 Task: Find connections with filter location Bad Harzburg with filter topic #hiringwith filter profile language German with filter current company OCASA with filter school Modern School with filter industry Savings Institutions with filter service category Nonprofit Consulting with filter keywords title Barista
Action: Mouse moved to (620, 81)
Screenshot: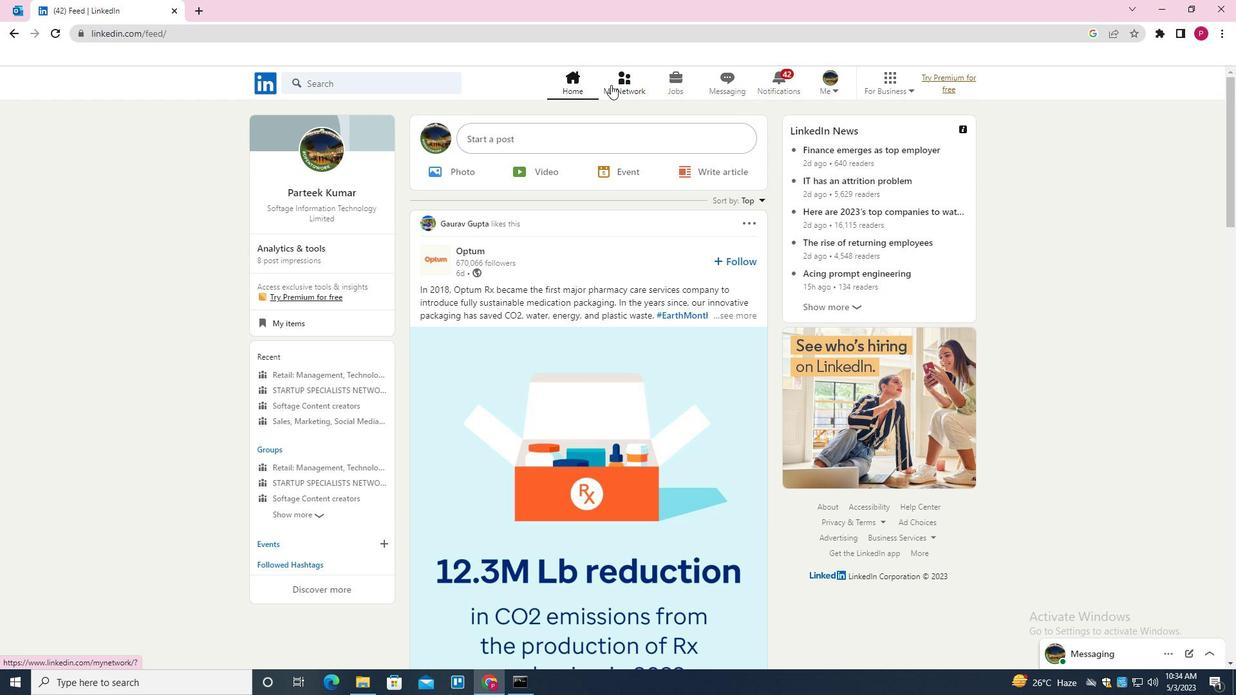 
Action: Mouse pressed left at (620, 81)
Screenshot: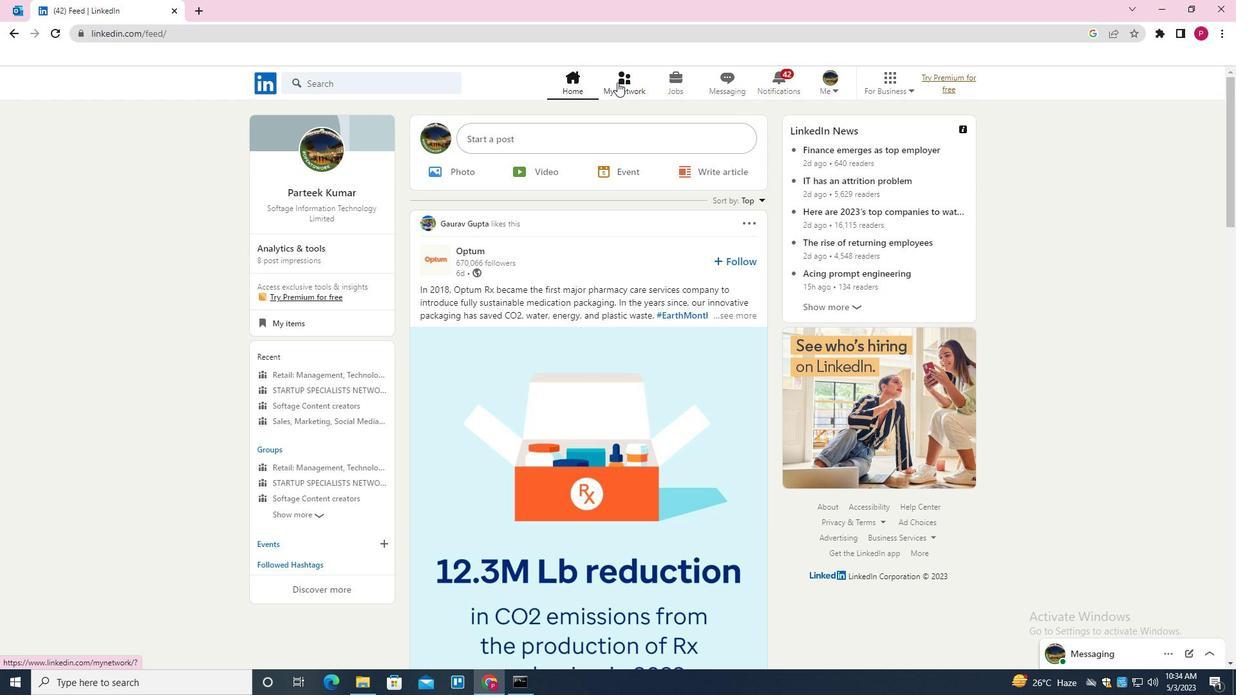 
Action: Mouse moved to (388, 149)
Screenshot: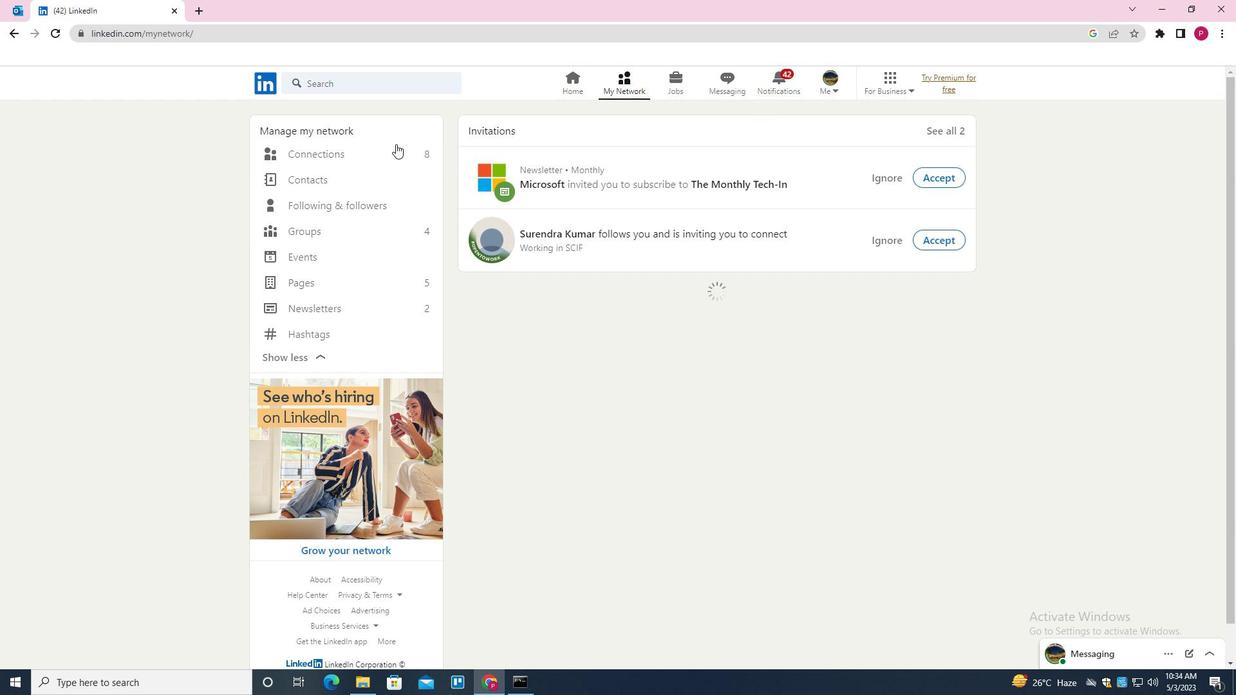 
Action: Mouse pressed left at (388, 149)
Screenshot: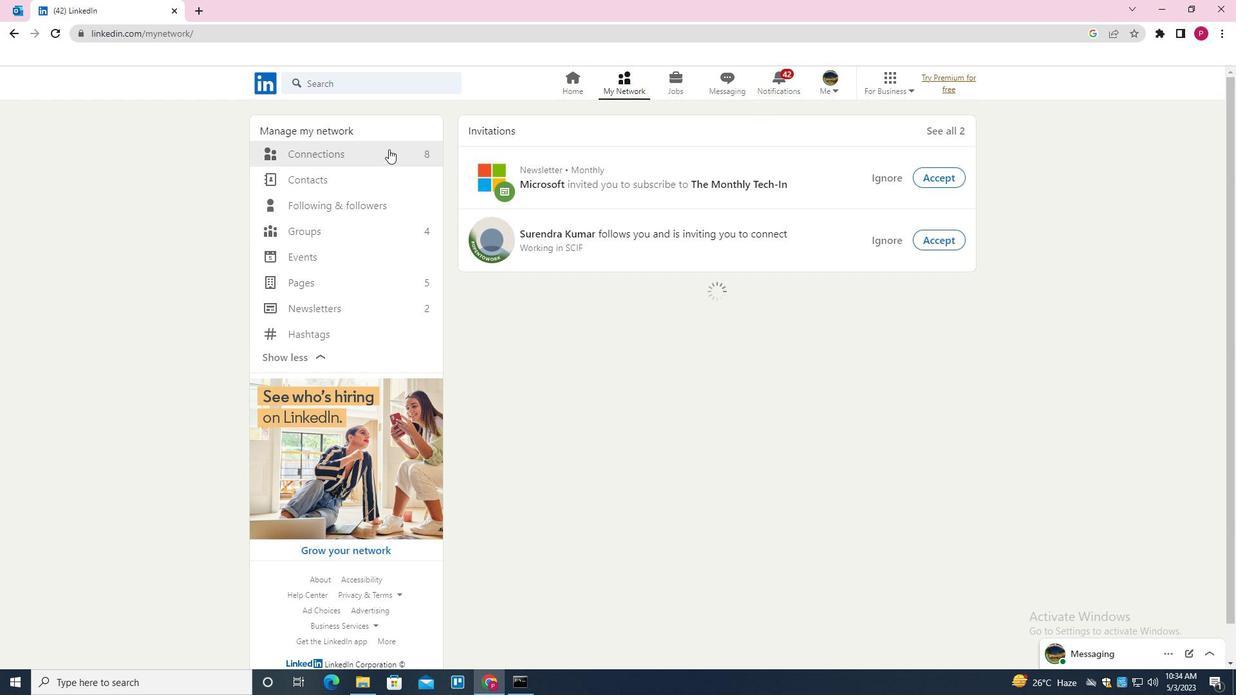 
Action: Mouse moved to (701, 150)
Screenshot: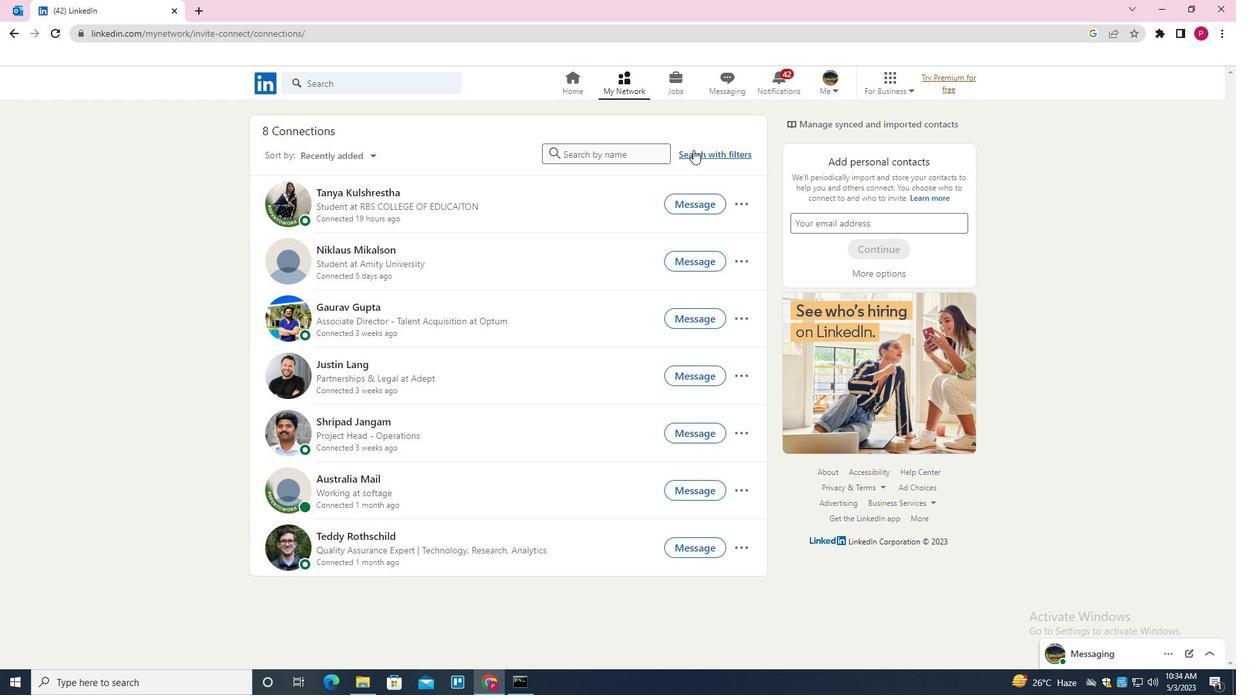 
Action: Mouse pressed left at (701, 150)
Screenshot: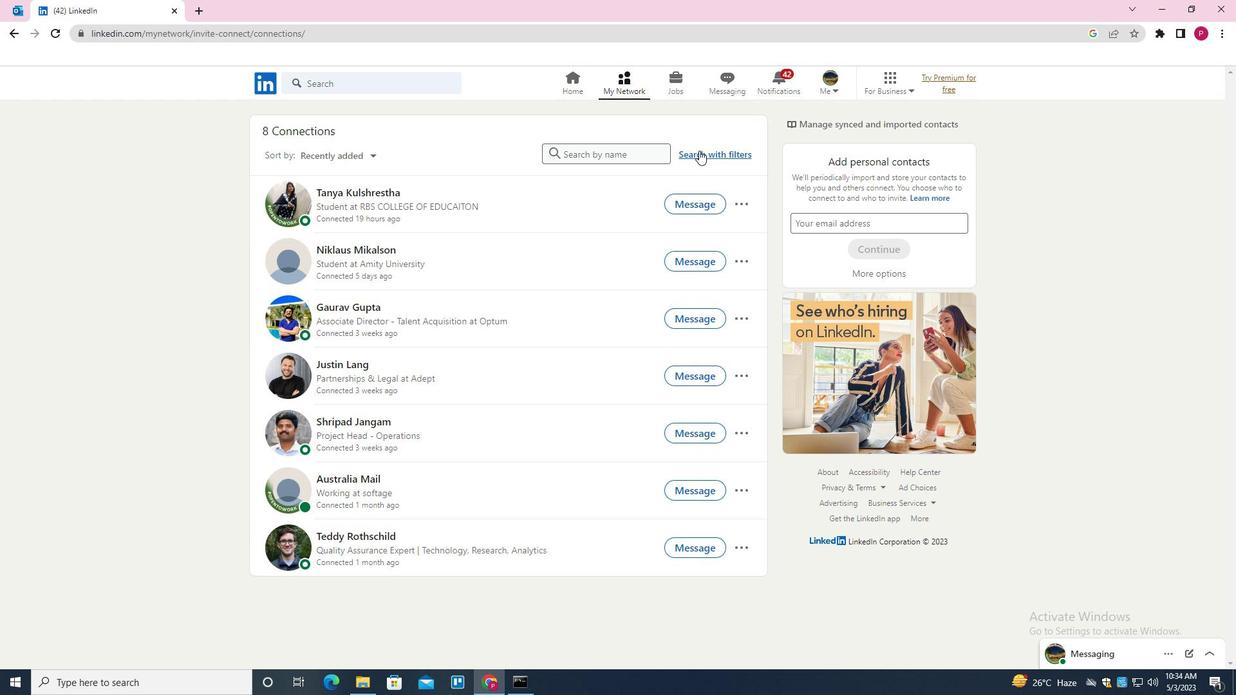 
Action: Mouse moved to (664, 122)
Screenshot: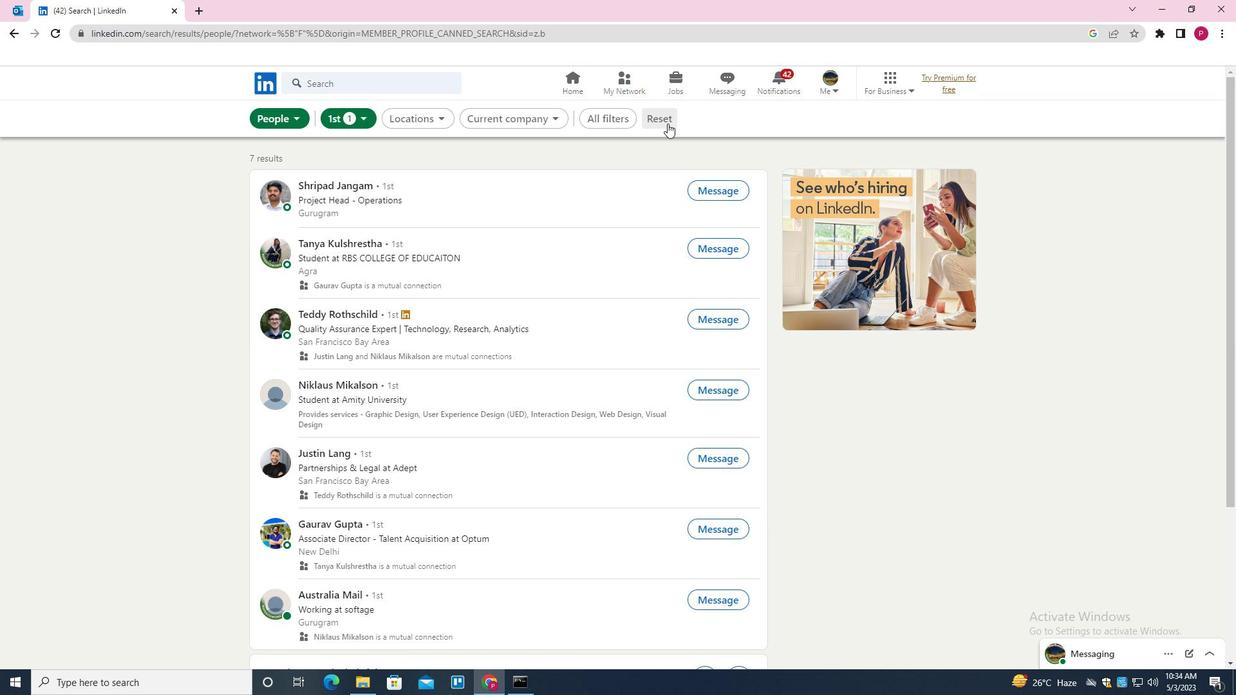 
Action: Mouse pressed left at (664, 122)
Screenshot: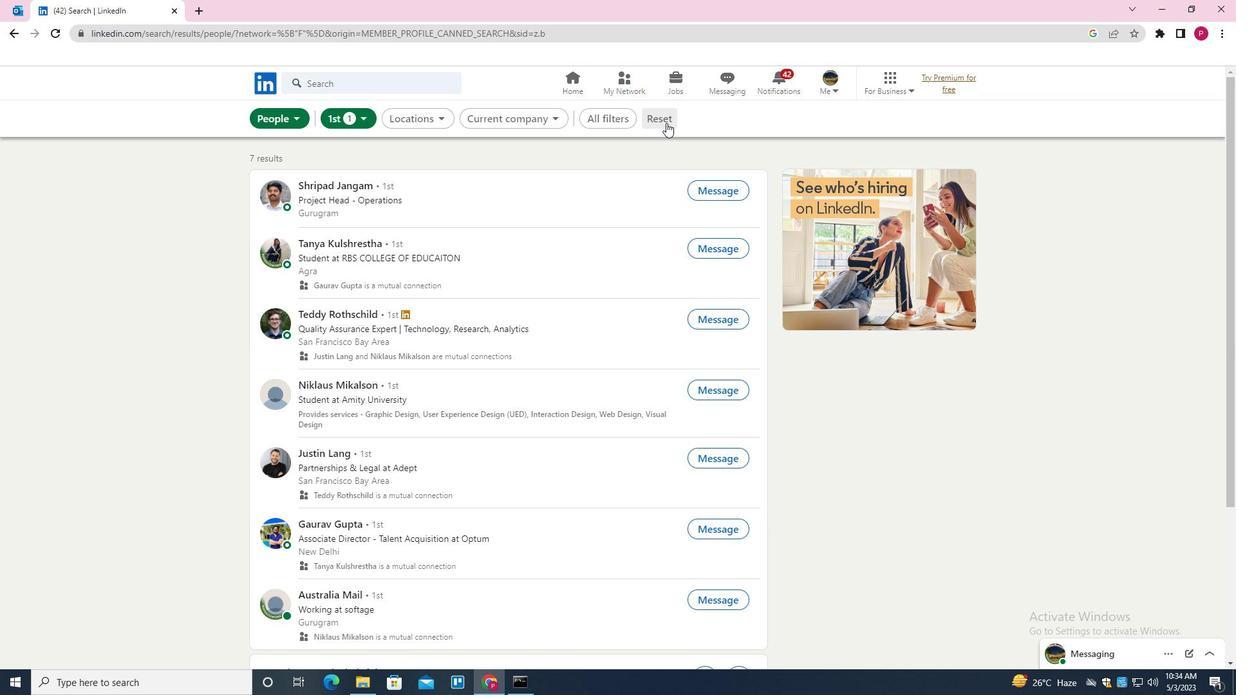 
Action: Mouse moved to (651, 121)
Screenshot: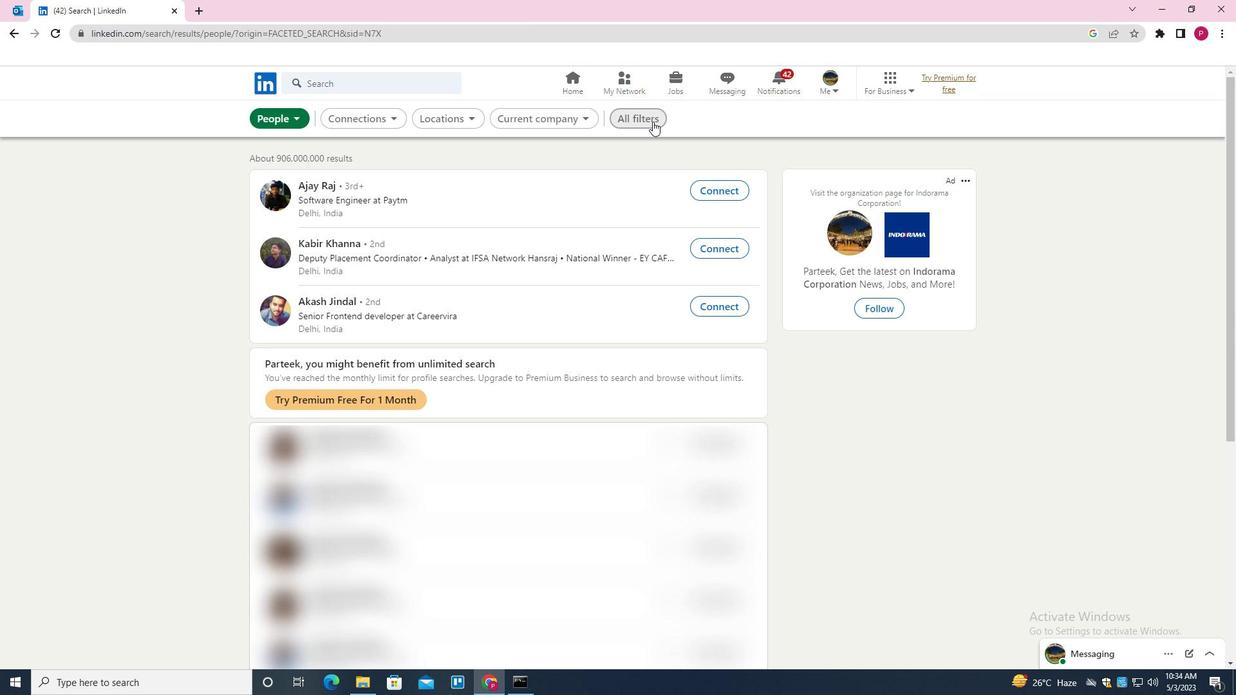 
Action: Mouse pressed left at (651, 121)
Screenshot: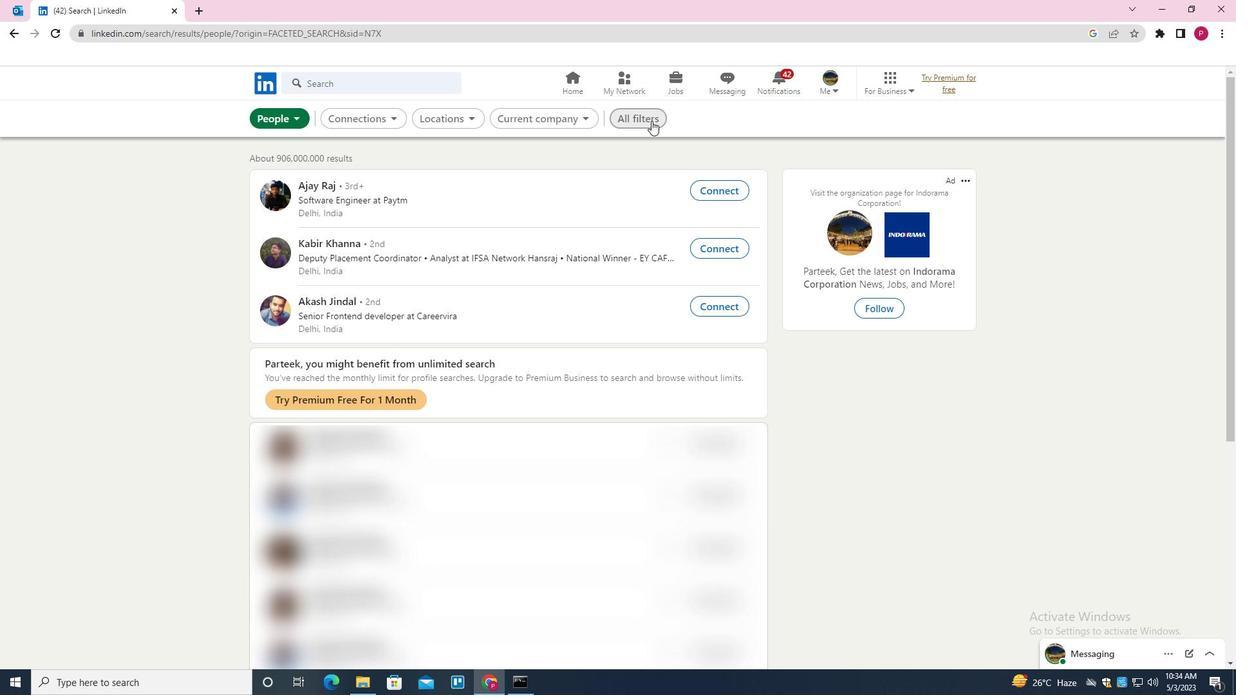 
Action: Mouse moved to (1009, 365)
Screenshot: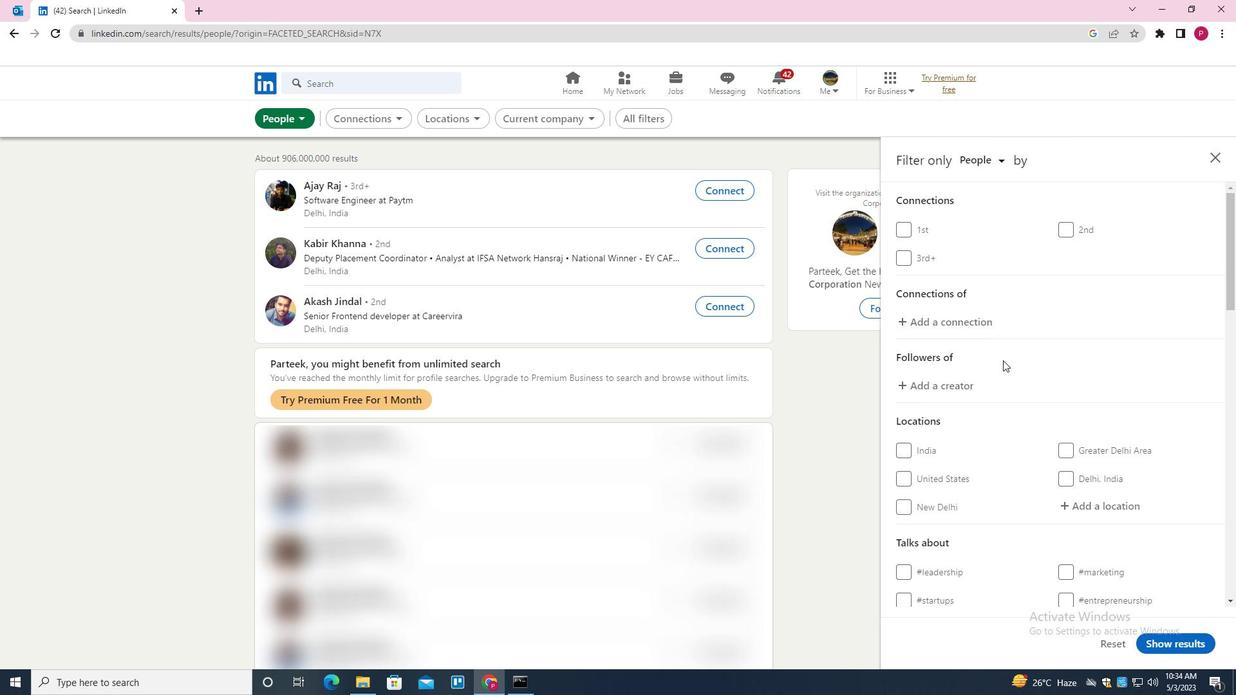 
Action: Mouse scrolled (1009, 364) with delta (0, 0)
Screenshot: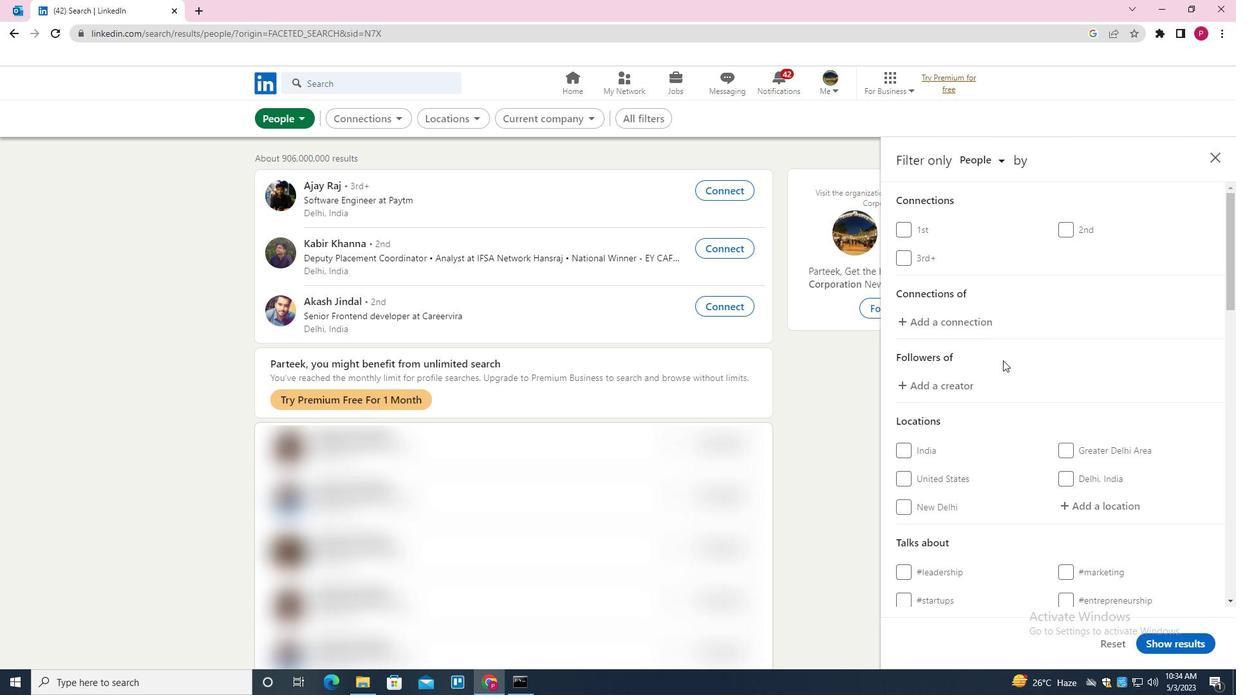 
Action: Mouse moved to (1012, 367)
Screenshot: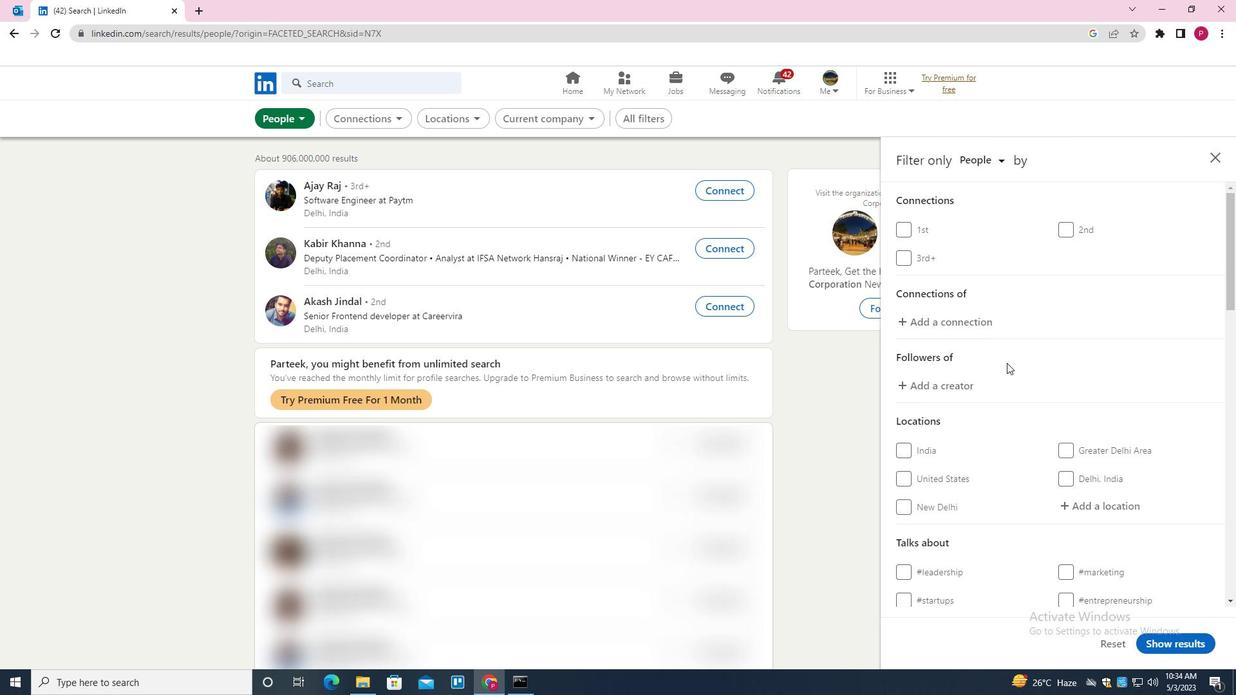 
Action: Mouse scrolled (1012, 367) with delta (0, 0)
Screenshot: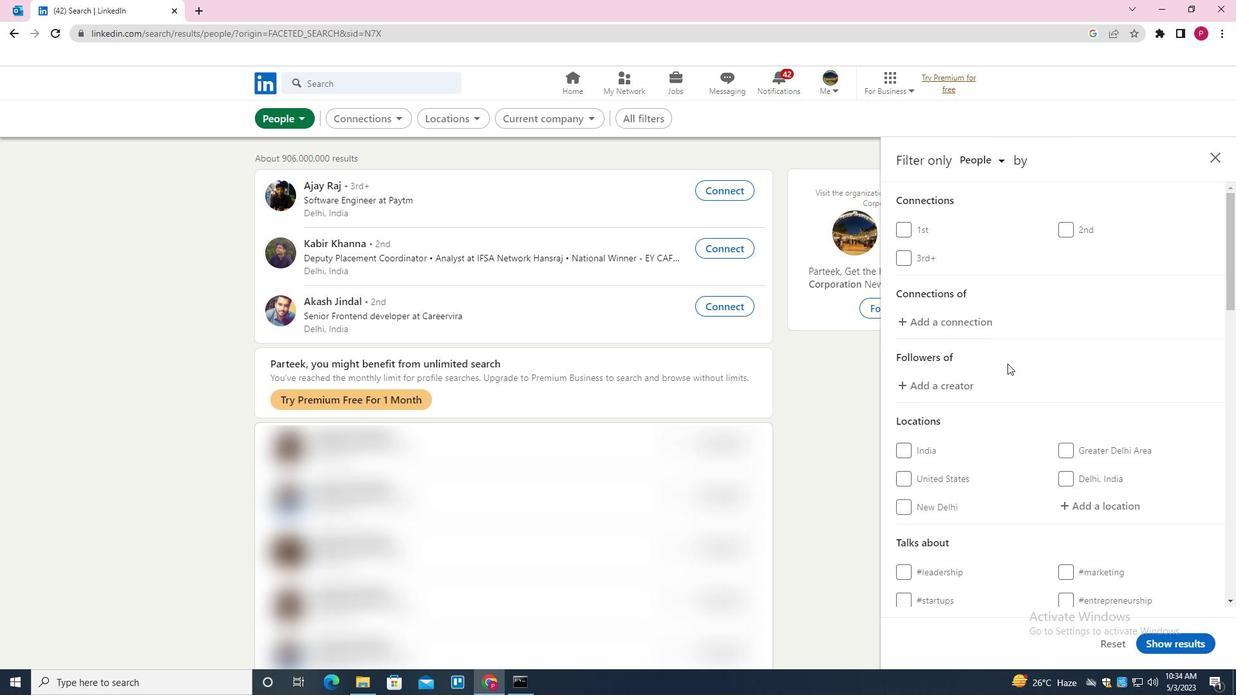 
Action: Mouse moved to (1091, 378)
Screenshot: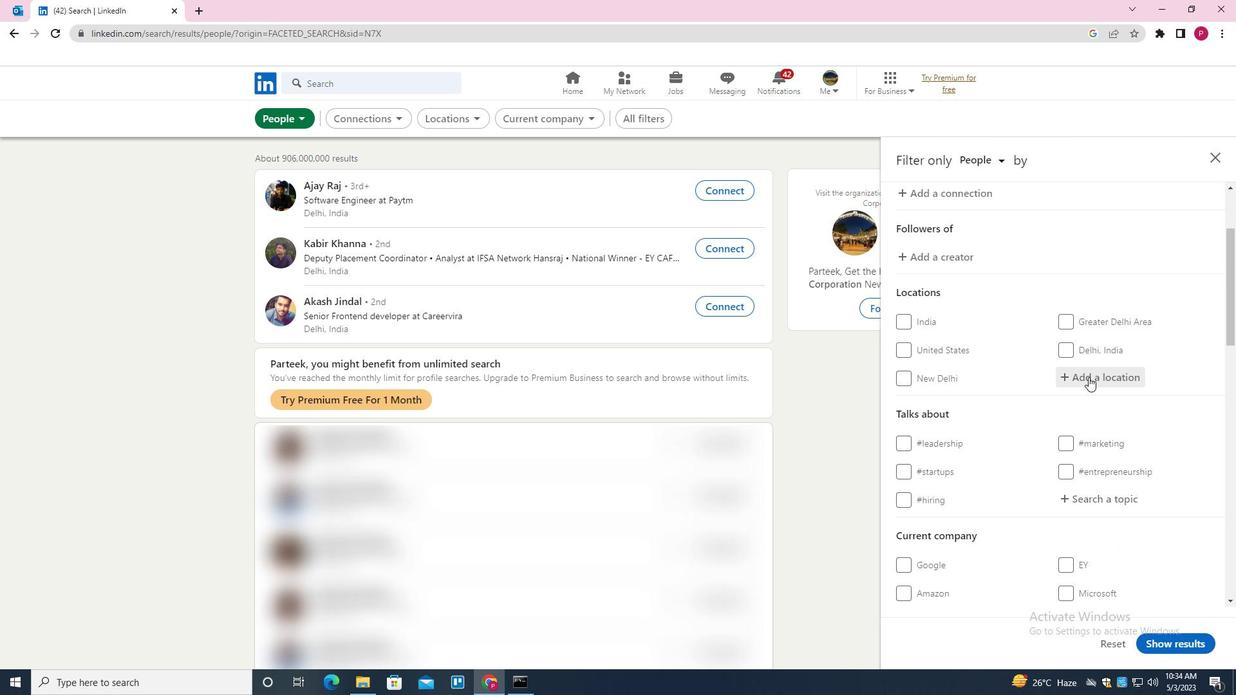
Action: Mouse pressed left at (1091, 378)
Screenshot: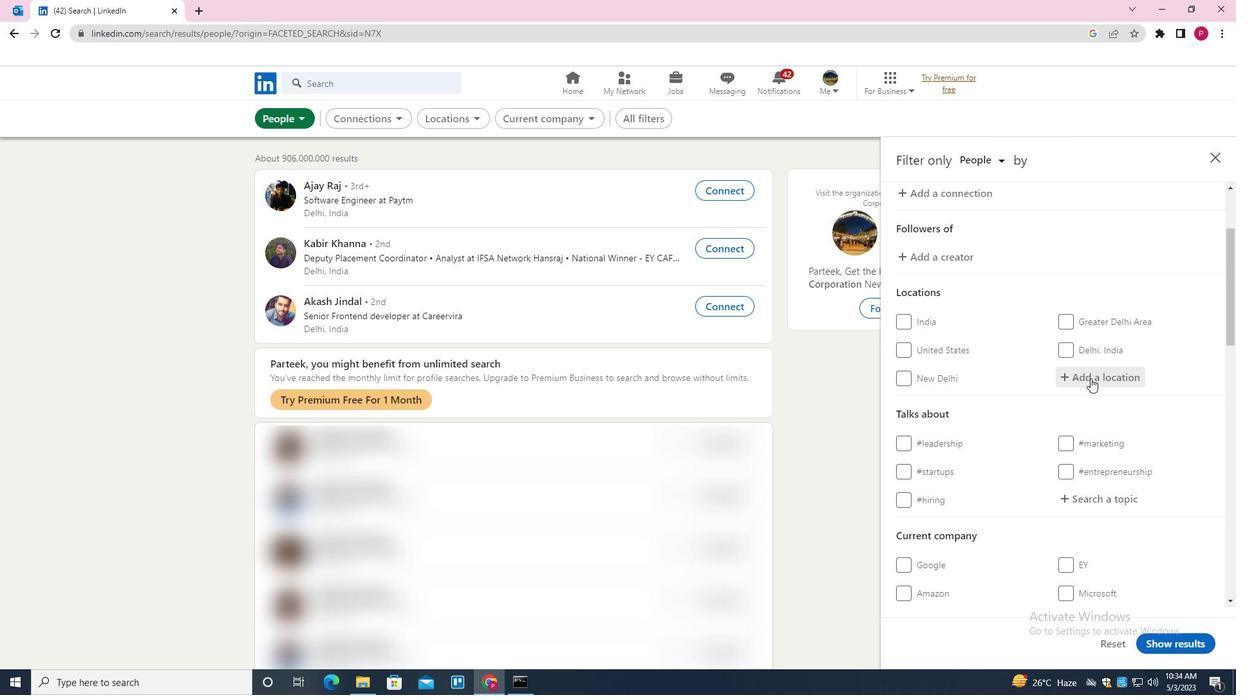 
Action: Key pressed <Key.shift>BAD<Key.space><Key.shift><Key.shift>HARZBURG<Key.down><Key.enter>
Screenshot: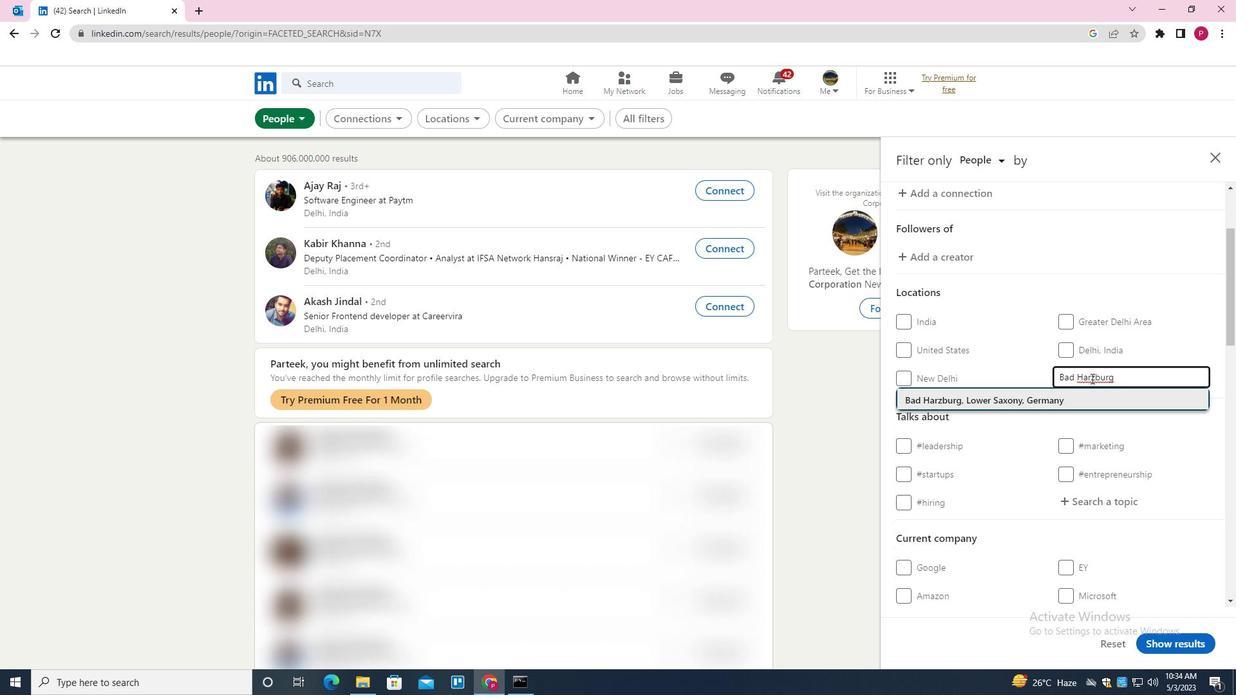 
Action: Mouse moved to (1019, 347)
Screenshot: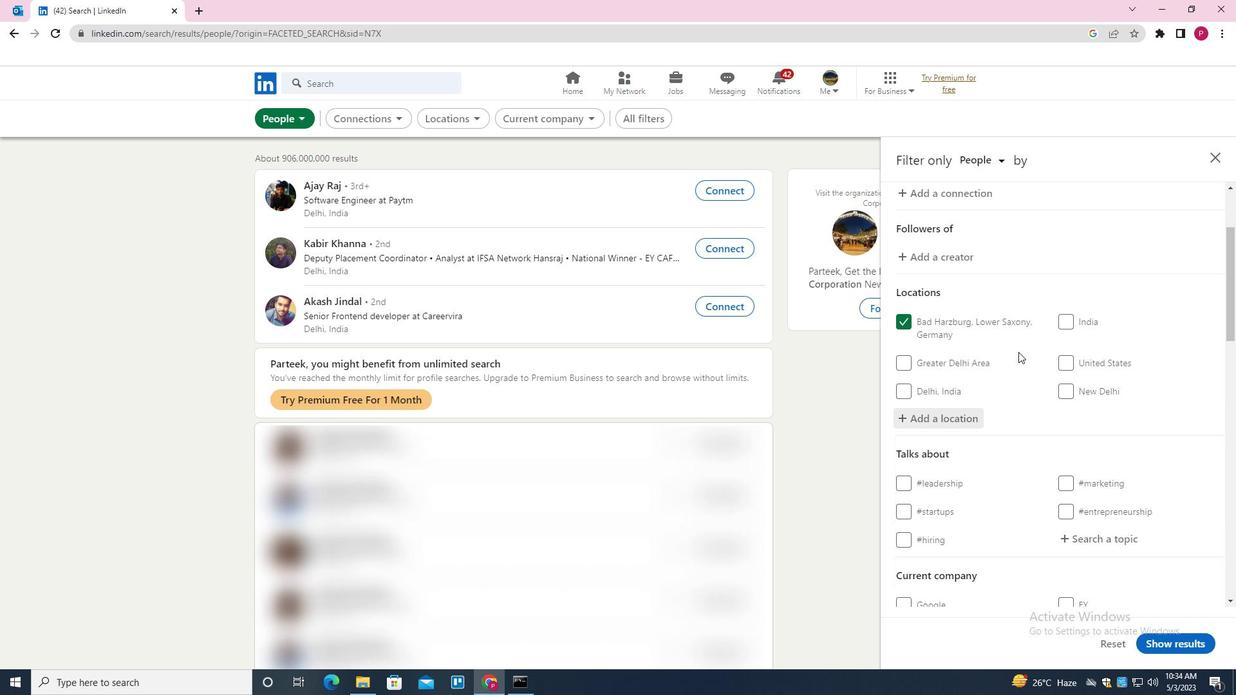 
Action: Mouse scrolled (1019, 346) with delta (0, 0)
Screenshot: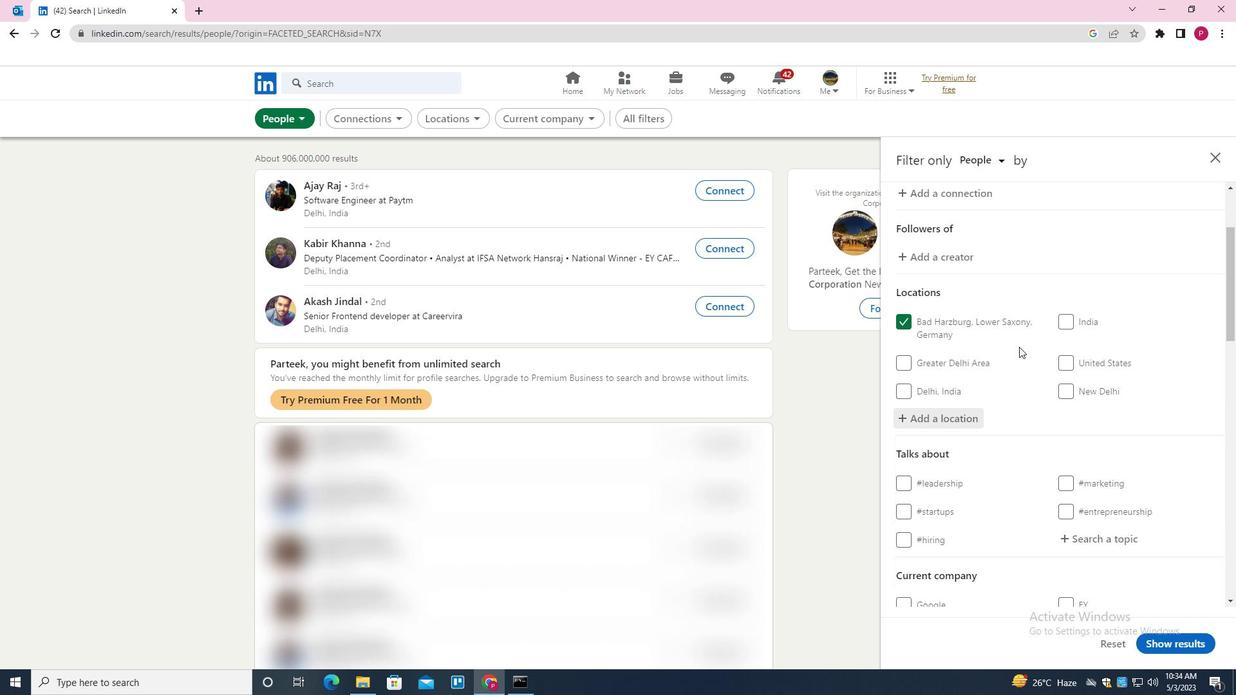 
Action: Mouse moved to (1020, 347)
Screenshot: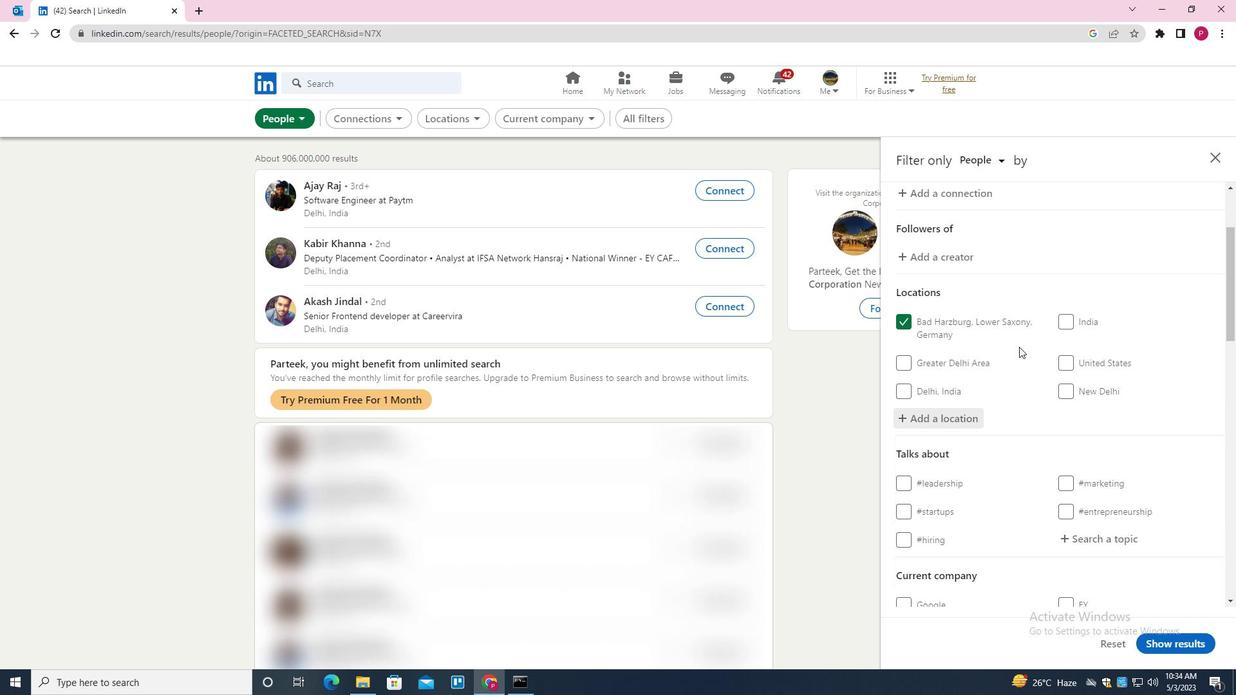 
Action: Mouse scrolled (1020, 347) with delta (0, 0)
Screenshot: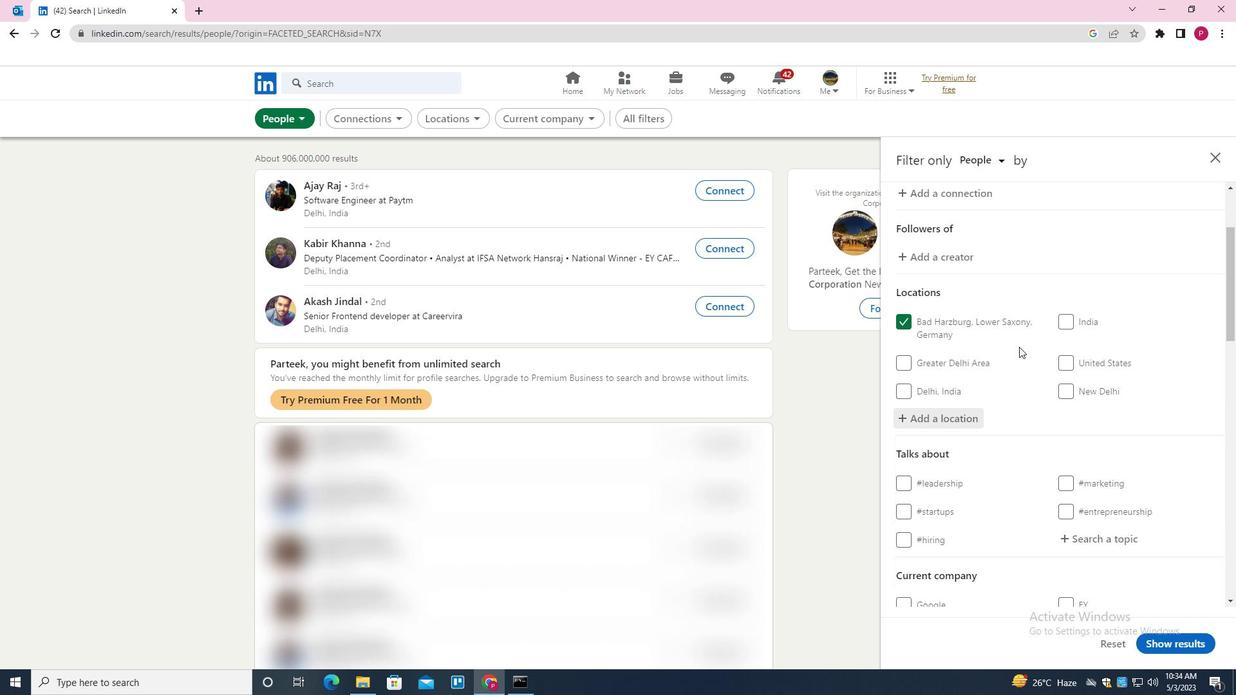 
Action: Mouse moved to (1023, 347)
Screenshot: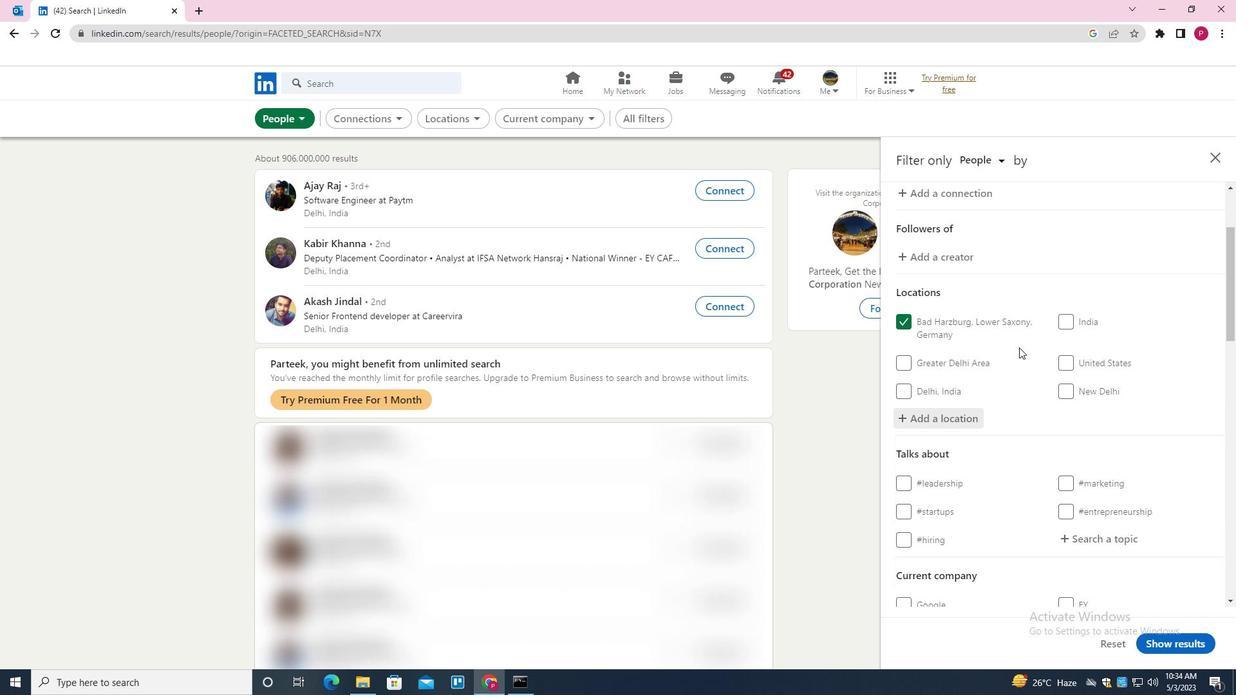 
Action: Mouse scrolled (1023, 347) with delta (0, 0)
Screenshot: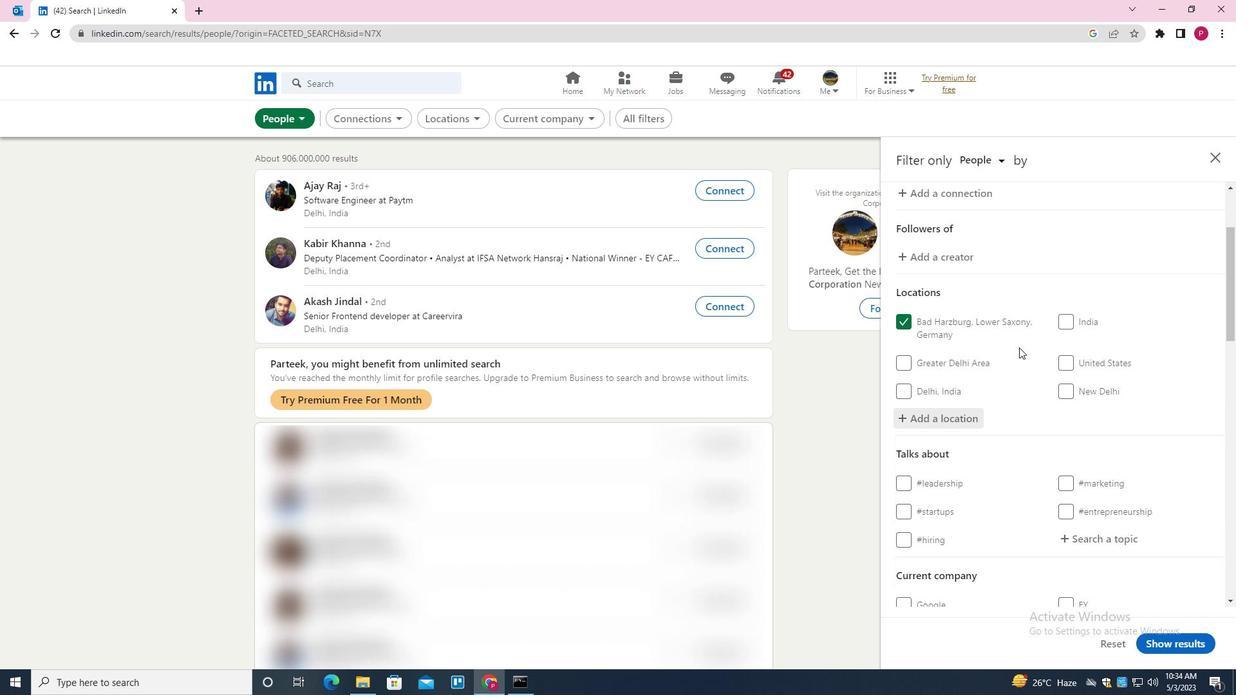 
Action: Mouse moved to (1084, 347)
Screenshot: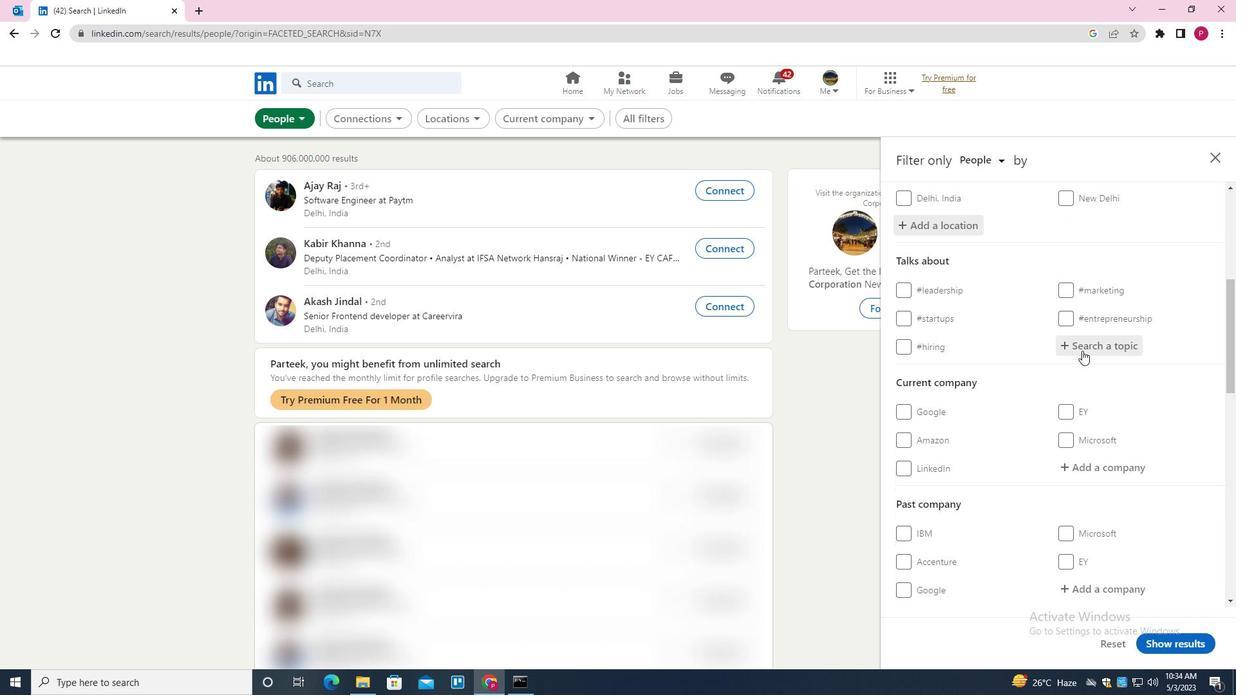 
Action: Mouse pressed left at (1084, 347)
Screenshot: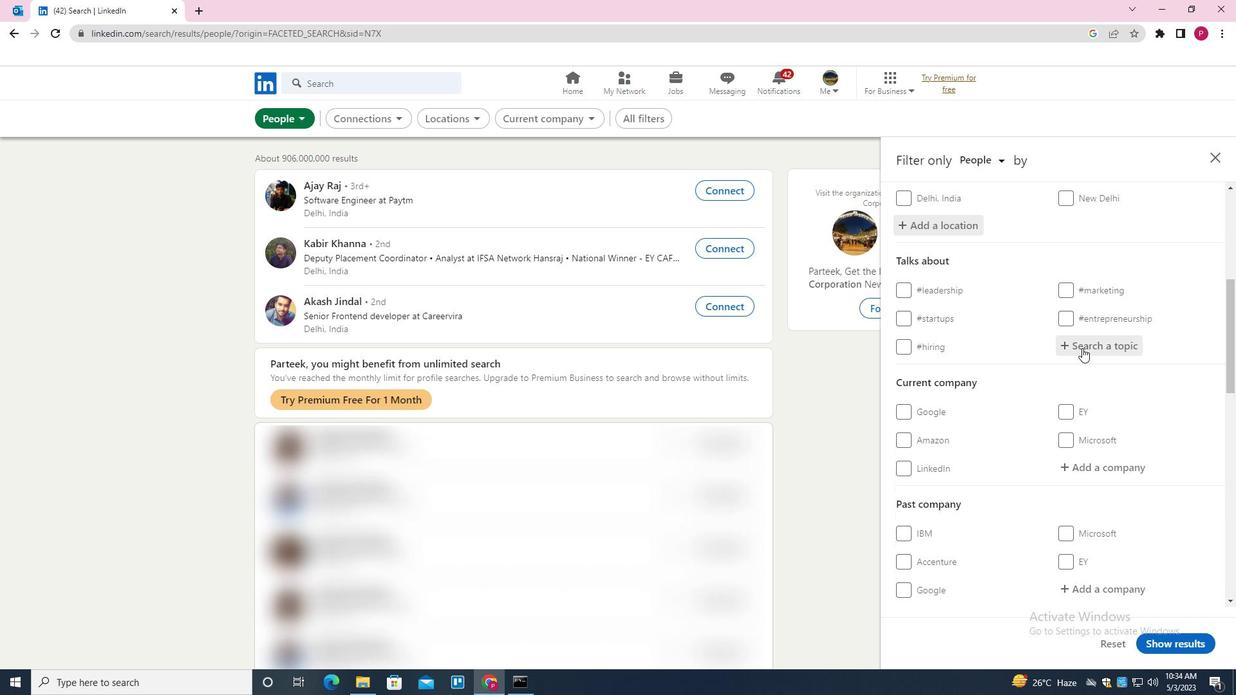
Action: Key pressed HIRING<Key.down><Key.enter>
Screenshot: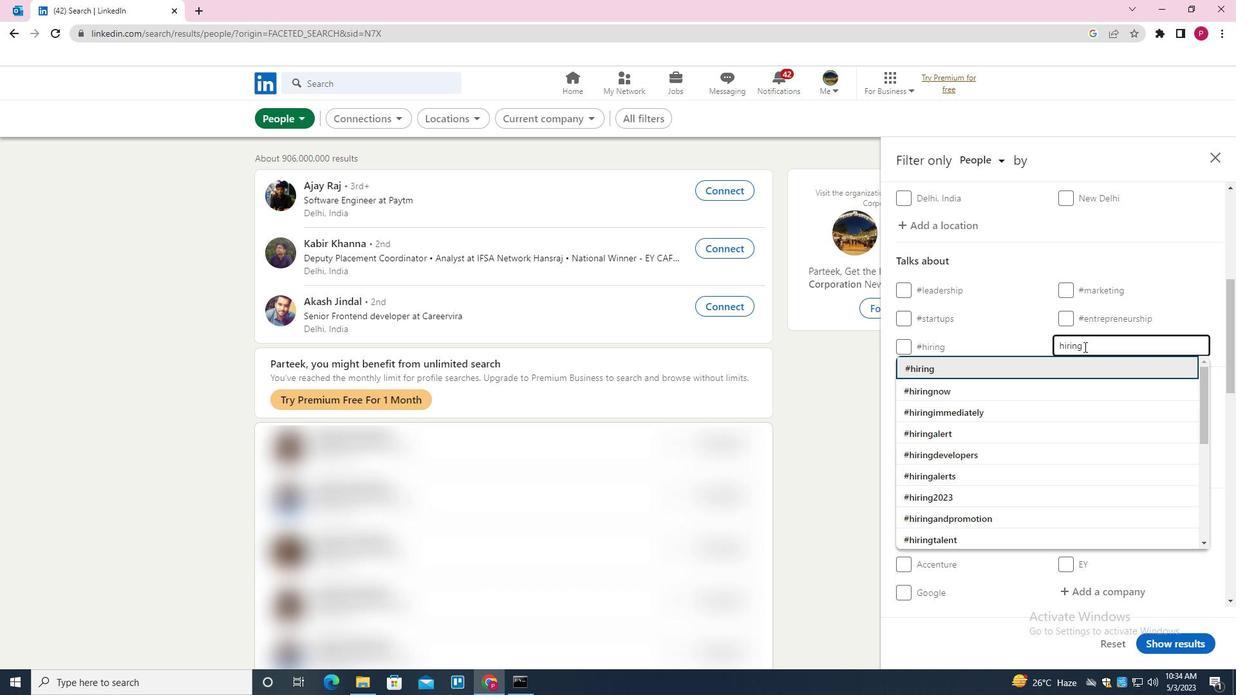 
Action: Mouse moved to (1039, 390)
Screenshot: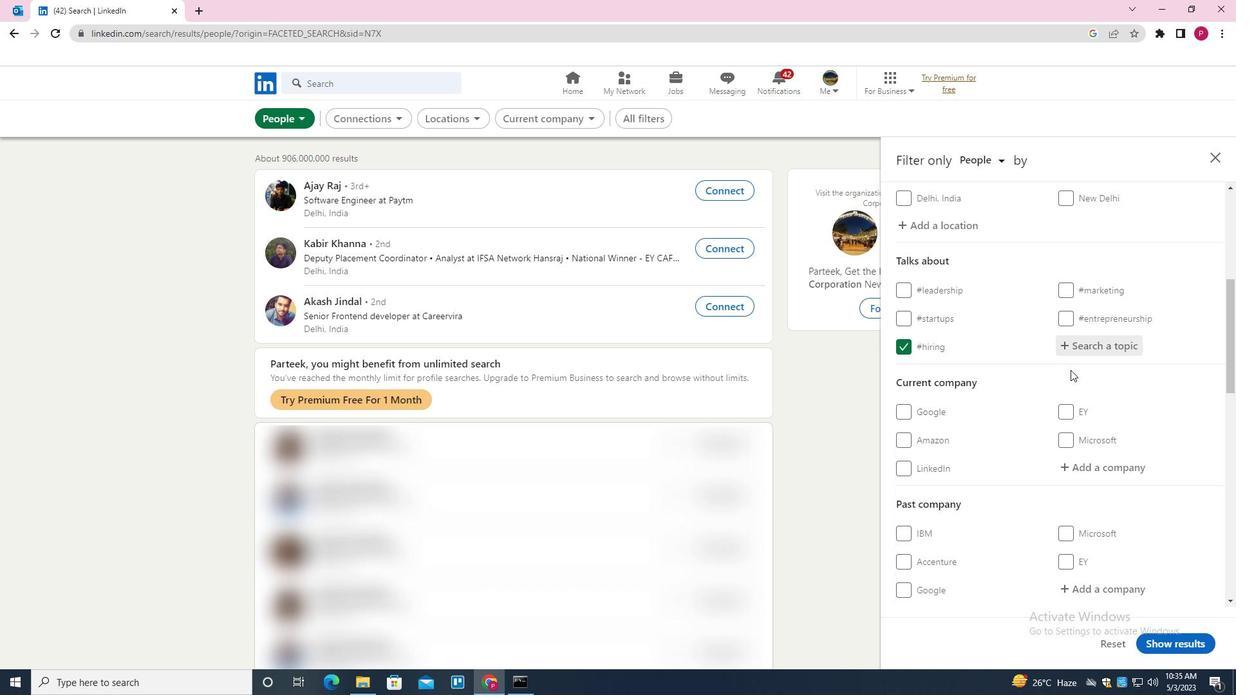 
Action: Mouse scrolled (1039, 390) with delta (0, 0)
Screenshot: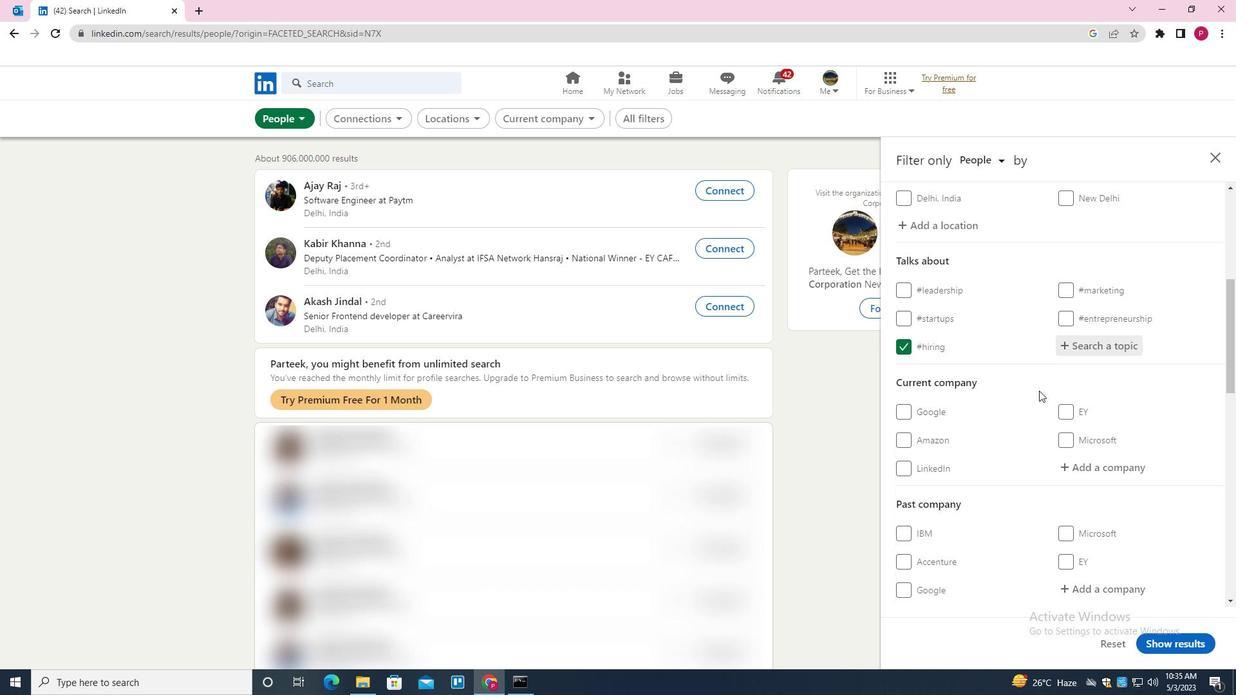 
Action: Mouse moved to (1037, 389)
Screenshot: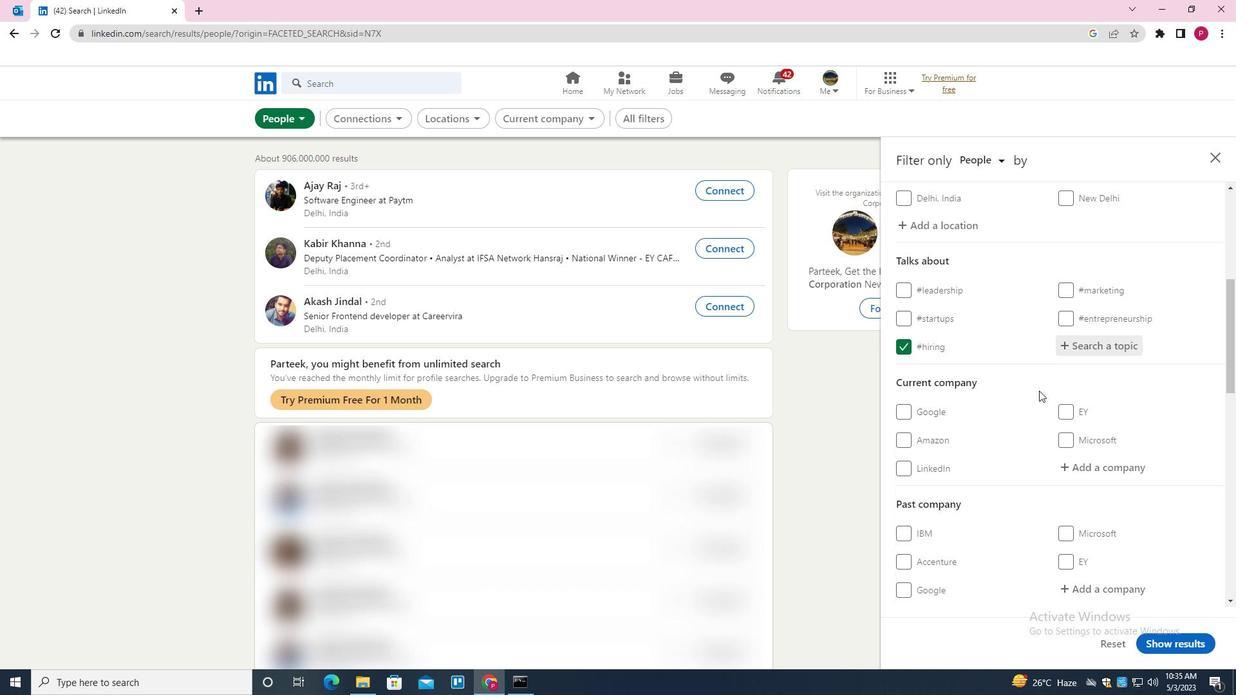 
Action: Mouse scrolled (1037, 388) with delta (0, 0)
Screenshot: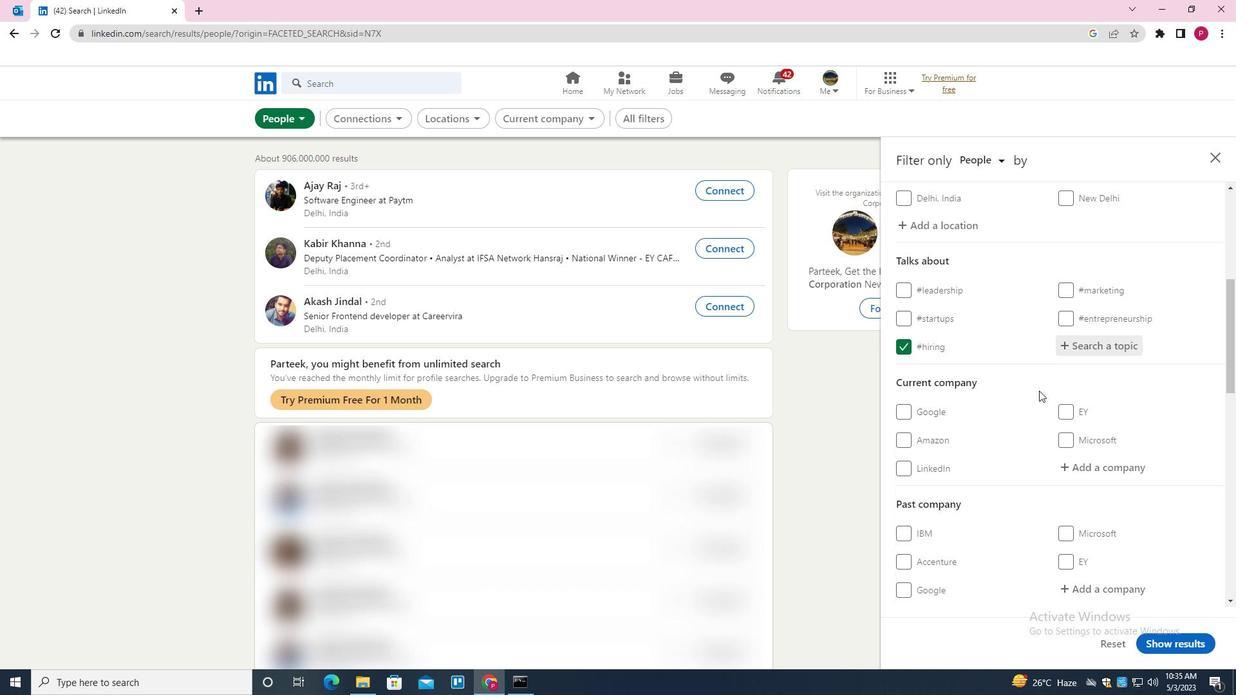 
Action: Mouse moved to (1035, 386)
Screenshot: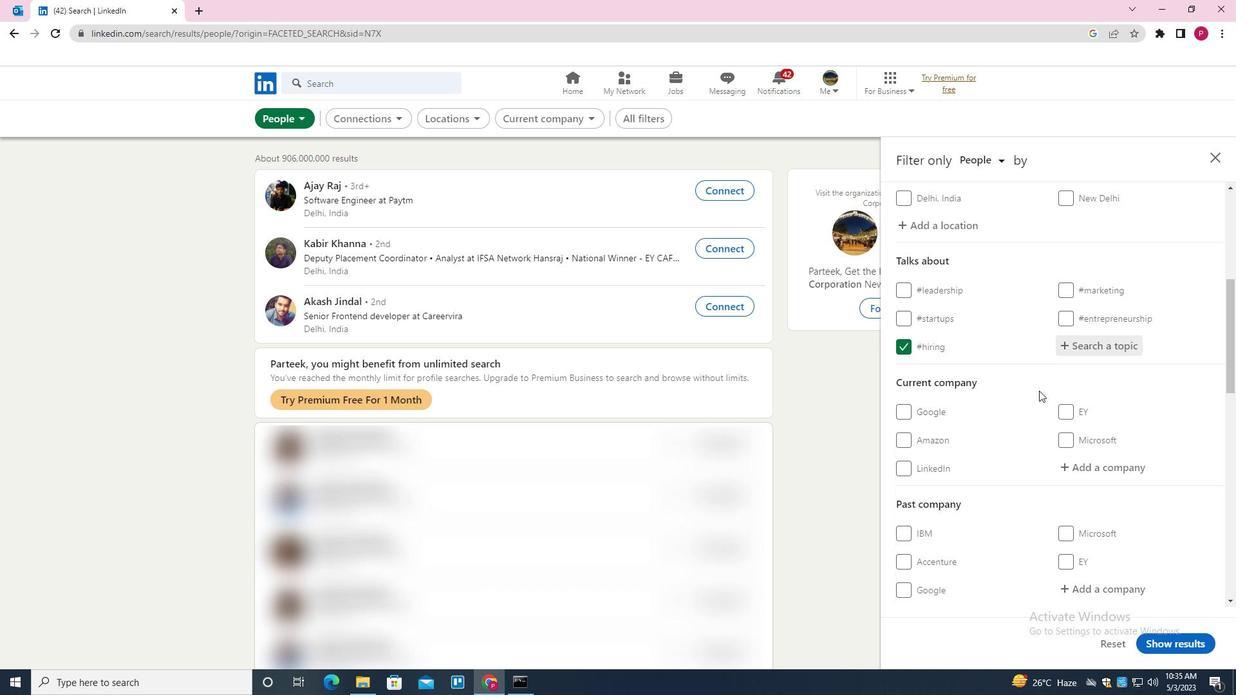 
Action: Mouse scrolled (1035, 385) with delta (0, 0)
Screenshot: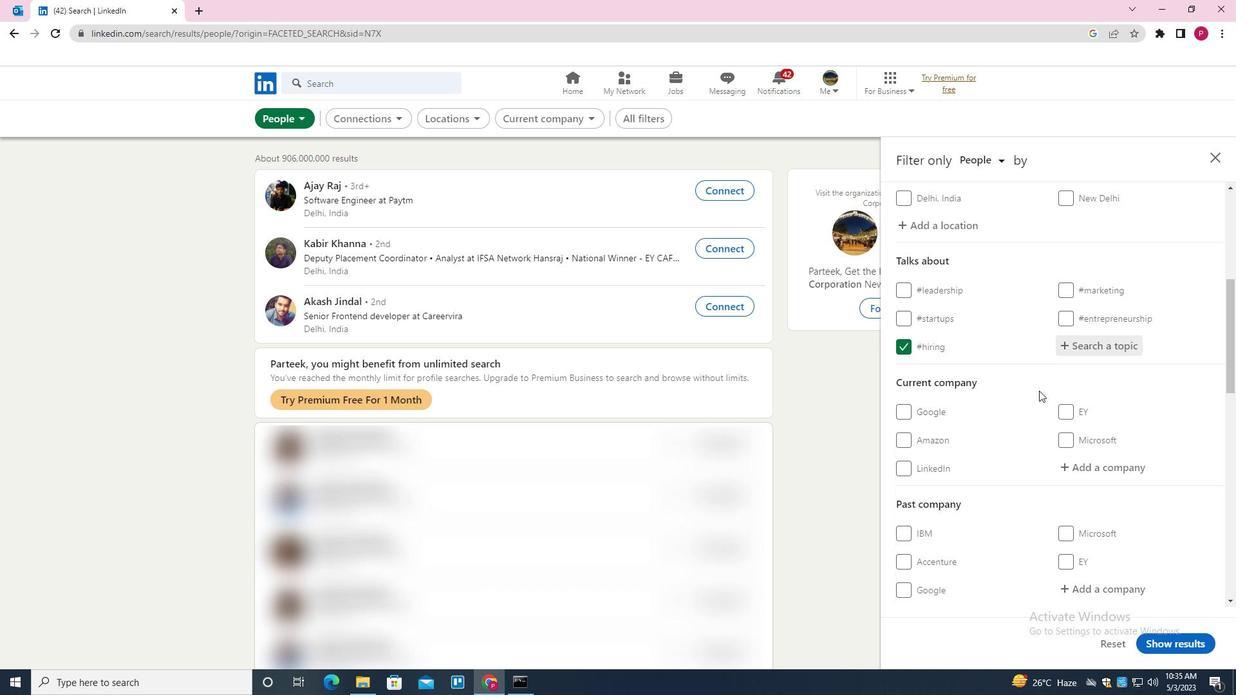 
Action: Mouse moved to (1035, 385)
Screenshot: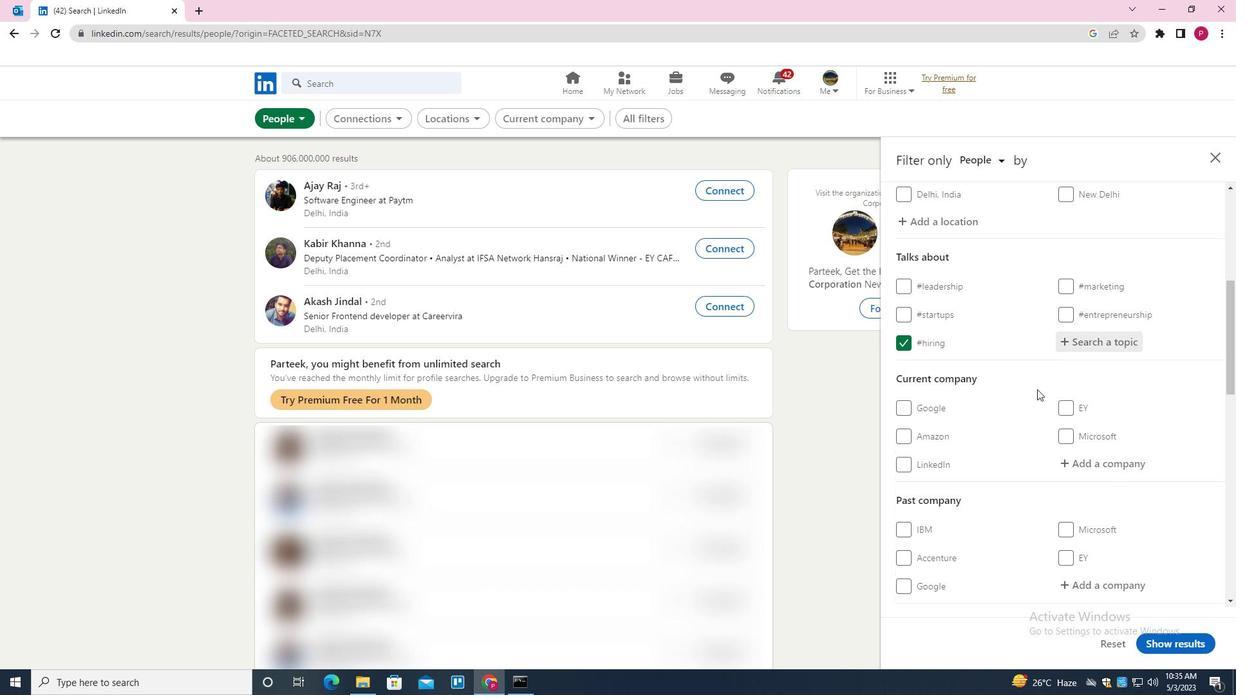 
Action: Mouse scrolled (1035, 385) with delta (0, 0)
Screenshot: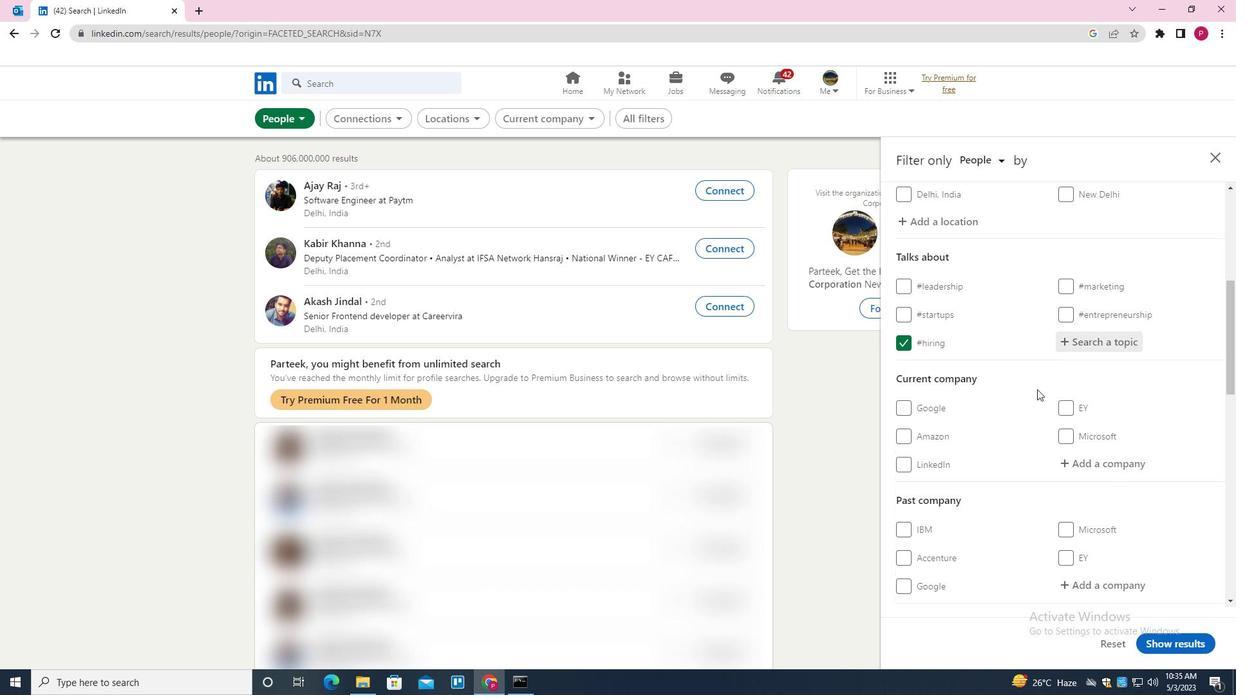 
Action: Mouse scrolled (1035, 385) with delta (0, 0)
Screenshot: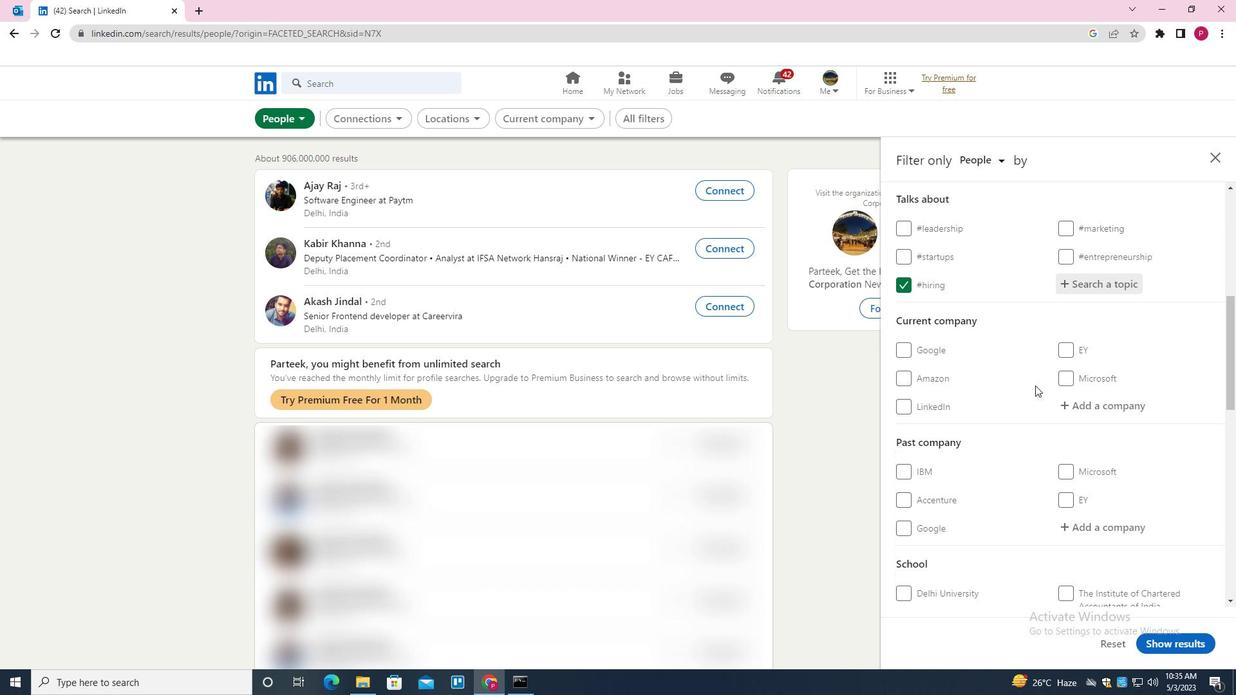 
Action: Mouse moved to (1011, 359)
Screenshot: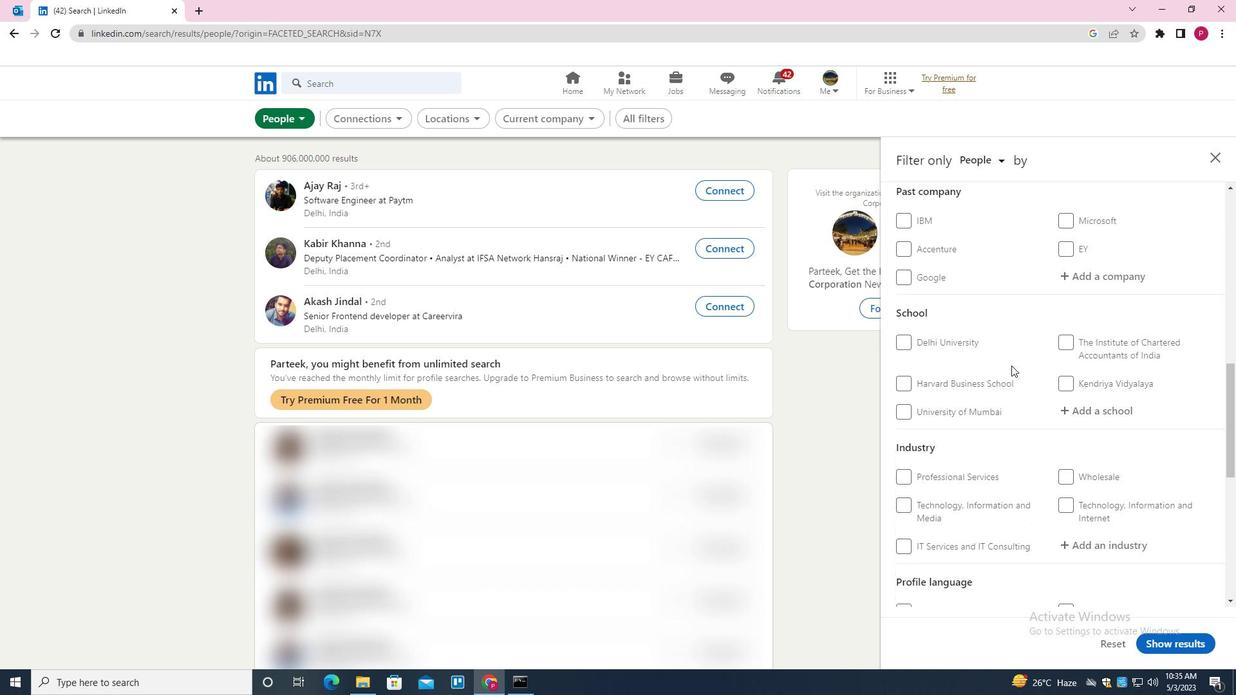 
Action: Mouse scrolled (1011, 359) with delta (0, 0)
Screenshot: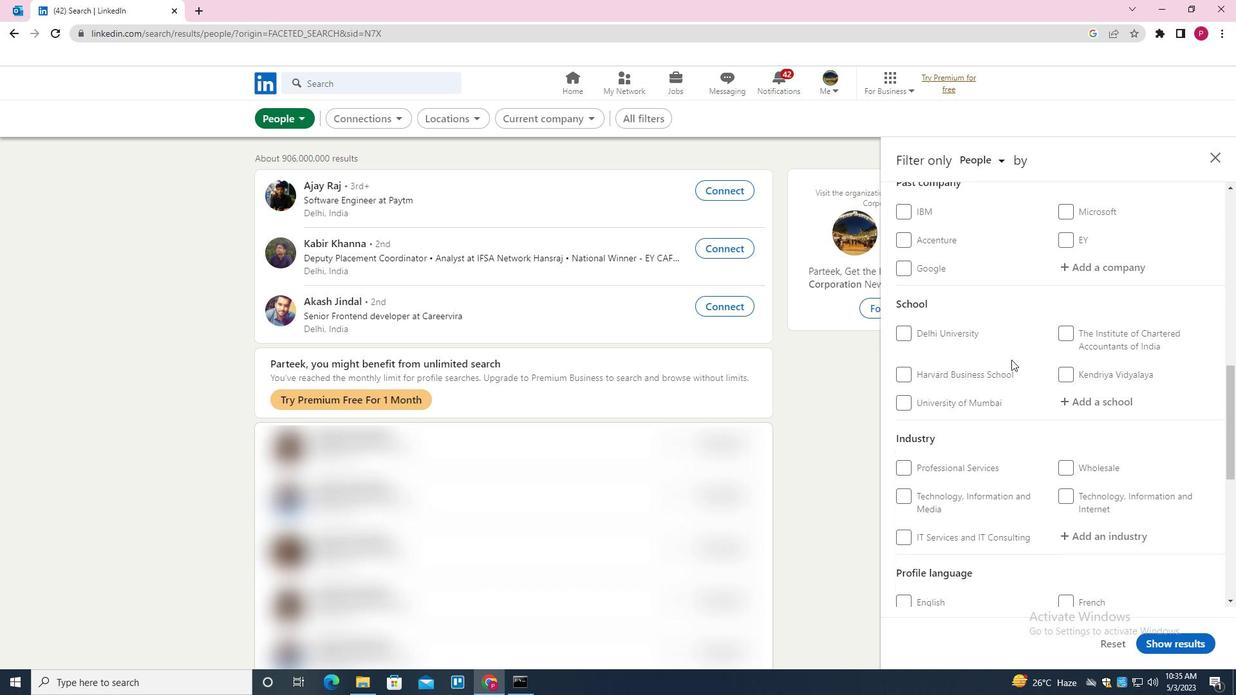 
Action: Mouse scrolled (1011, 359) with delta (0, 0)
Screenshot: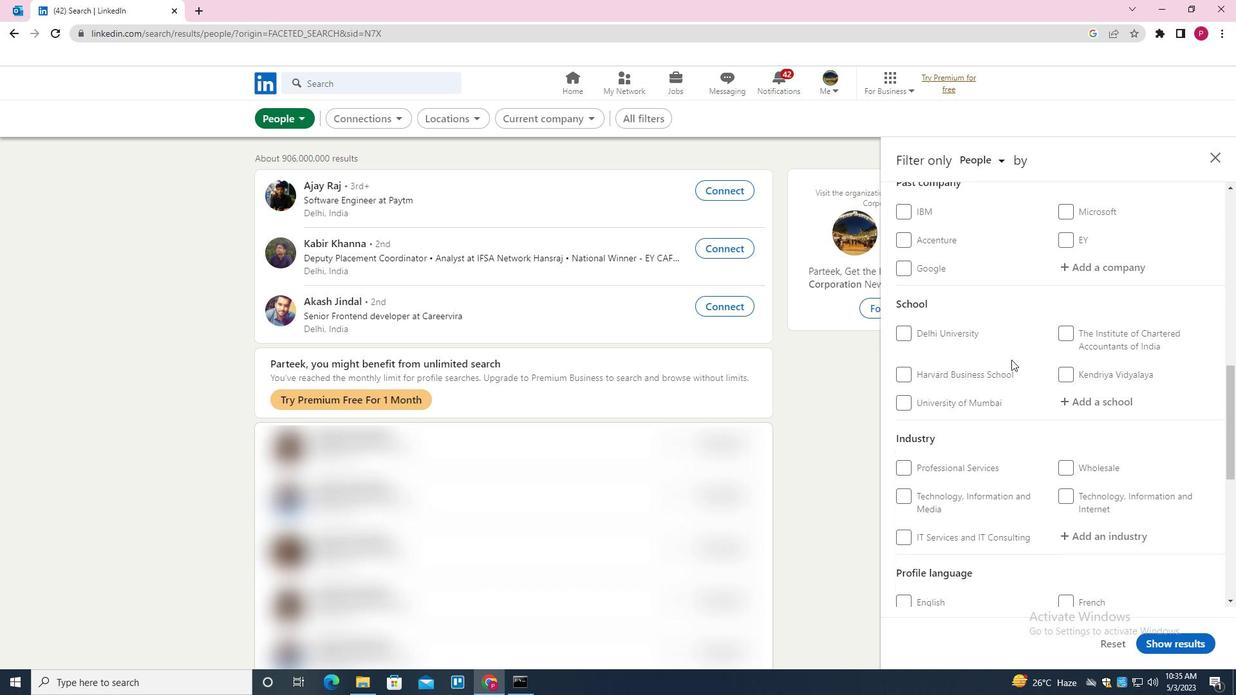 
Action: Mouse scrolled (1011, 359) with delta (0, 0)
Screenshot: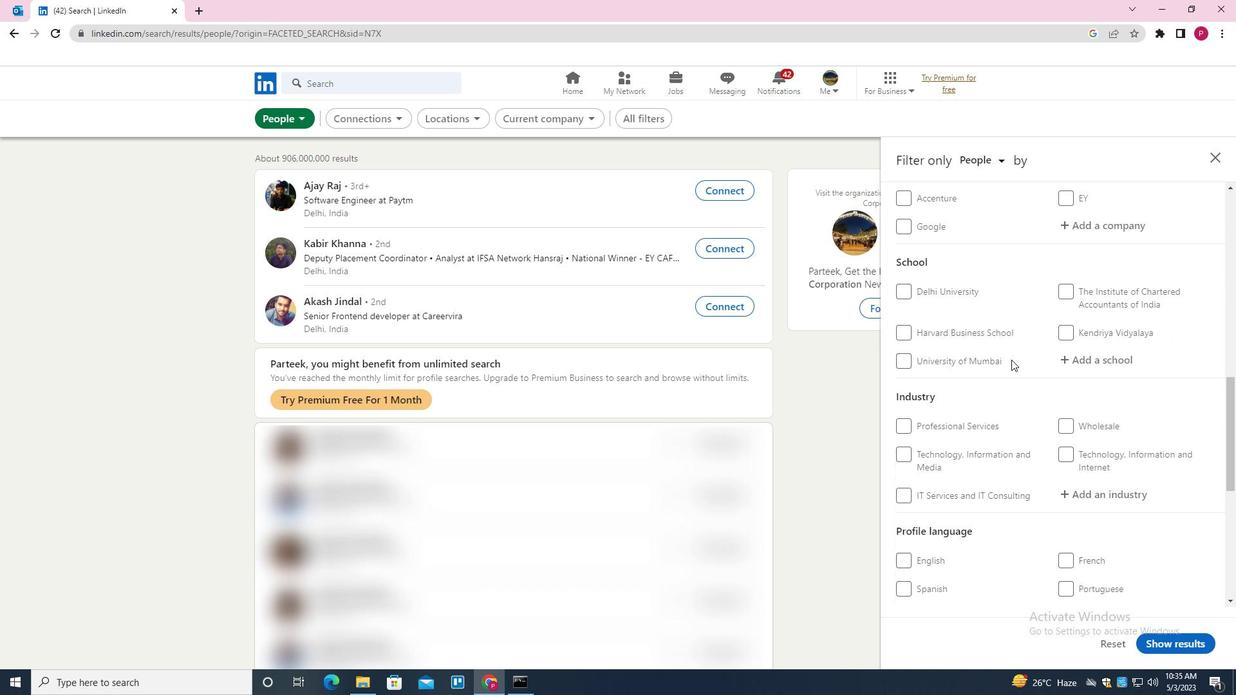 
Action: Mouse scrolled (1011, 359) with delta (0, 0)
Screenshot: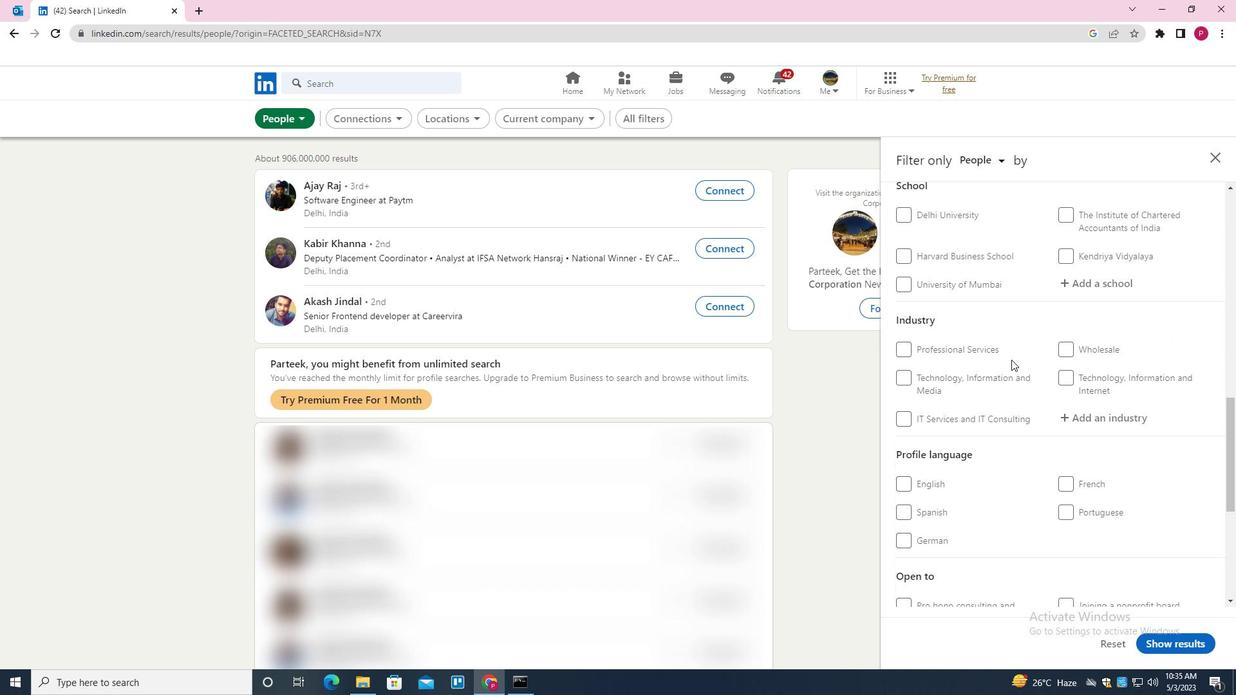 
Action: Mouse moved to (933, 399)
Screenshot: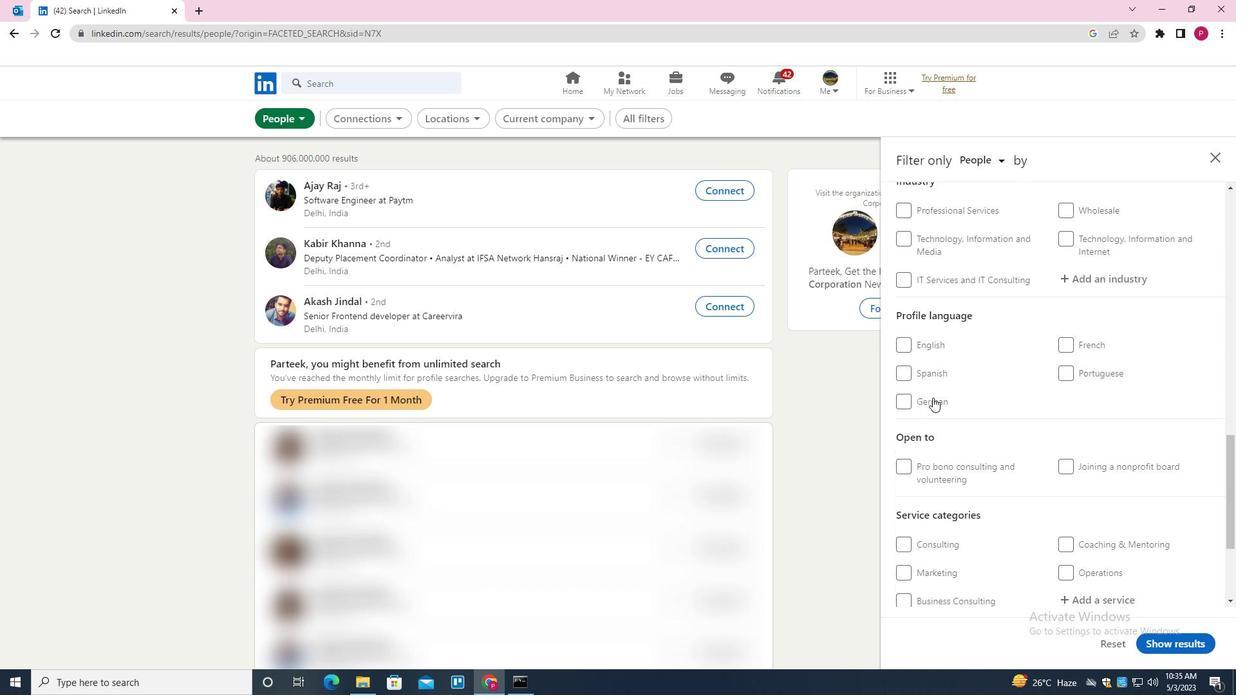 
Action: Mouse pressed left at (933, 399)
Screenshot: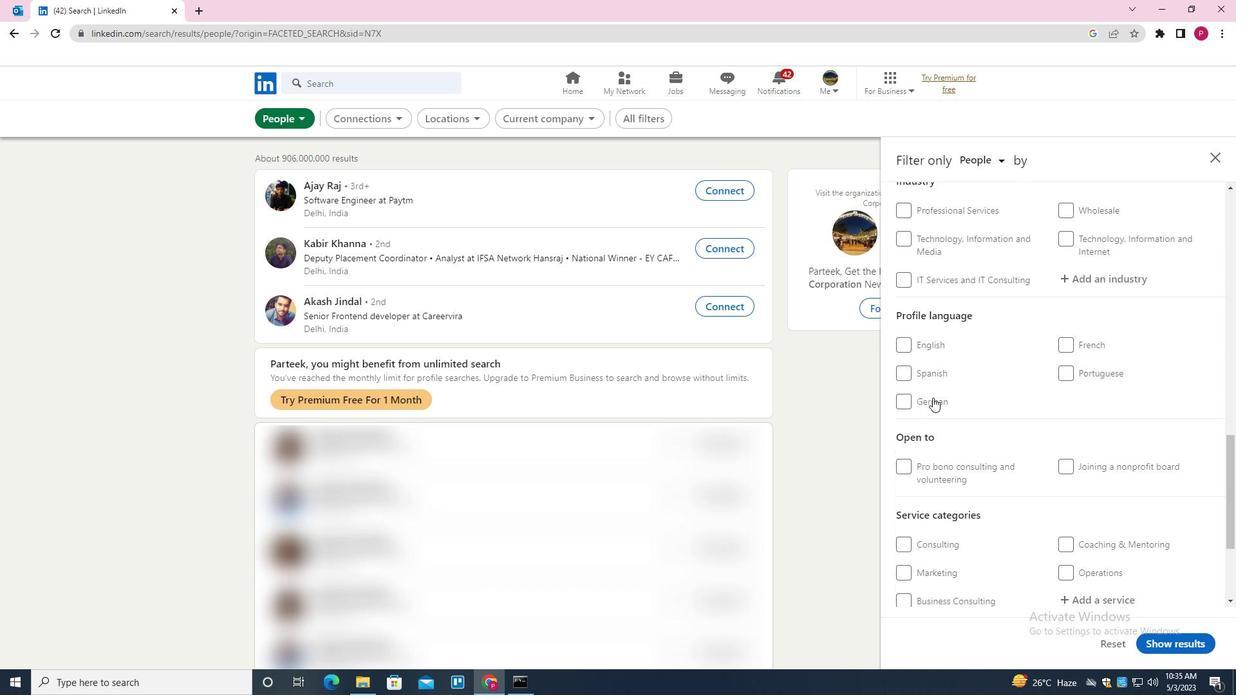 
Action: Mouse moved to (964, 393)
Screenshot: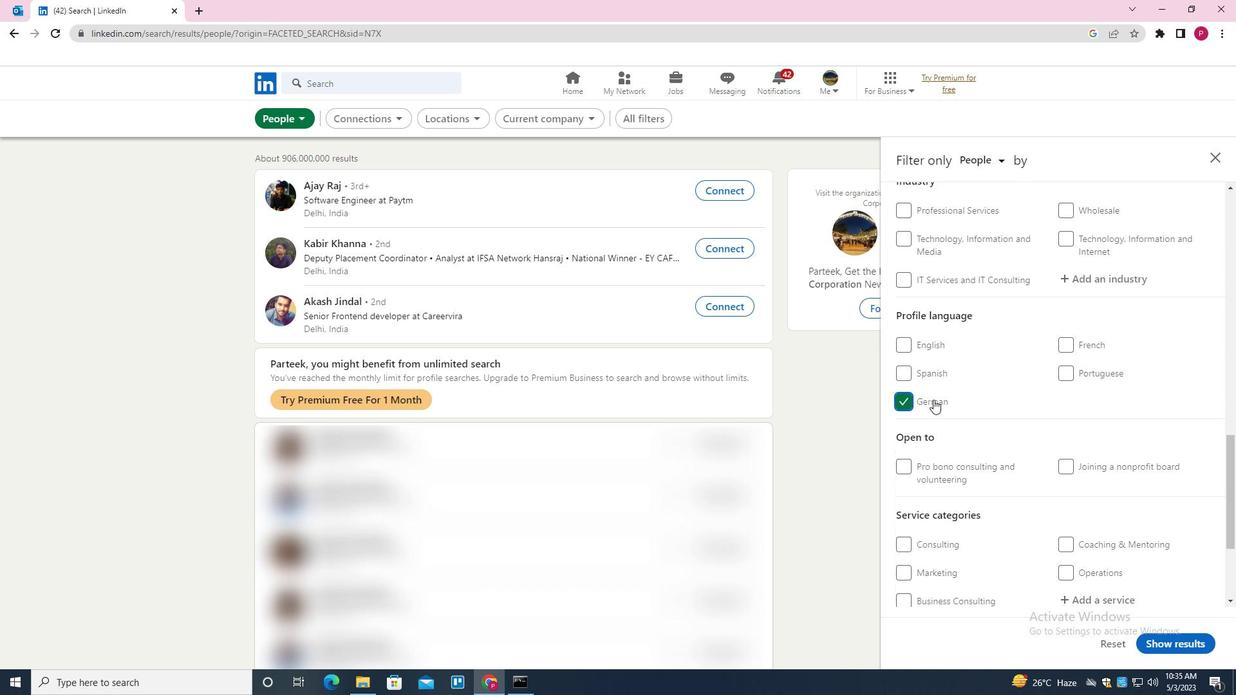 
Action: Mouse scrolled (964, 394) with delta (0, 0)
Screenshot: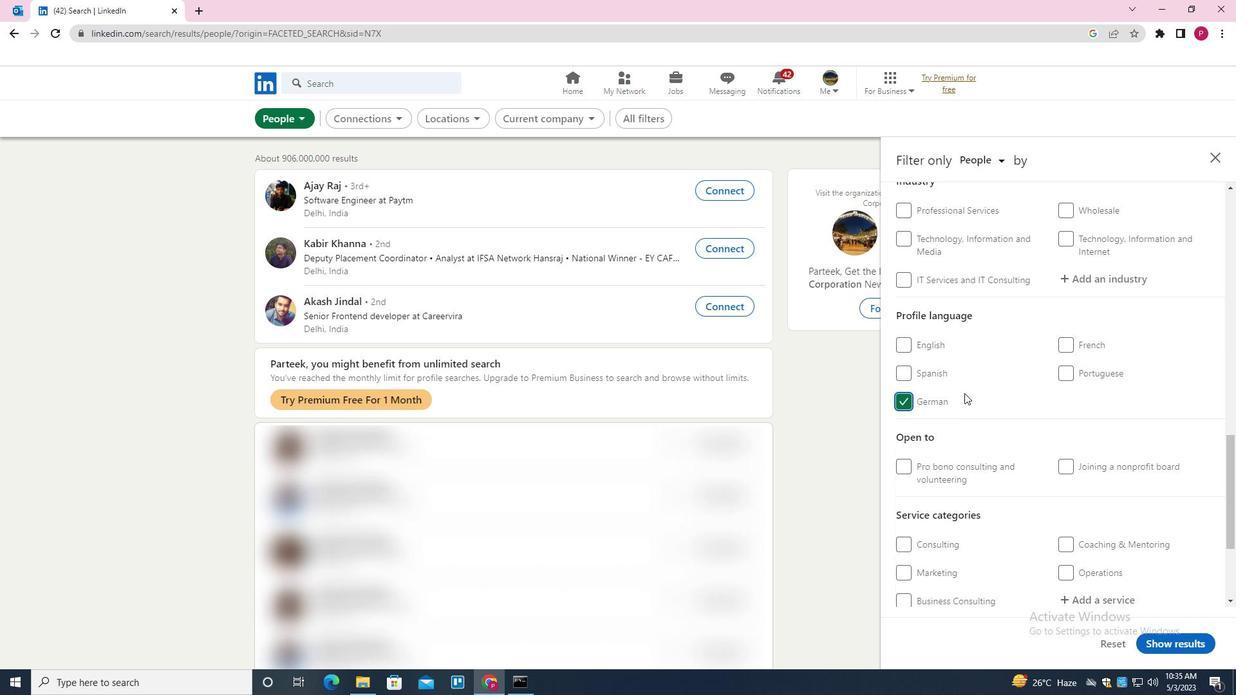 
Action: Mouse scrolled (964, 394) with delta (0, 0)
Screenshot: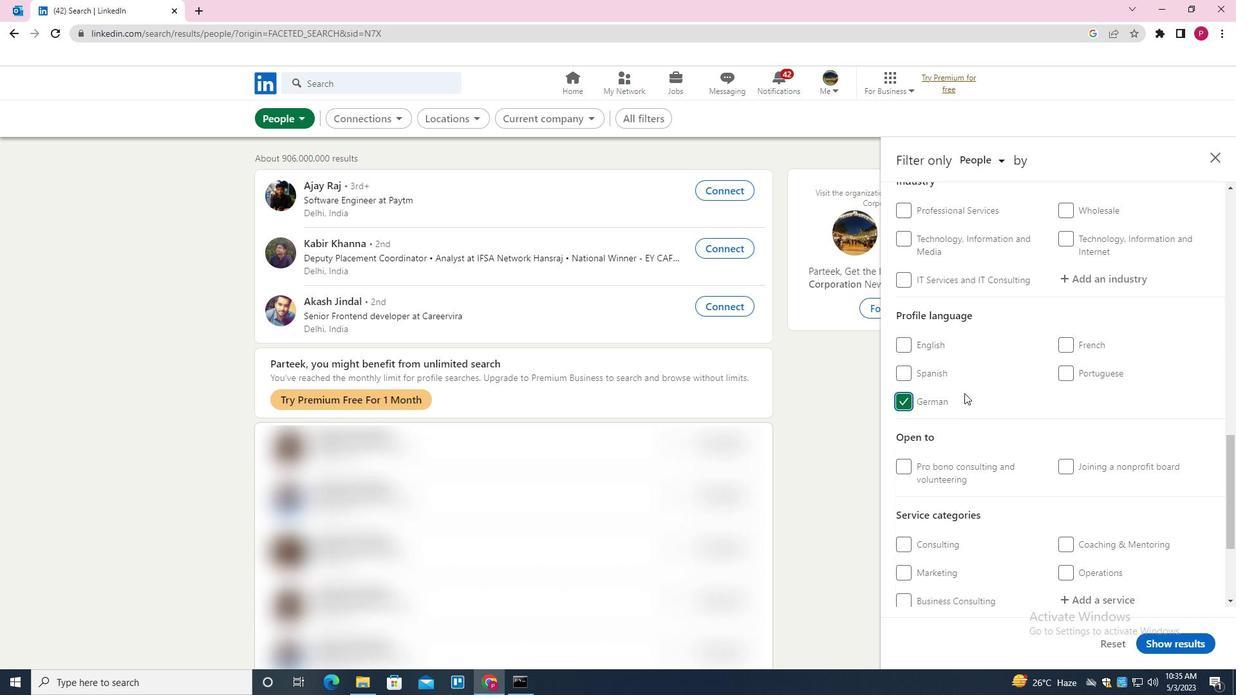 
Action: Mouse scrolled (964, 394) with delta (0, 0)
Screenshot: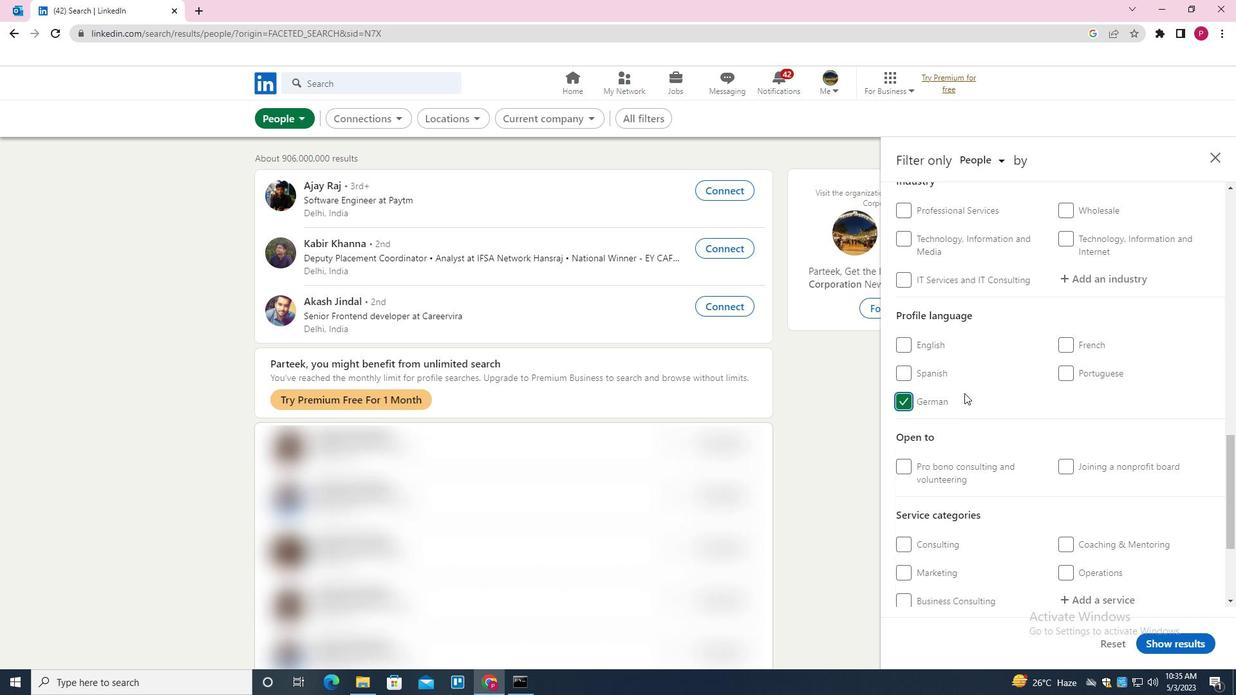 
Action: Mouse scrolled (964, 394) with delta (0, 0)
Screenshot: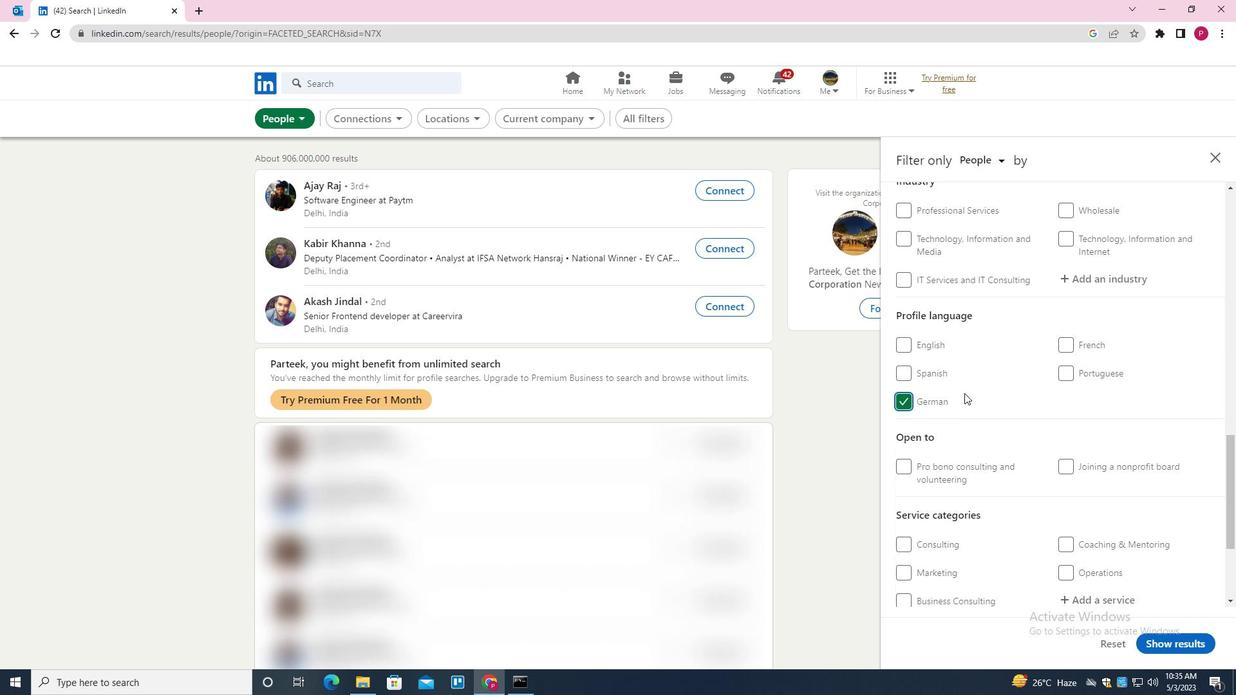 
Action: Mouse scrolled (964, 394) with delta (0, 0)
Screenshot: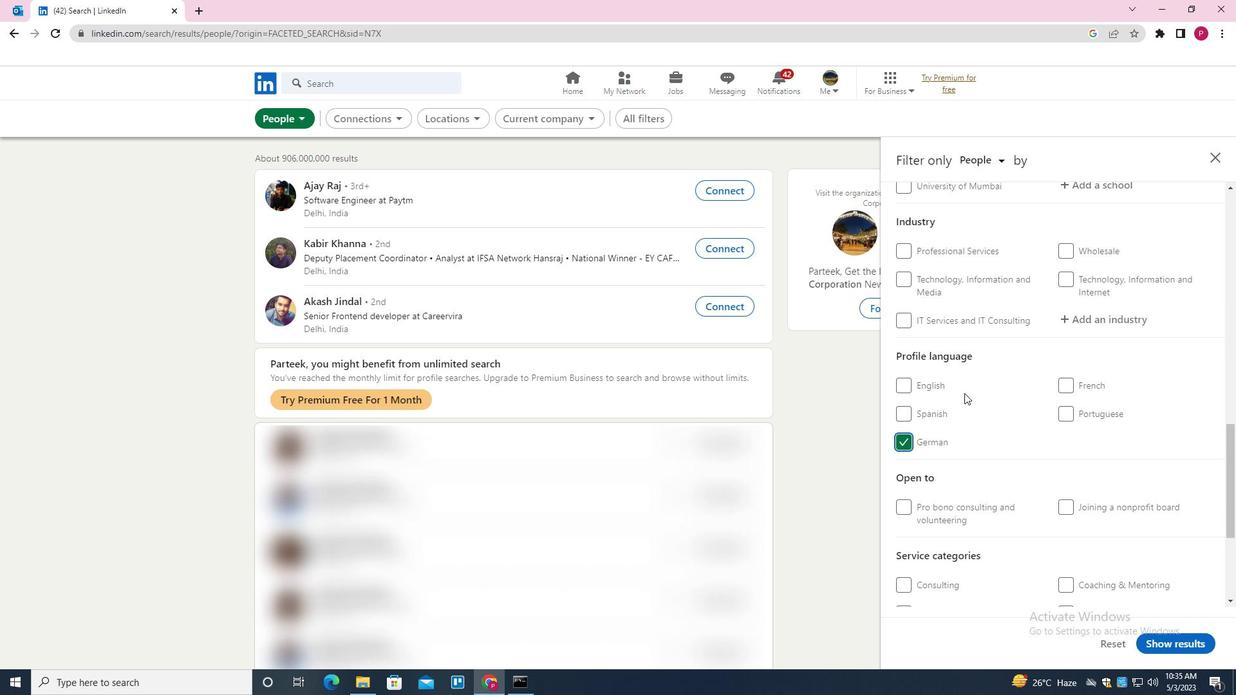 
Action: Mouse scrolled (964, 394) with delta (0, 0)
Screenshot: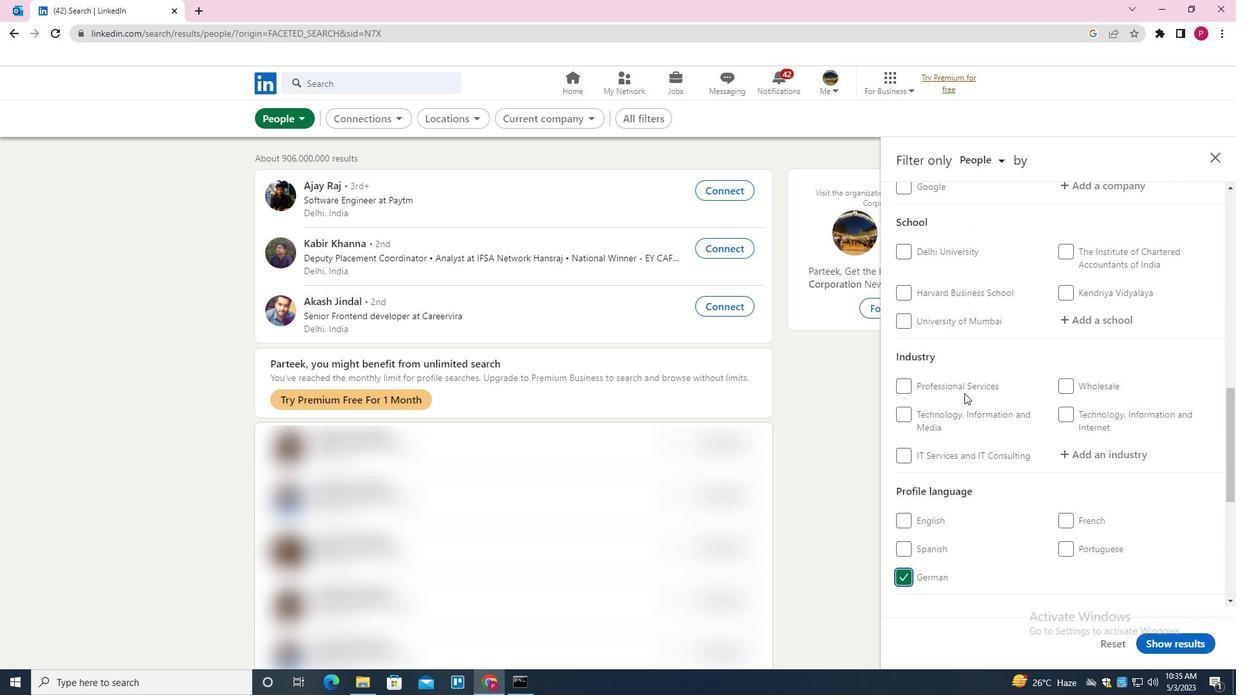 
Action: Mouse scrolled (964, 394) with delta (0, 0)
Screenshot: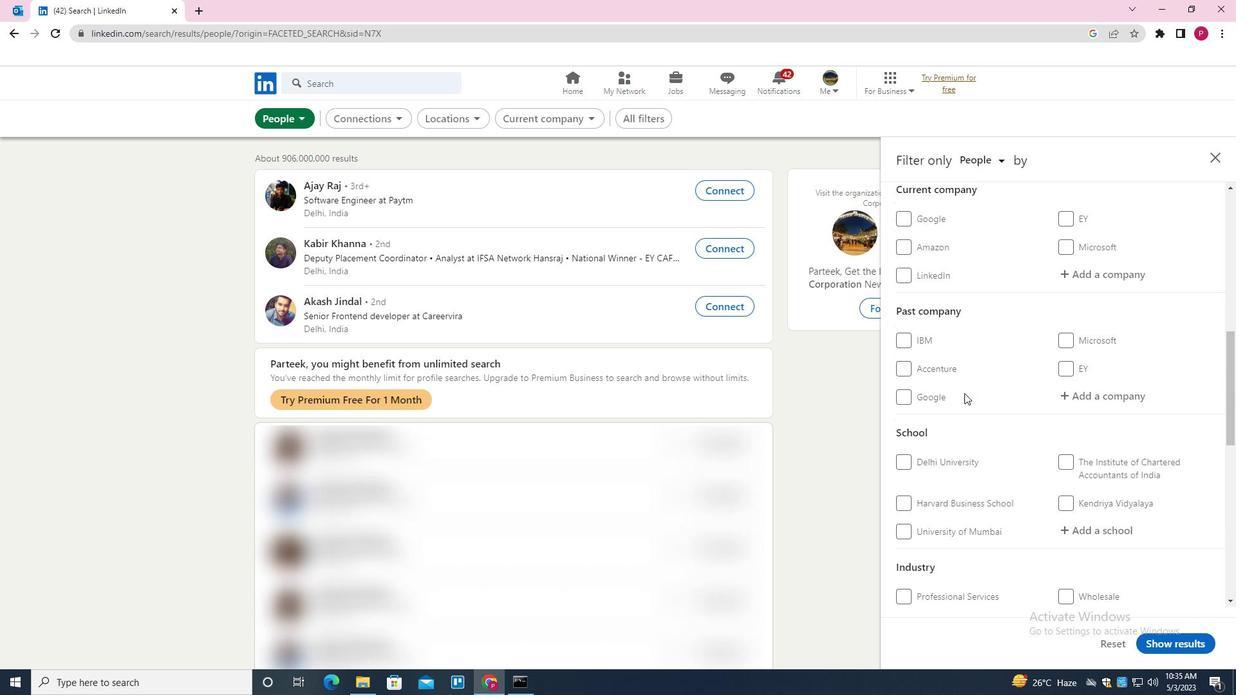 
Action: Mouse moved to (1102, 340)
Screenshot: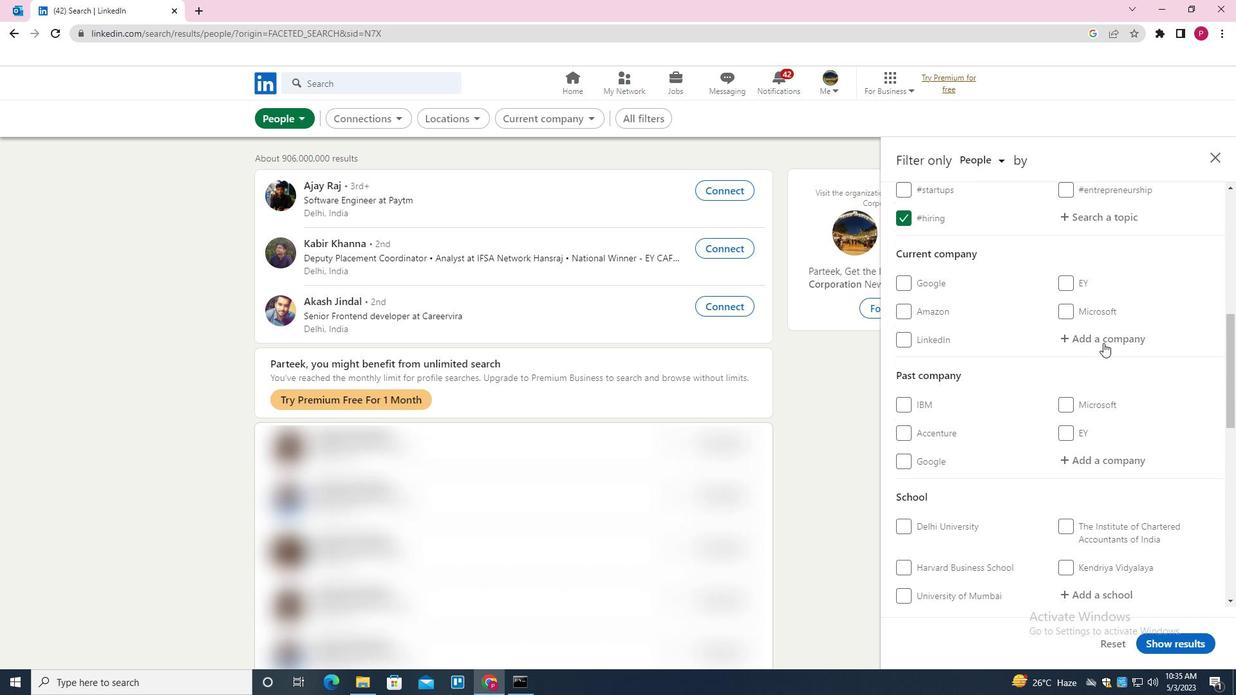 
Action: Mouse pressed left at (1102, 340)
Screenshot: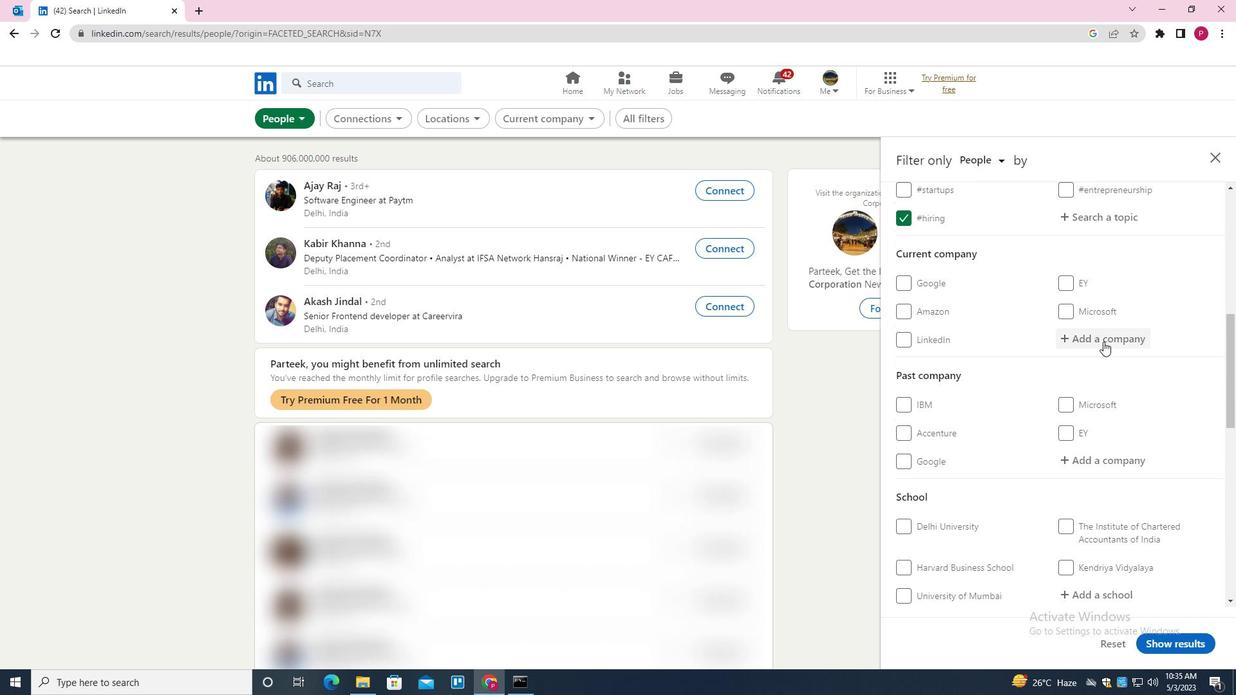 
Action: Key pressed <Key.shift><Key.shift><Key.shift><Key.shift>OCASA<Key.down><Key.enter>
Screenshot: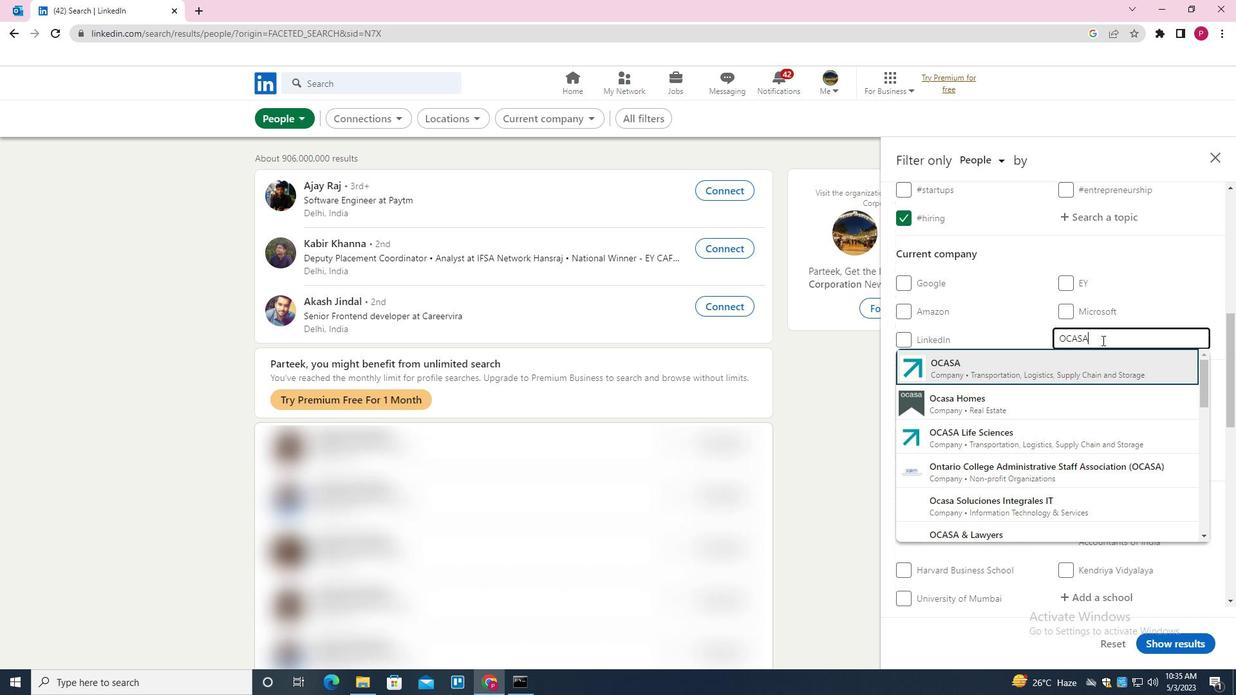 
Action: Mouse moved to (1068, 346)
Screenshot: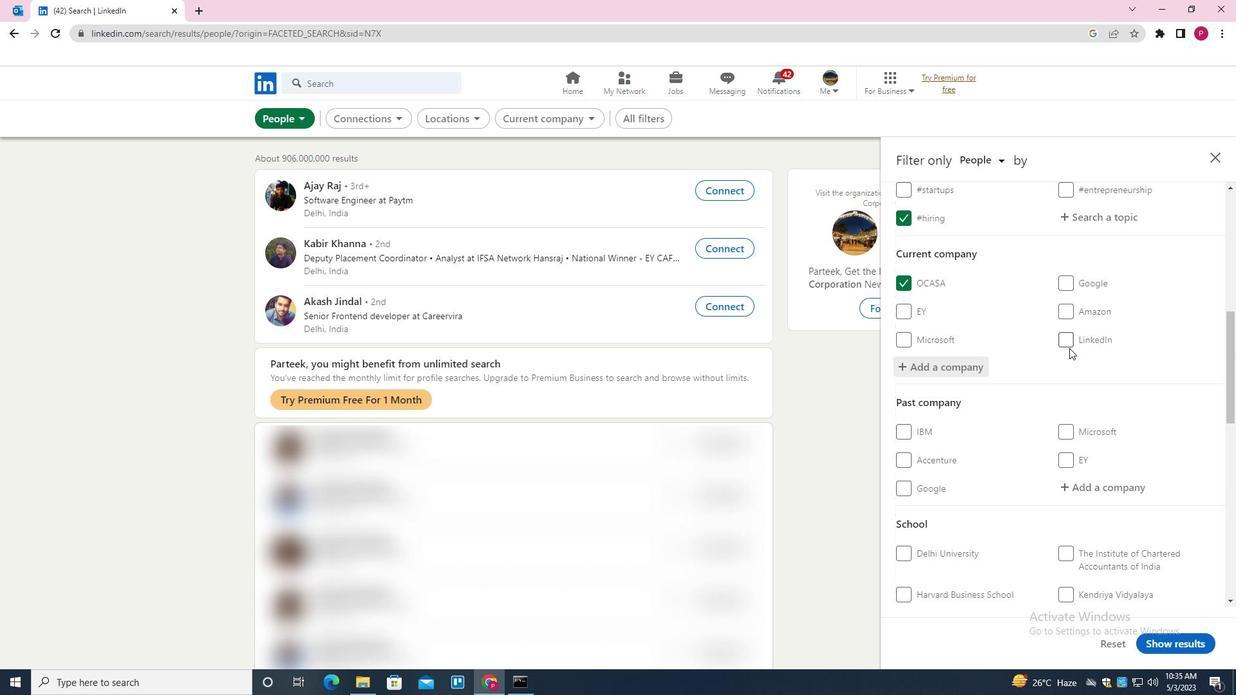 
Action: Mouse scrolled (1068, 345) with delta (0, 0)
Screenshot: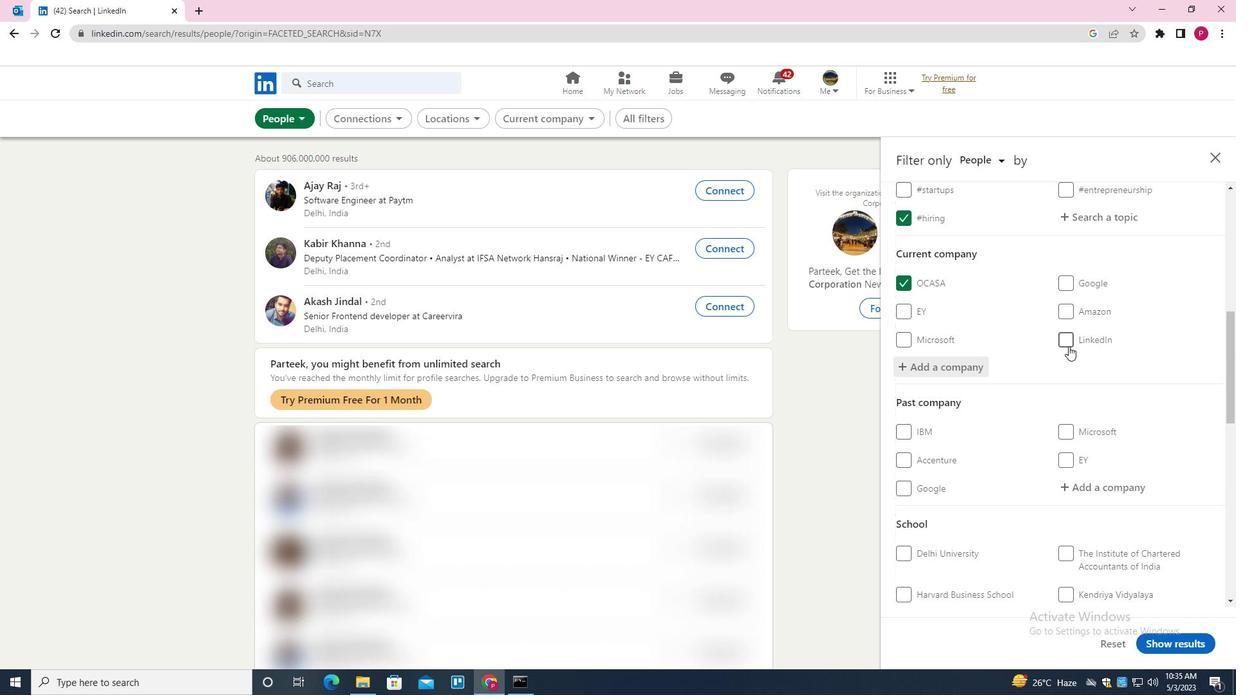 
Action: Mouse scrolled (1068, 345) with delta (0, 0)
Screenshot: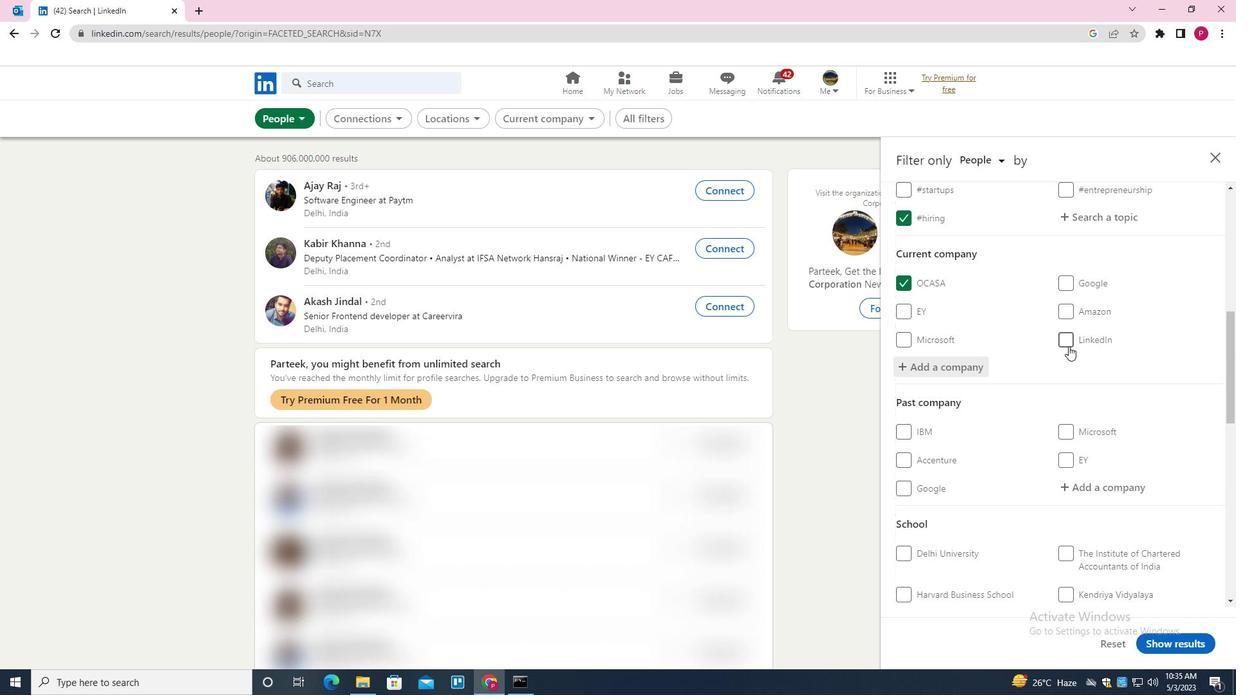
Action: Mouse scrolled (1068, 345) with delta (0, 0)
Screenshot: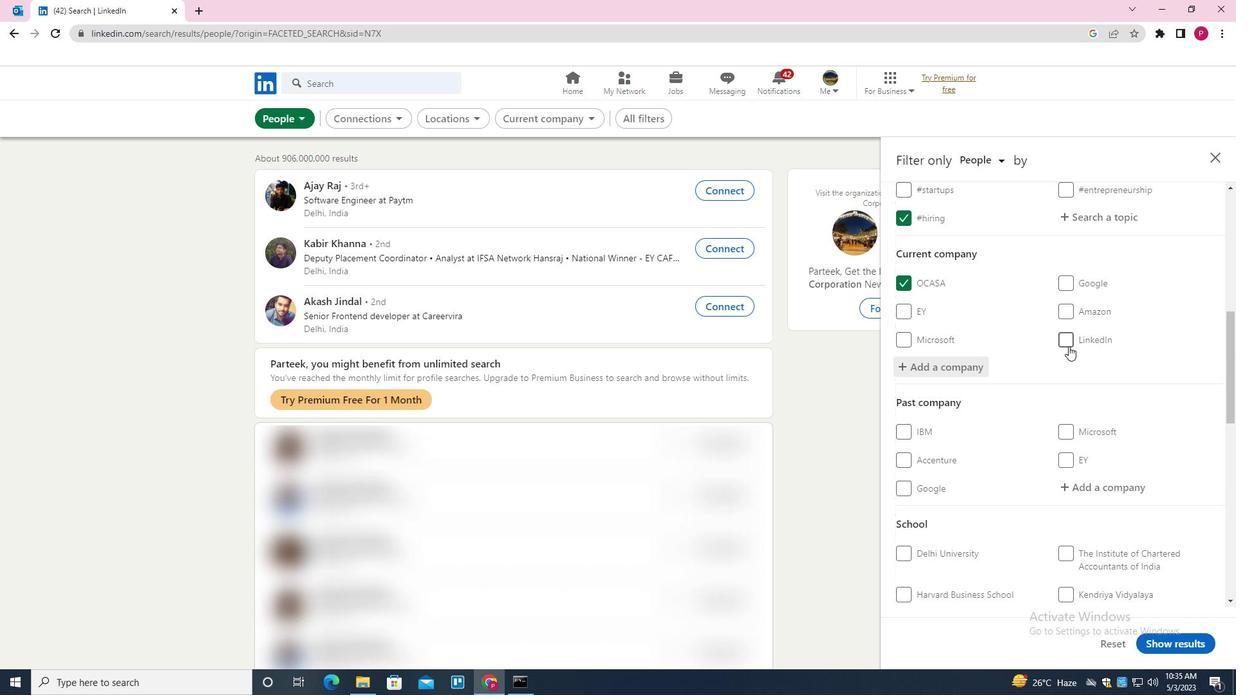 
Action: Mouse scrolled (1068, 345) with delta (0, 0)
Screenshot: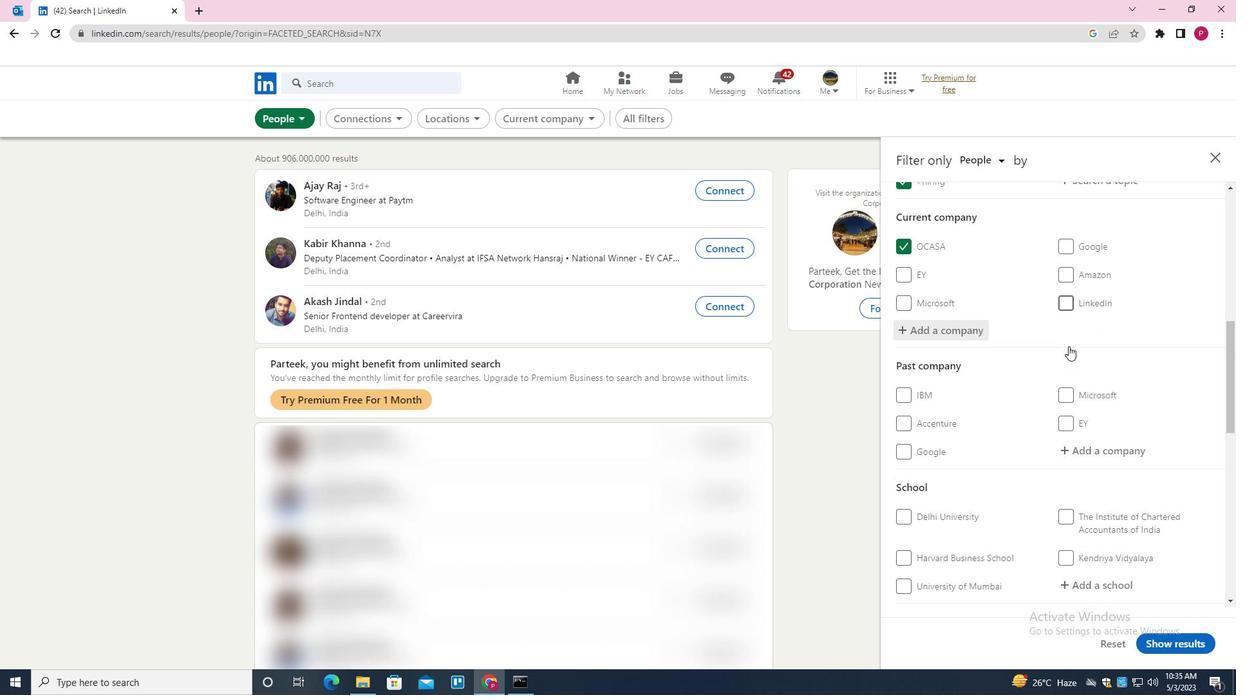 
Action: Mouse moved to (1080, 361)
Screenshot: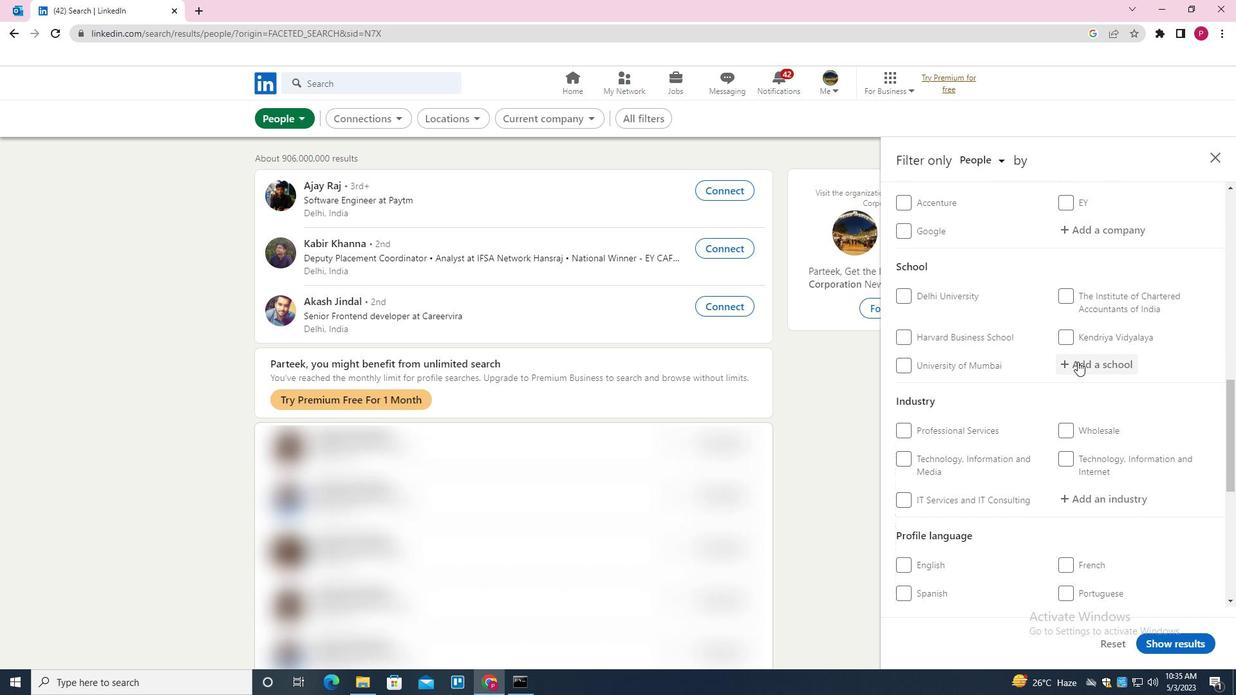
Action: Mouse pressed left at (1080, 361)
Screenshot: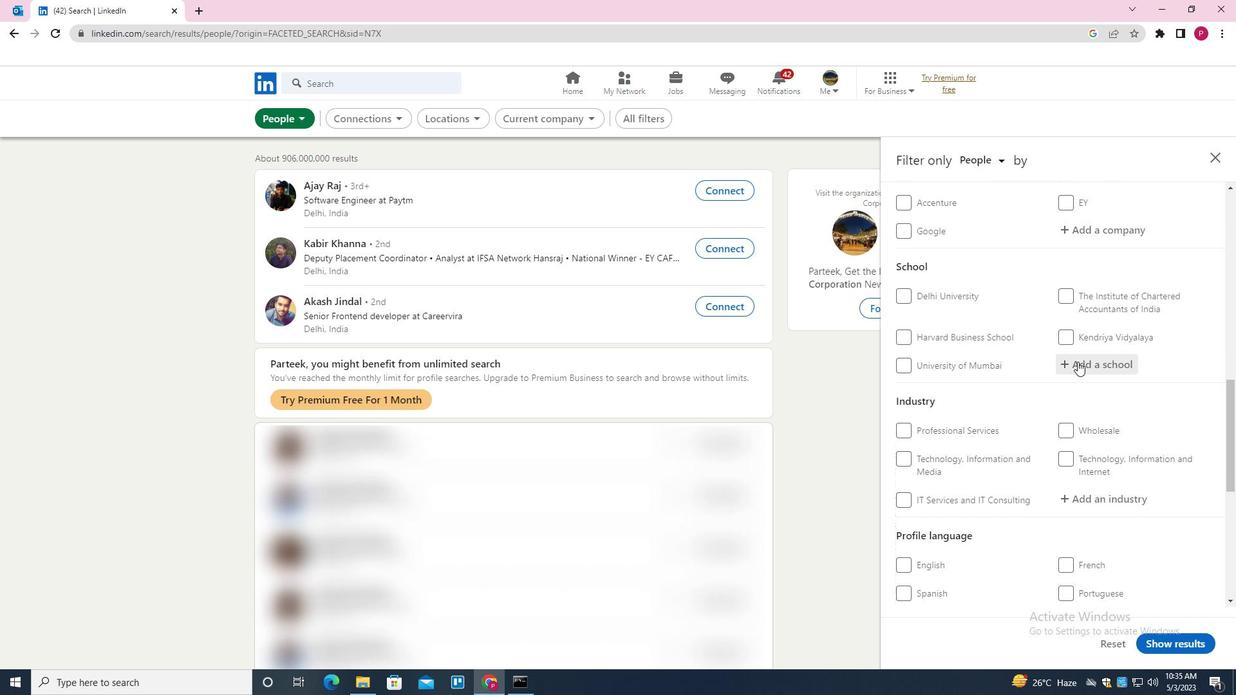
Action: Key pressed <Key.shift><Key.shift><Key.shift><Key.shift><Key.shift><Key.shift><Key.shift><Key.shift><Key.shift><Key.shift><Key.shift><Key.shift><Key.shift><Key.shift><Key.shift><Key.shift><Key.shift><Key.shift><Key.shift><Key.shift><Key.shift><Key.shift><Key.shift><Key.shift><Key.shift>MODERN<Key.space><Key.shift><Key.shift><Key.shift>SCHOOL<Key.space><Key.down><Key.enter>
Screenshot: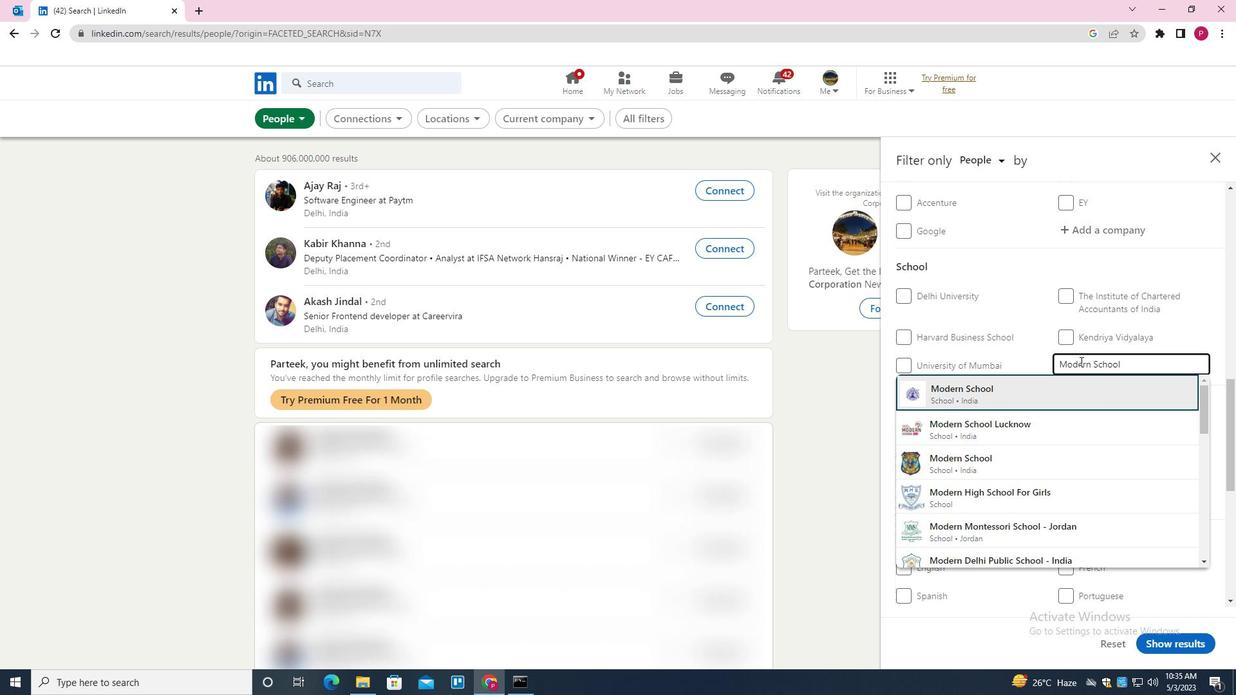 
Action: Mouse moved to (1032, 361)
Screenshot: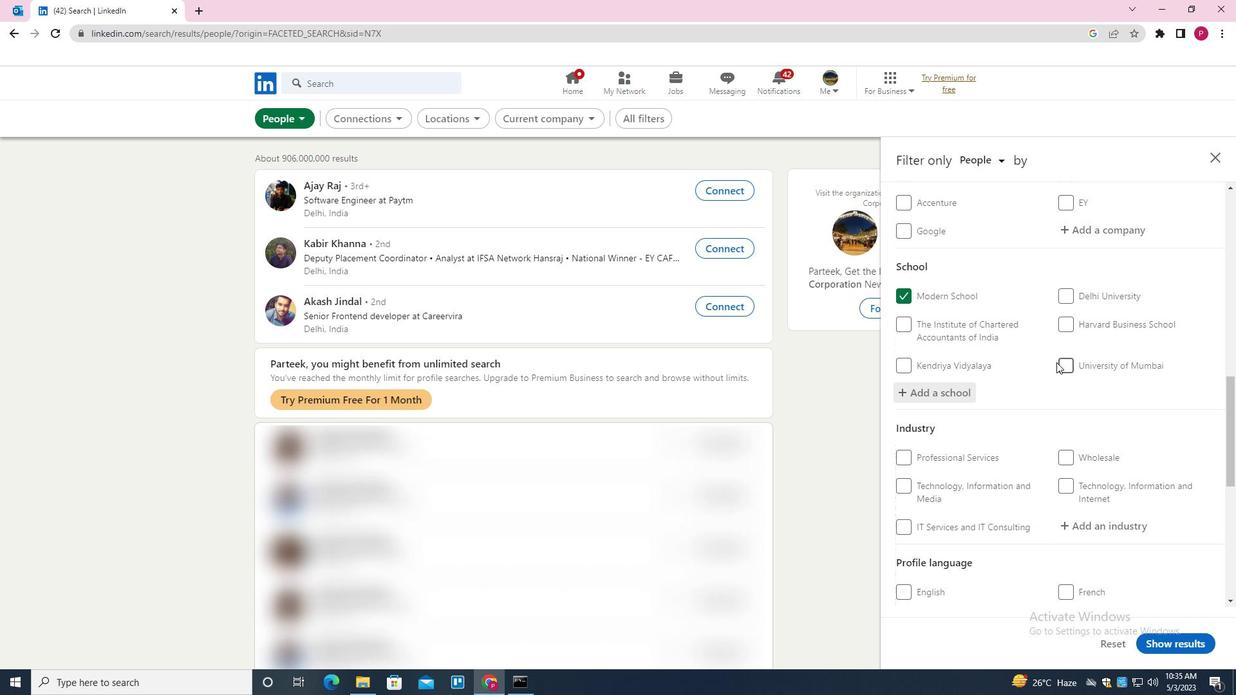 
Action: Mouse scrolled (1032, 360) with delta (0, 0)
Screenshot: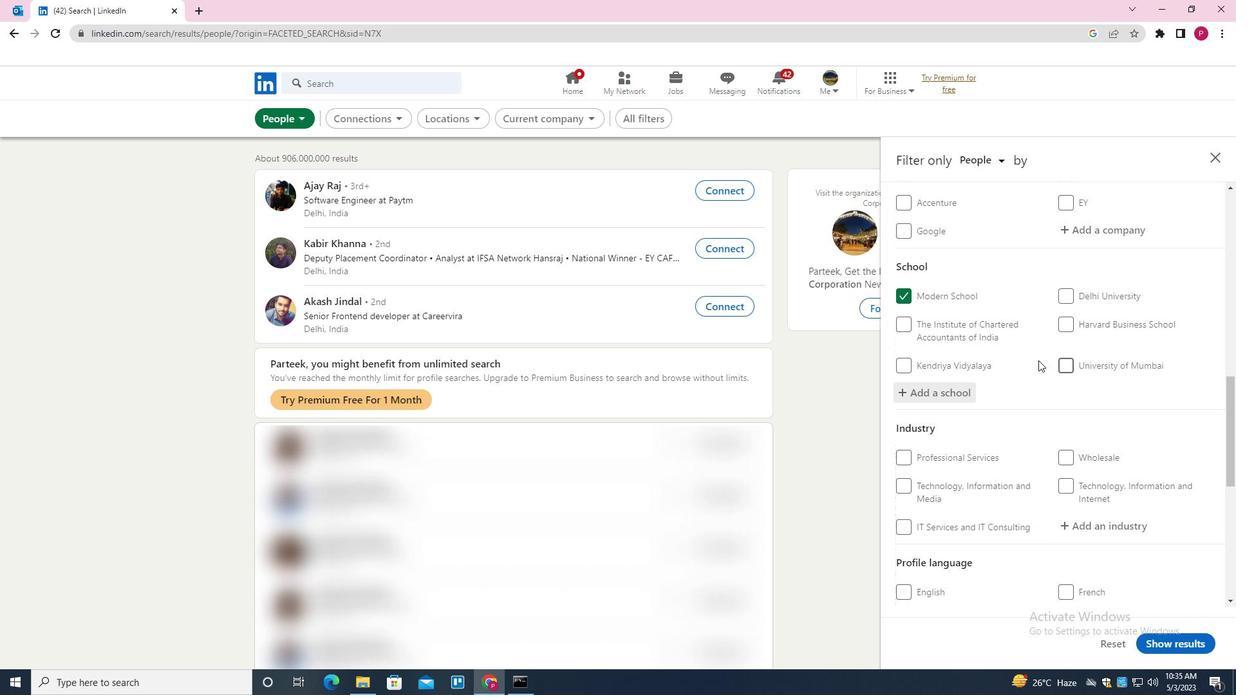 
Action: Mouse moved to (1031, 362)
Screenshot: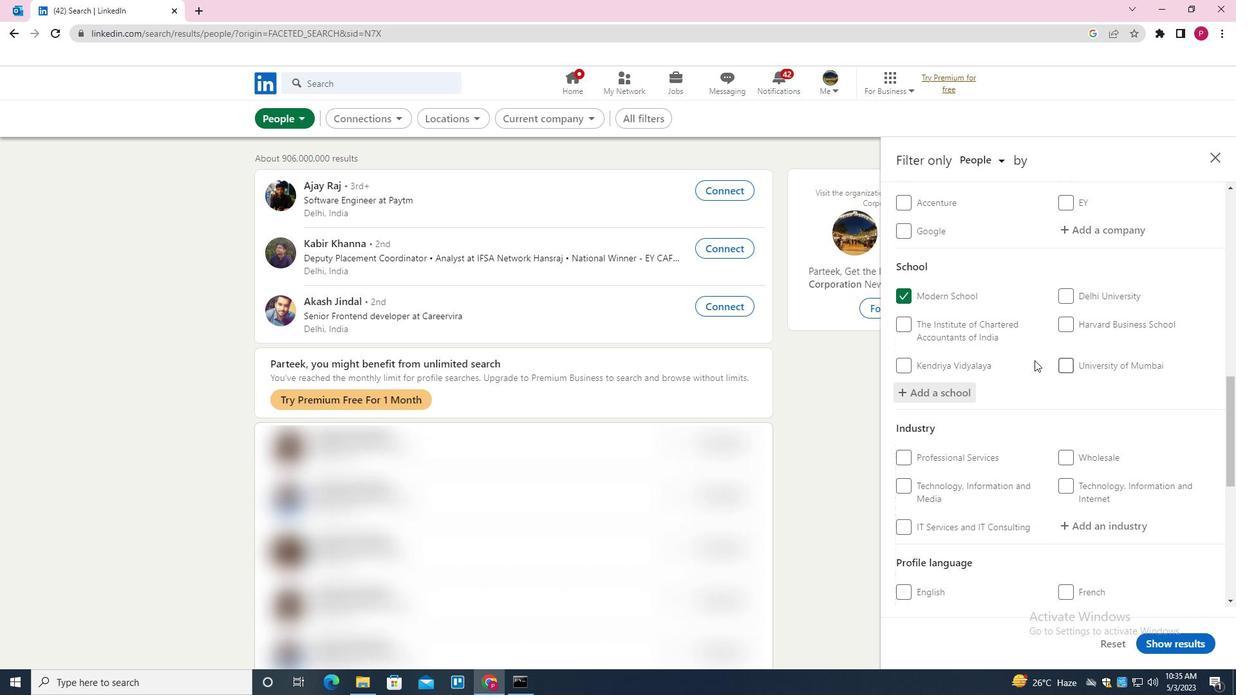 
Action: Mouse scrolled (1031, 361) with delta (0, 0)
Screenshot: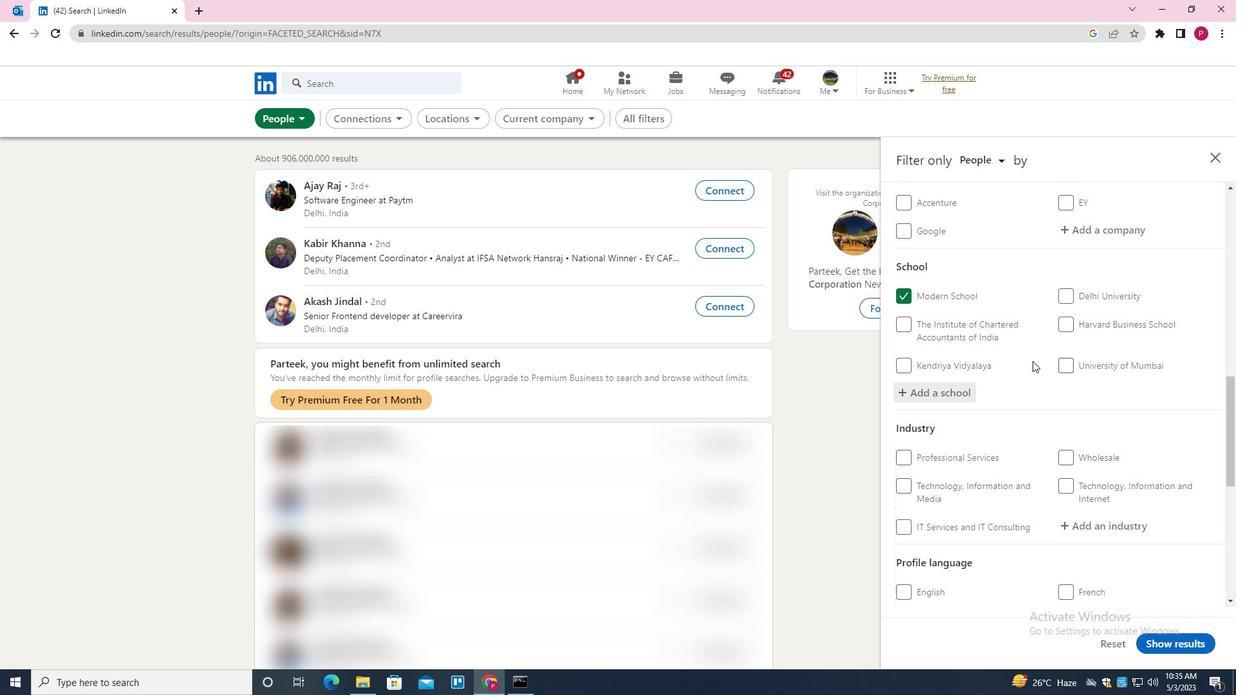 
Action: Mouse moved to (1030, 363)
Screenshot: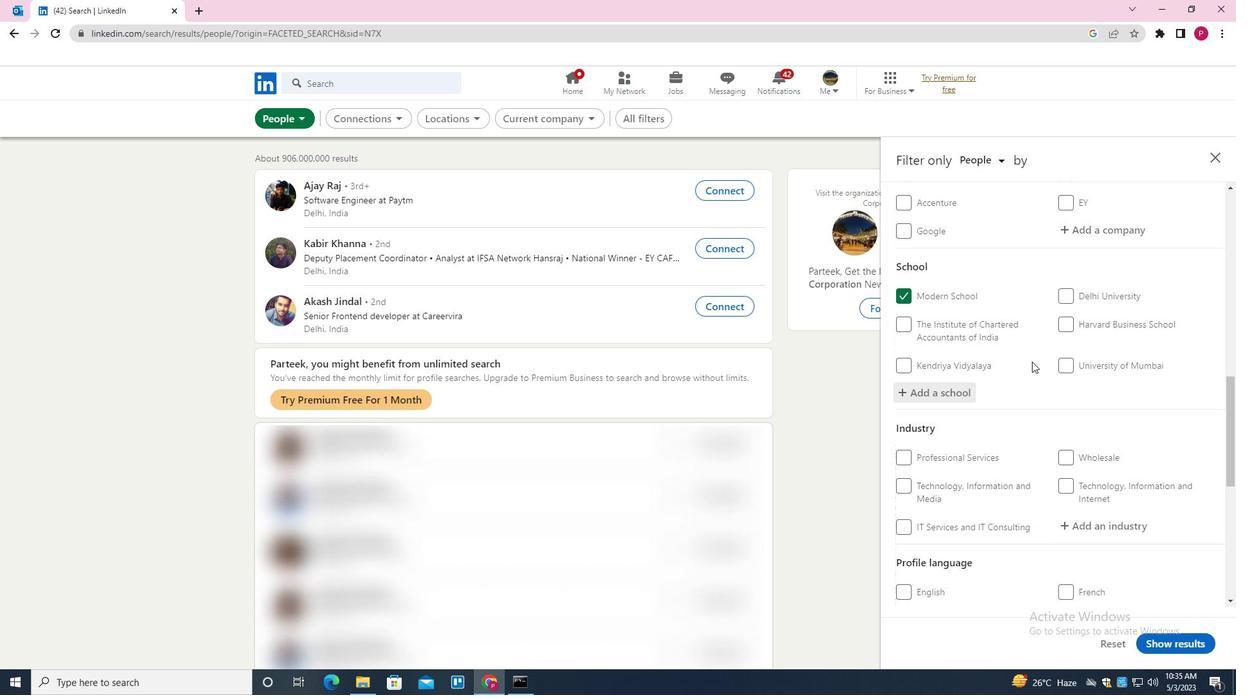 
Action: Mouse scrolled (1030, 363) with delta (0, 0)
Screenshot: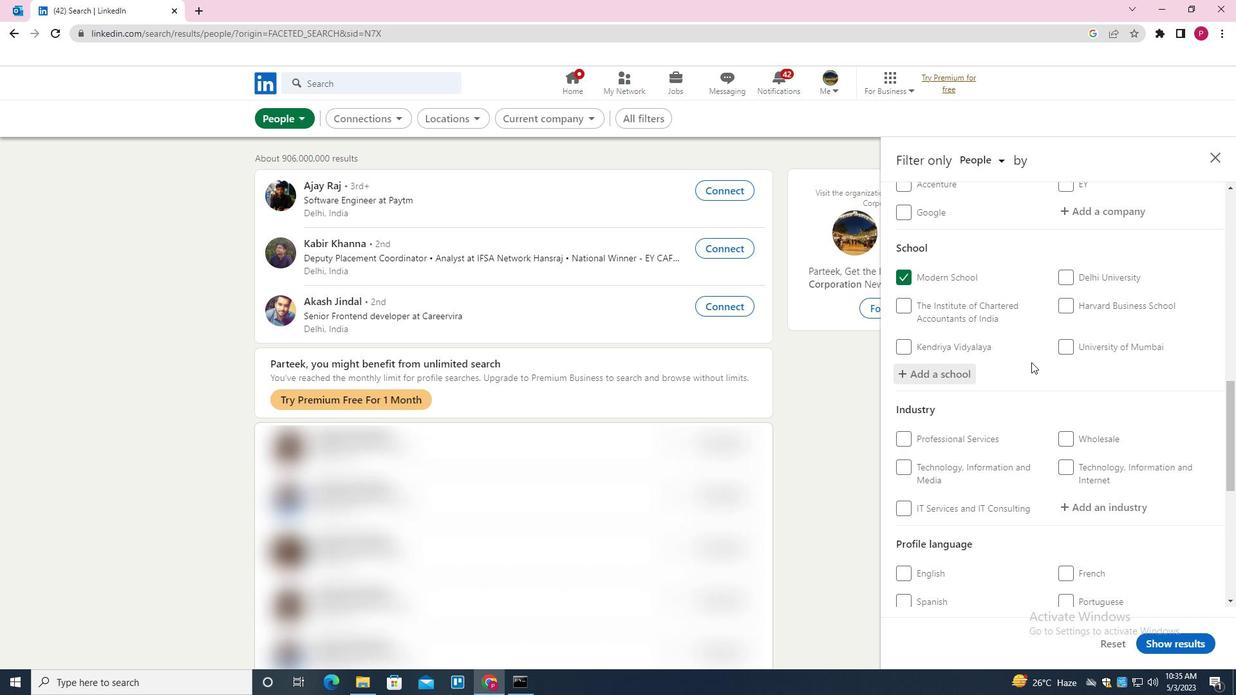 
Action: Mouse moved to (1099, 329)
Screenshot: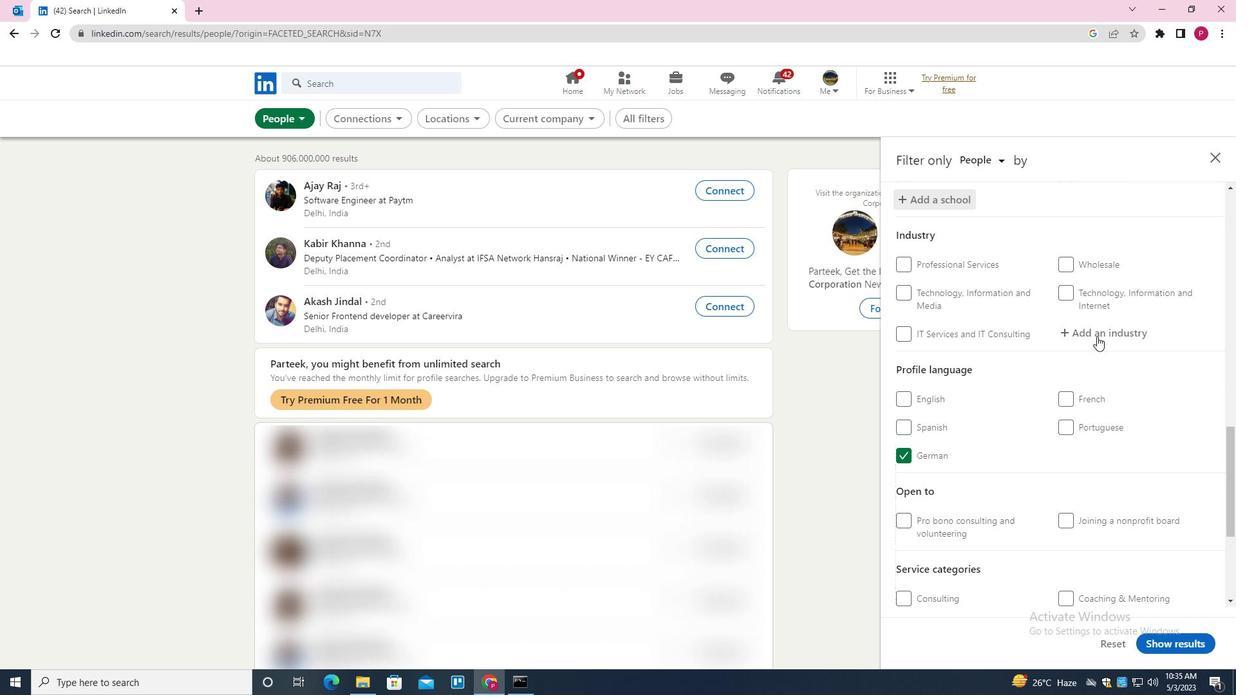 
Action: Mouse pressed left at (1099, 329)
Screenshot: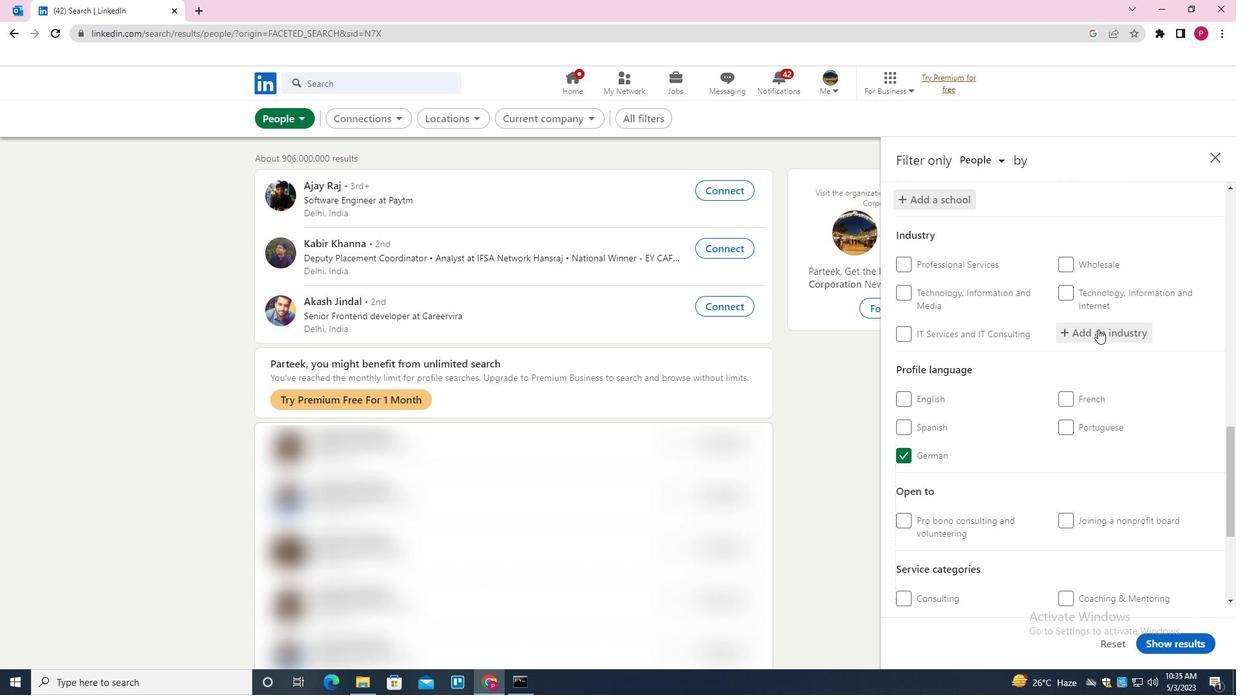 
Action: Key pressed <Key.shift><Key.shift><Key.shift><Key.shift><Key.shift><Key.shift><Key.shift><Key.shift><Key.shift><Key.shift><Key.shift><Key.shift><Key.shift><Key.shift>SAVINGS<Key.space><Key.shift><Key.shift><Key.shift><Key.shift><Key.shift>INTI<Key.backspace><Key.backspace>STITUTIONS<Key.down><Key.enter>
Screenshot: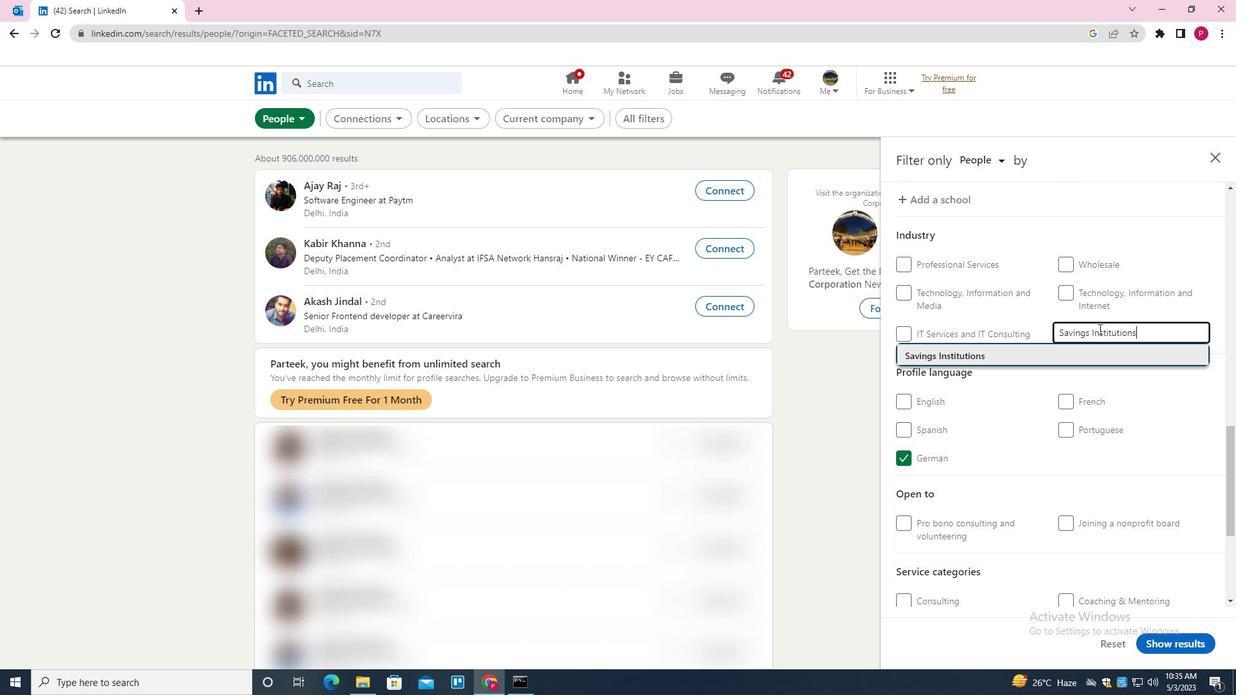 
Action: Mouse scrolled (1099, 328) with delta (0, 0)
Screenshot: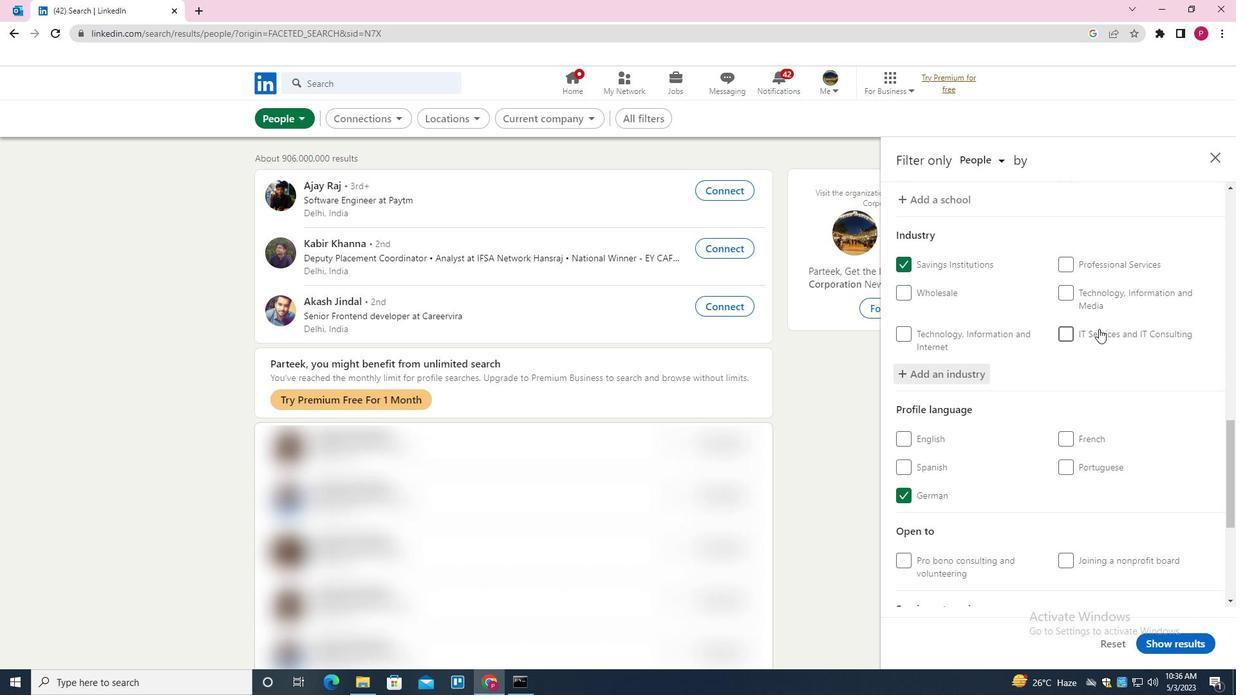 
Action: Mouse scrolled (1099, 328) with delta (0, 0)
Screenshot: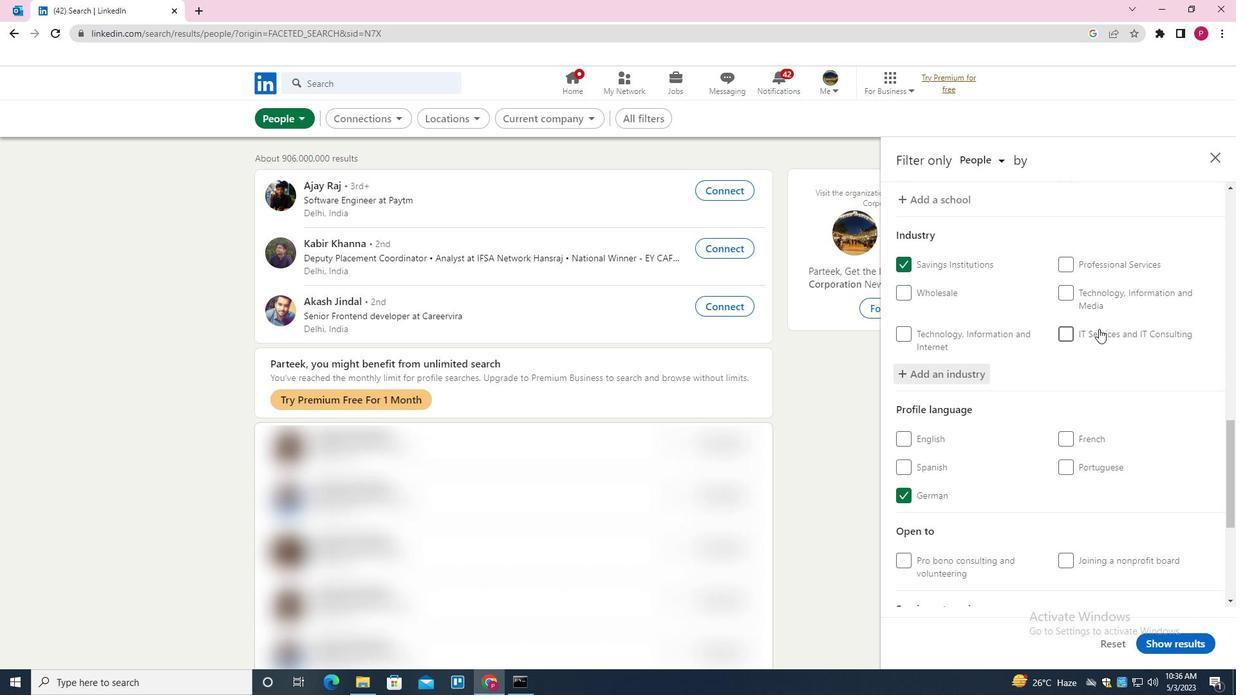 
Action: Mouse scrolled (1099, 328) with delta (0, 0)
Screenshot: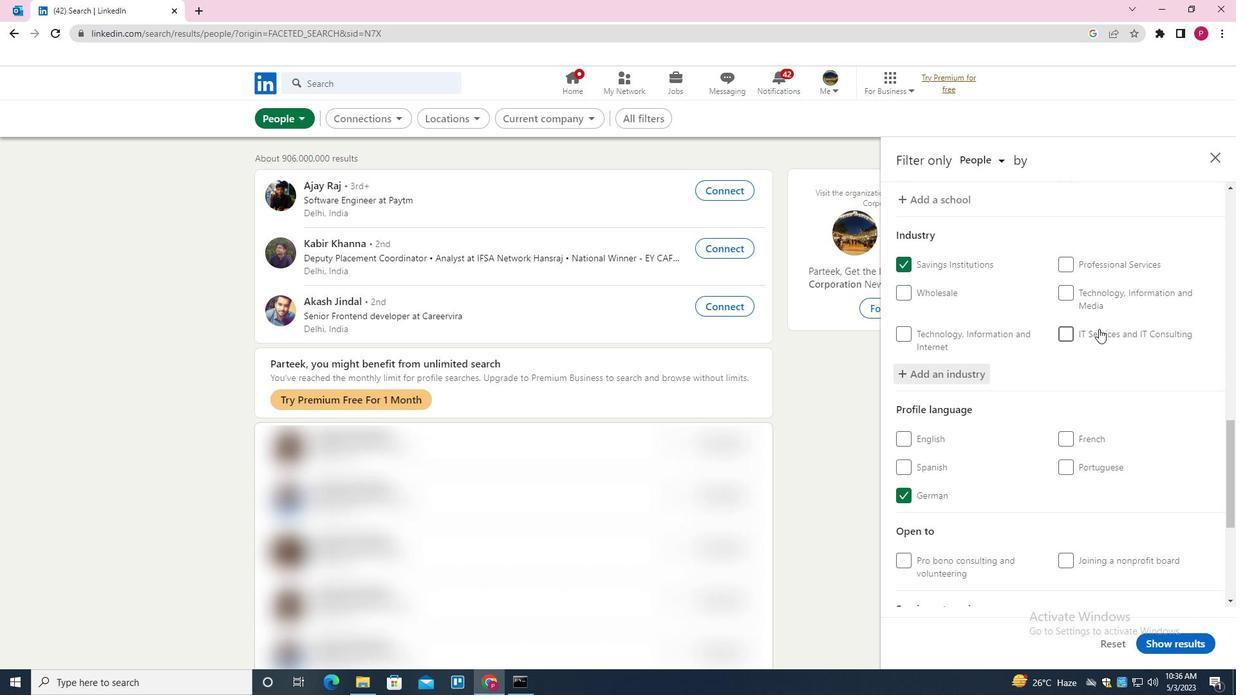 
Action: Mouse moved to (1102, 351)
Screenshot: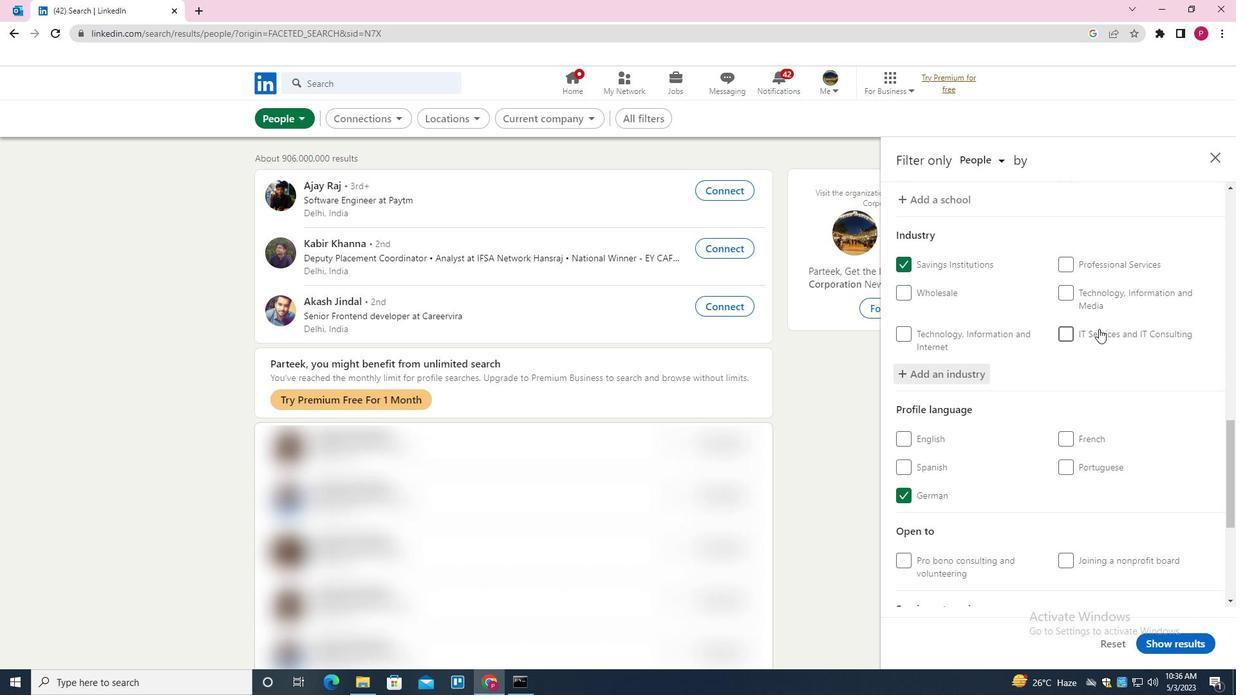 
Action: Mouse scrolled (1102, 350) with delta (0, 0)
Screenshot: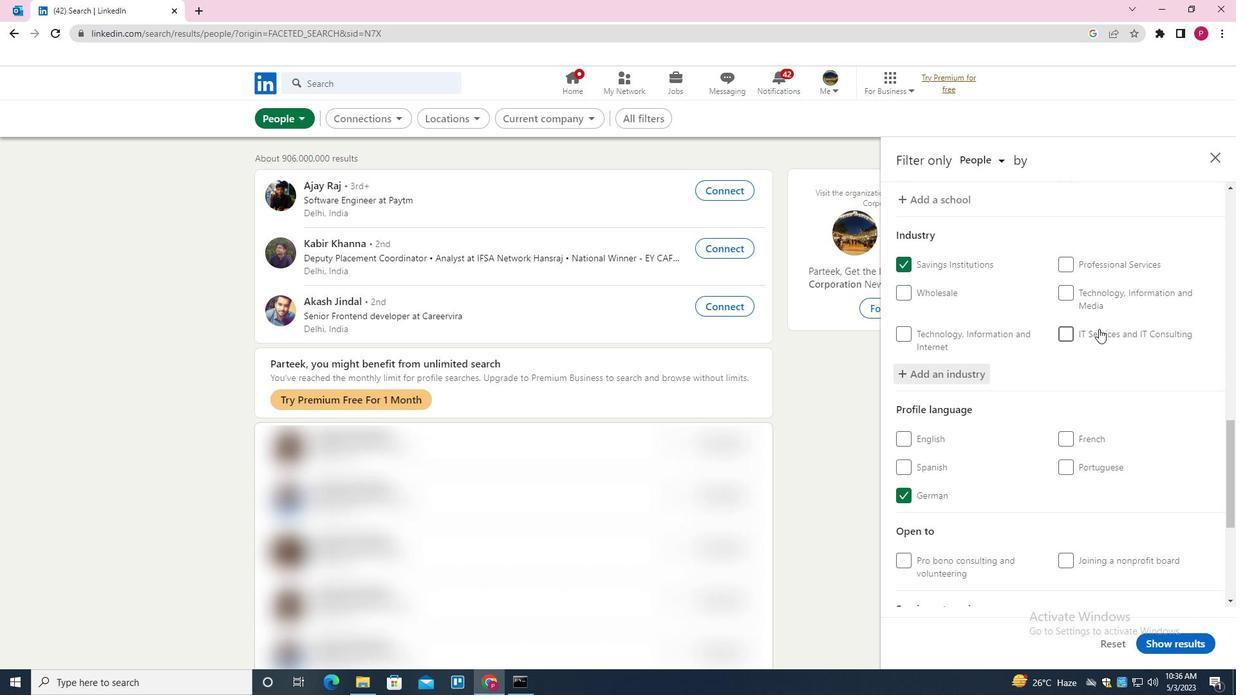 
Action: Mouse moved to (1117, 437)
Screenshot: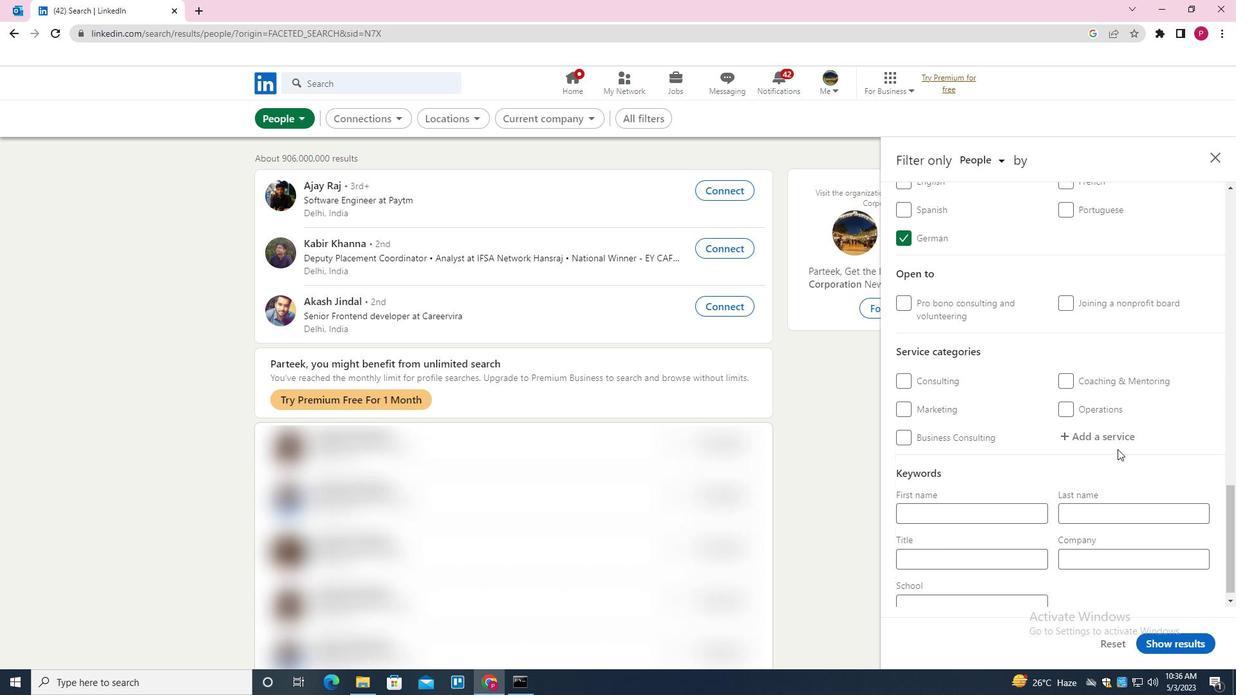 
Action: Mouse pressed left at (1117, 437)
Screenshot: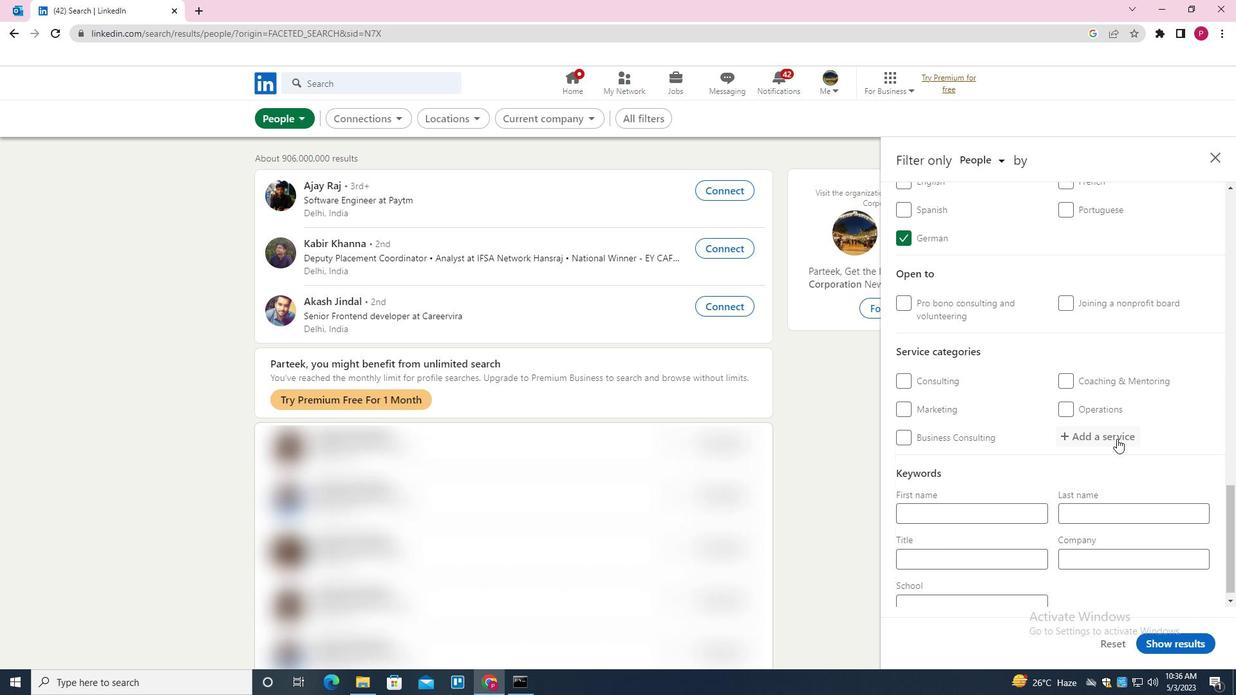 
Action: Key pressed <Key.shift>NON-<Key.shift>PROFIT<Key.space><Key.shift>CONSULTING<Key.down><Key.enter>
Screenshot: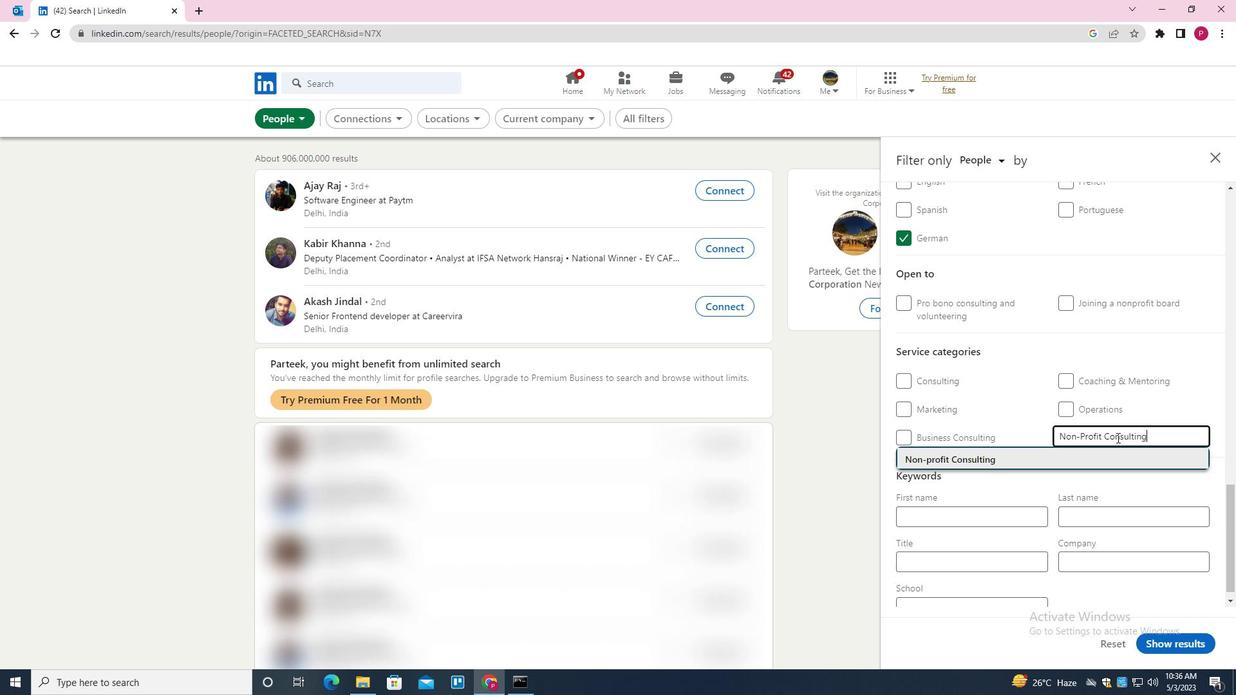 
Action: Mouse scrolled (1117, 437) with delta (0, 0)
Screenshot: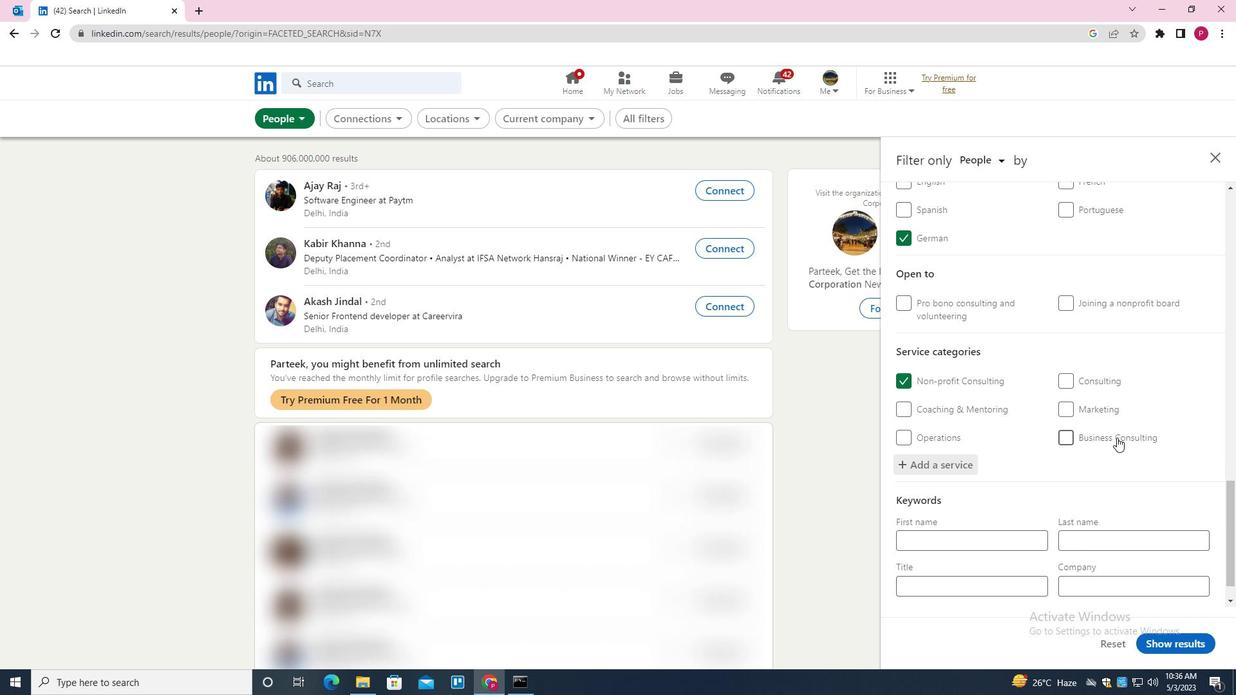 
Action: Mouse scrolled (1117, 437) with delta (0, 0)
Screenshot: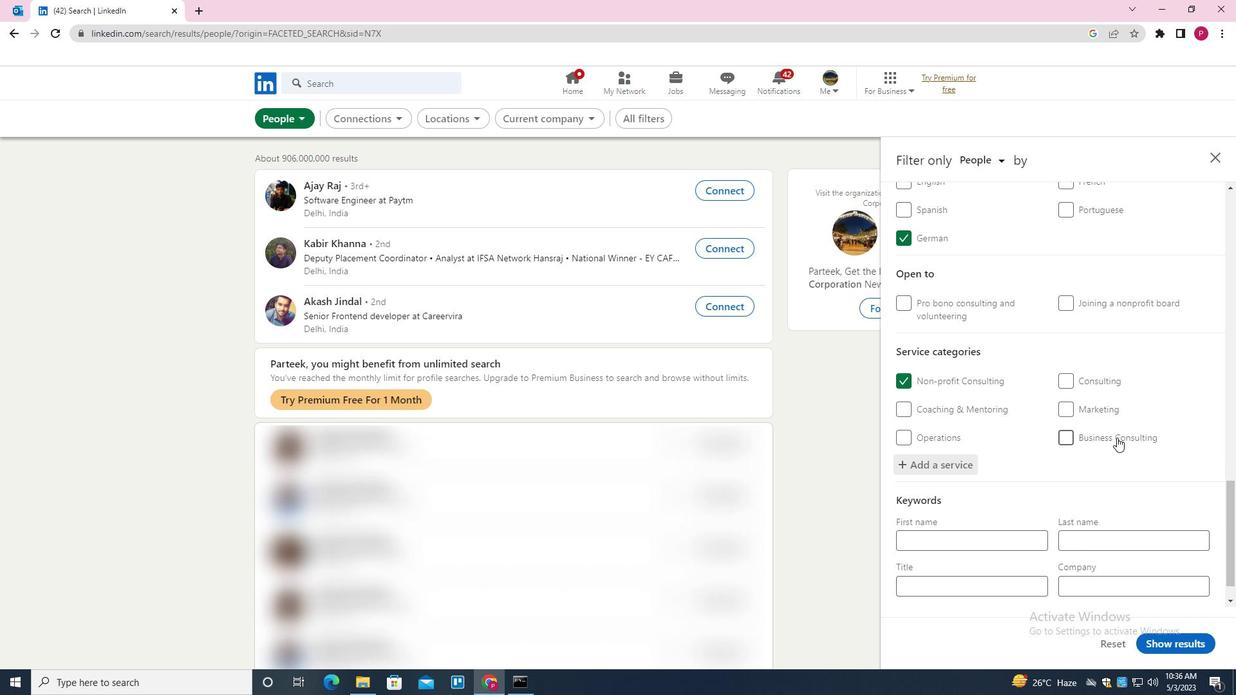 
Action: Mouse moved to (1030, 546)
Screenshot: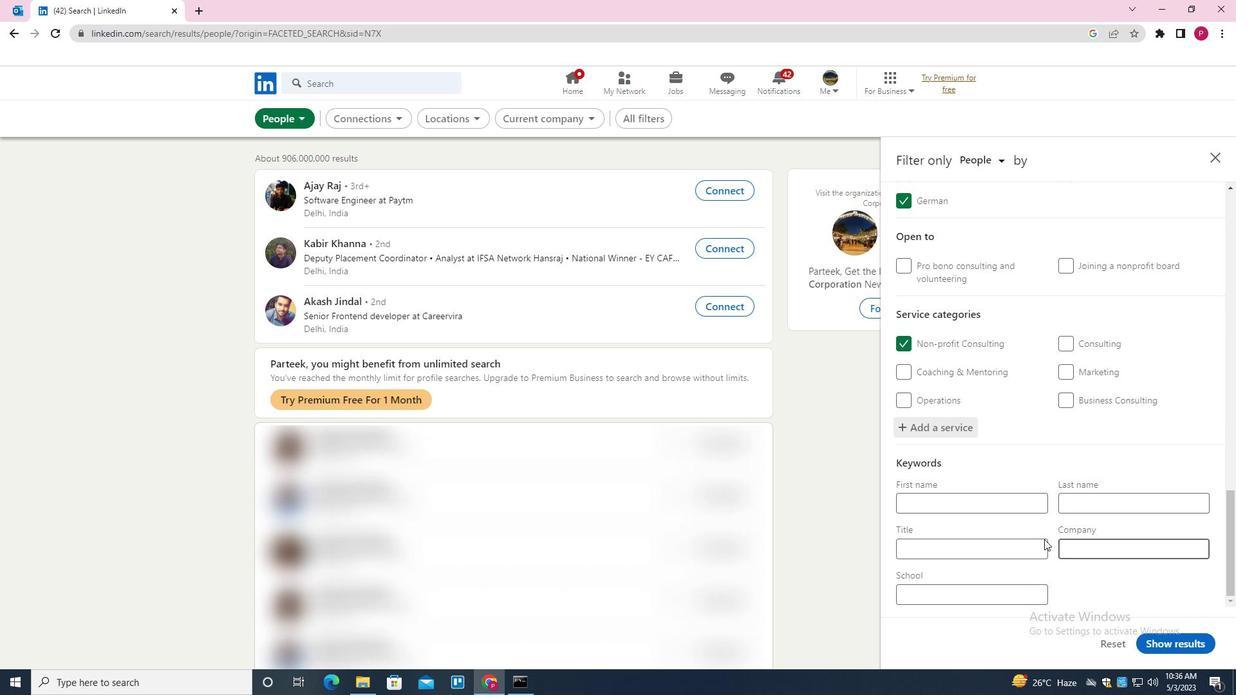 
Action: Mouse pressed left at (1030, 546)
Screenshot: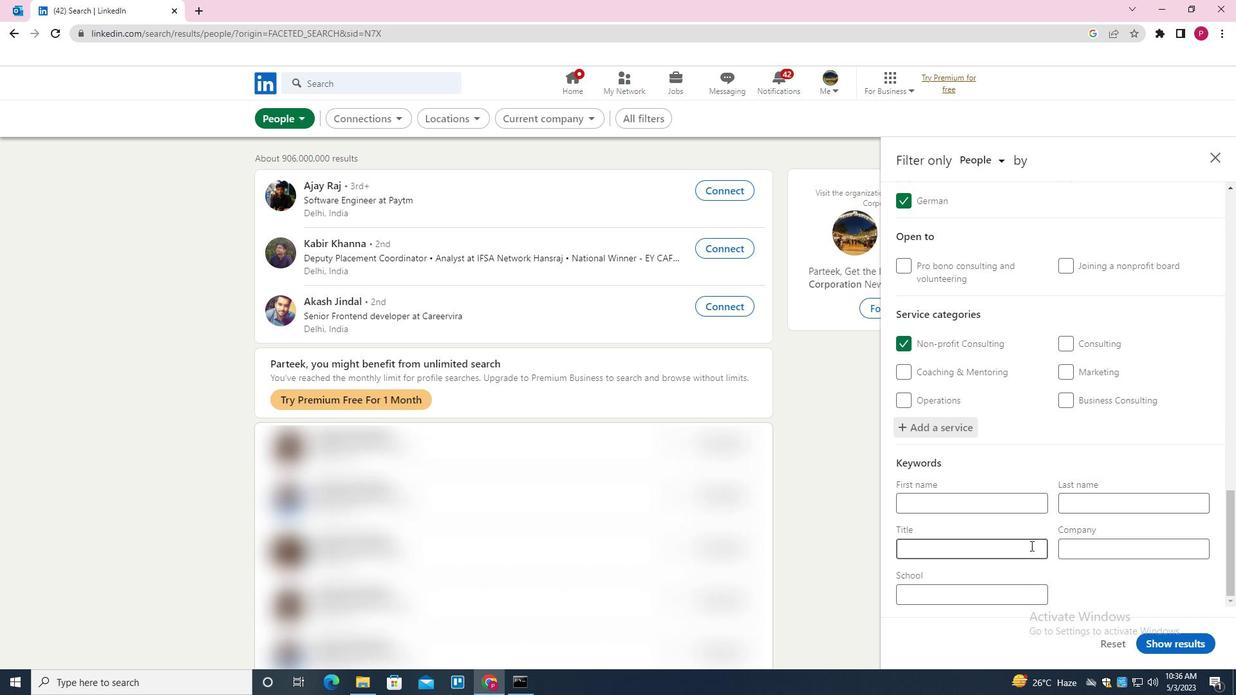 
Action: Key pressed <Key.shift><Key.shift><Key.shift><Key.shift><Key.shift><Key.shift><Key.shift><Key.shift>BARISTA
Screenshot: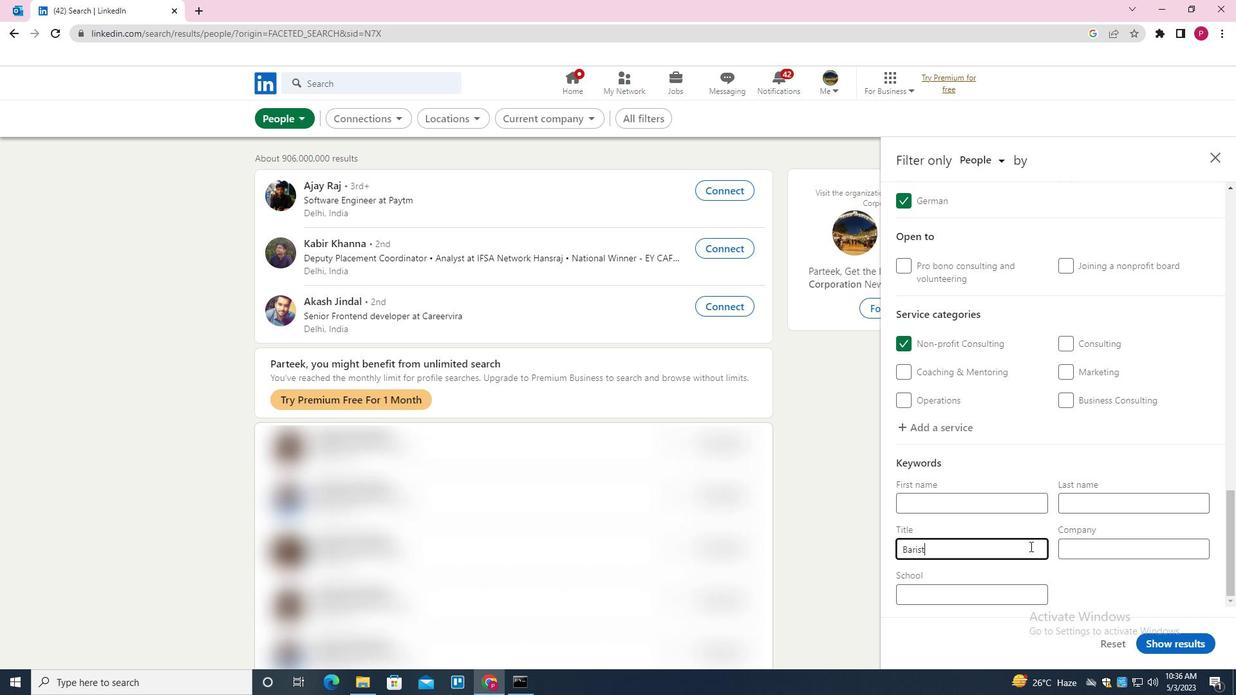 
Action: Mouse scrolled (1030, 546) with delta (0, 0)
Screenshot: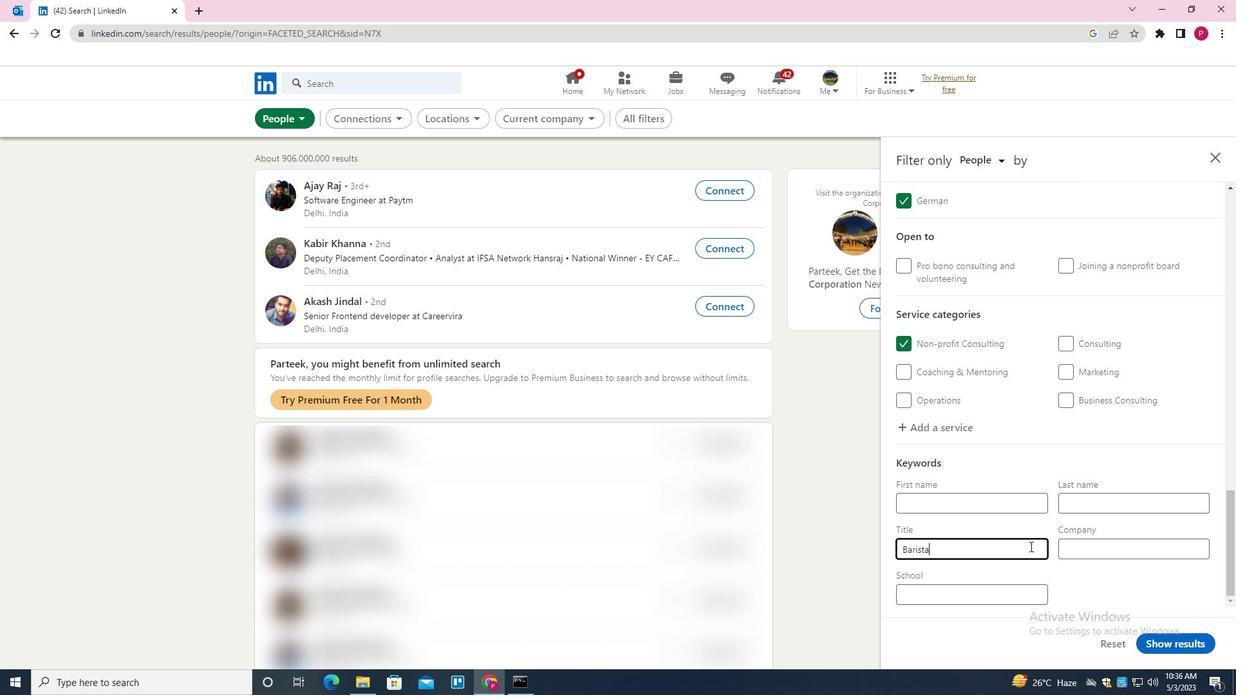 
Action: Mouse scrolled (1030, 546) with delta (0, 0)
Screenshot: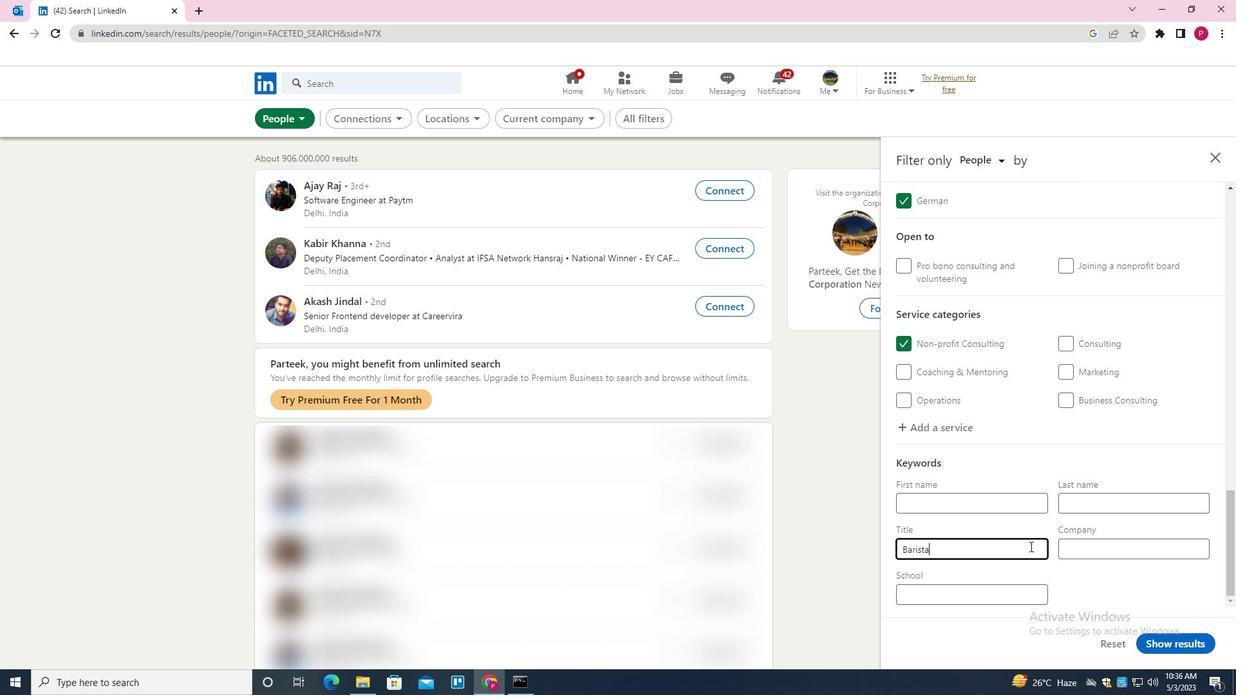 
Action: Mouse scrolled (1030, 546) with delta (0, 0)
Screenshot: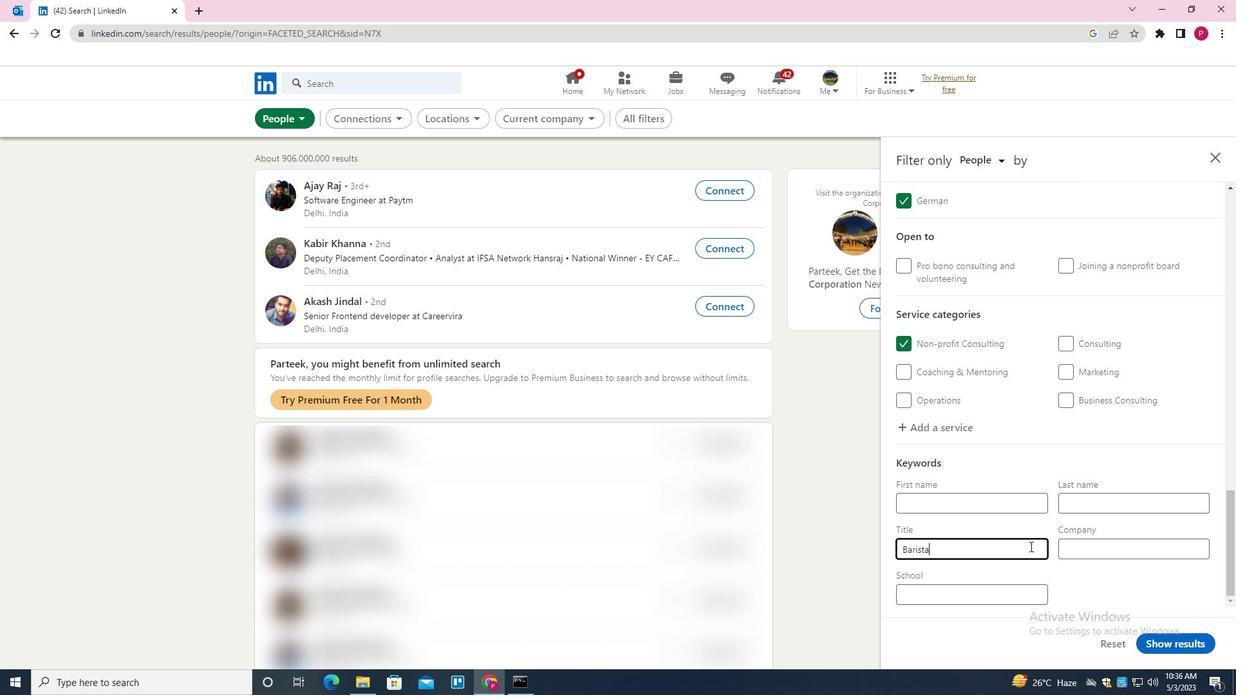 
Action: Mouse scrolled (1030, 546) with delta (0, 0)
Screenshot: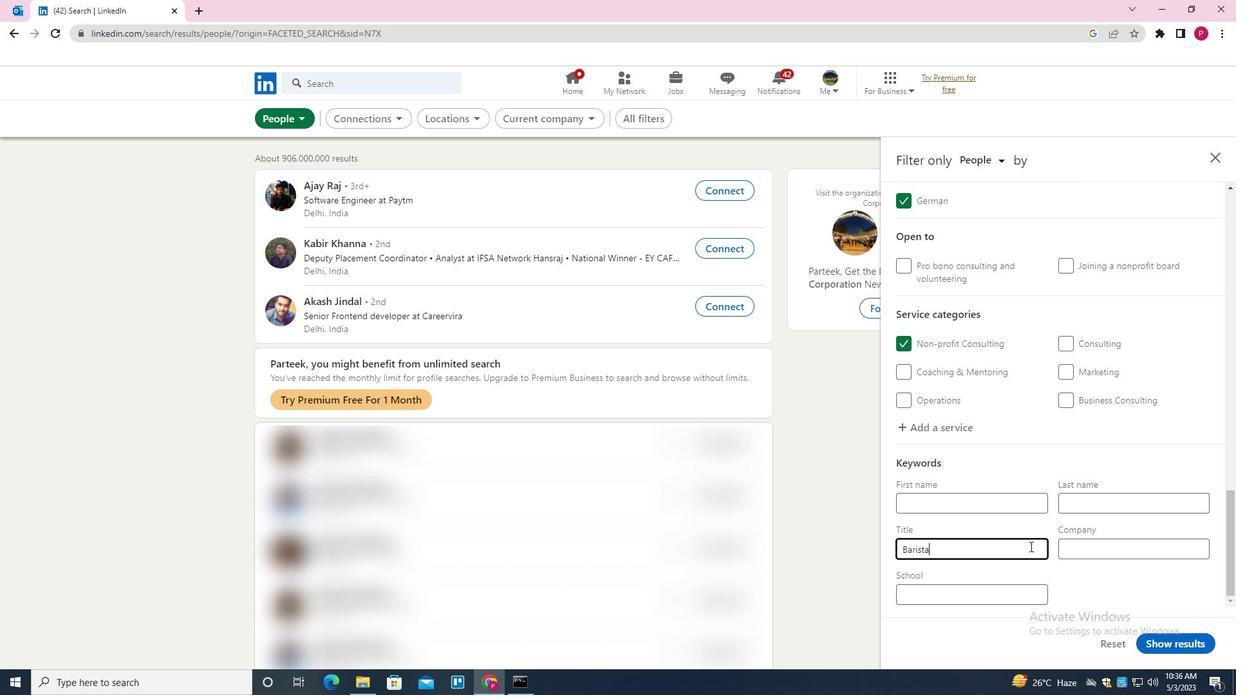 
Action: Mouse moved to (1033, 545)
Screenshot: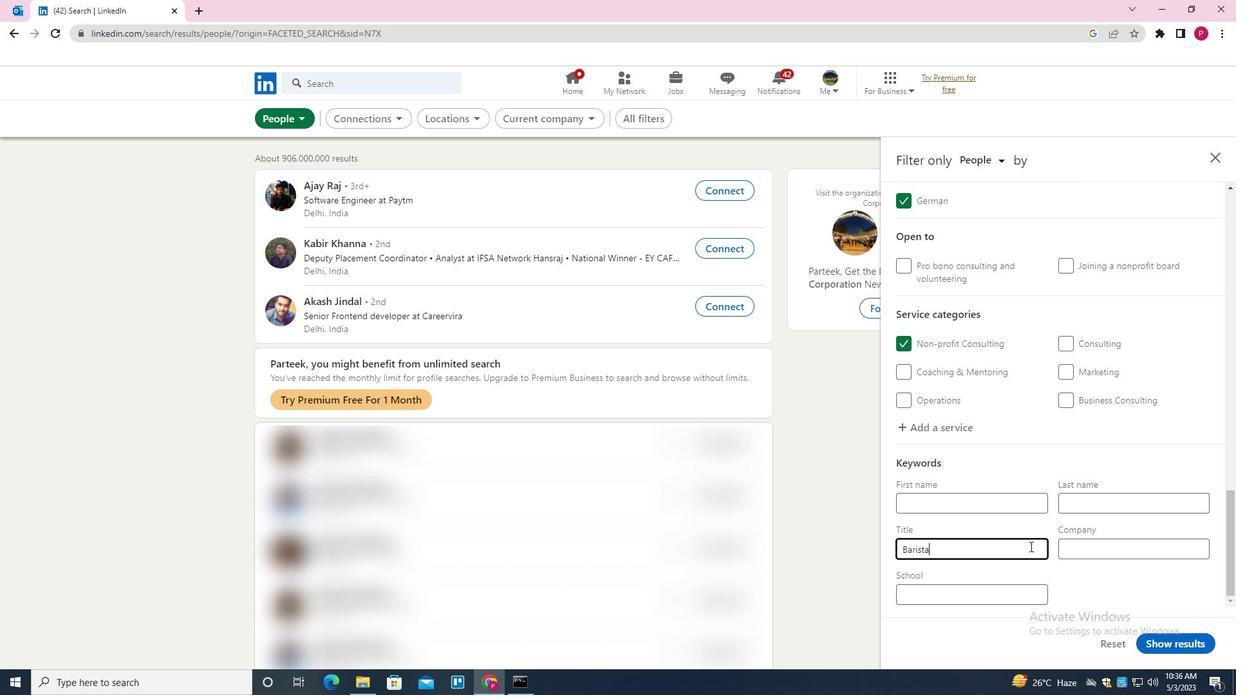 
Action: Mouse scrolled (1033, 544) with delta (0, 0)
Screenshot: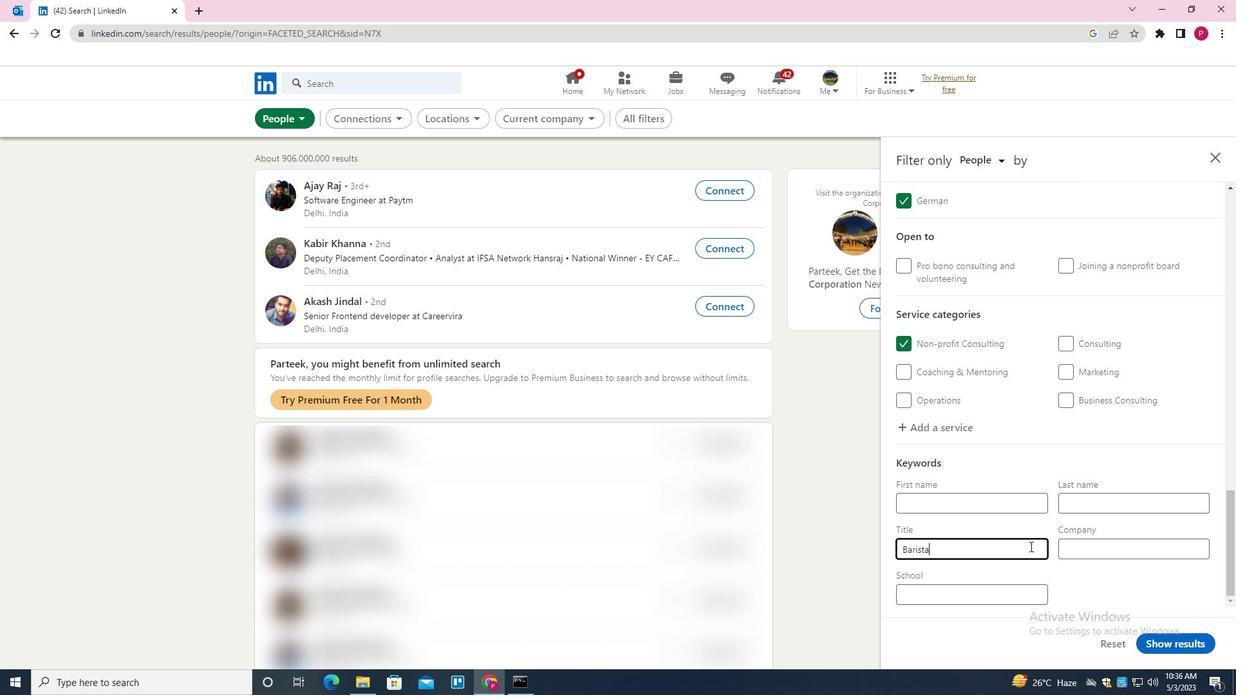 
Action: Mouse moved to (1185, 647)
Screenshot: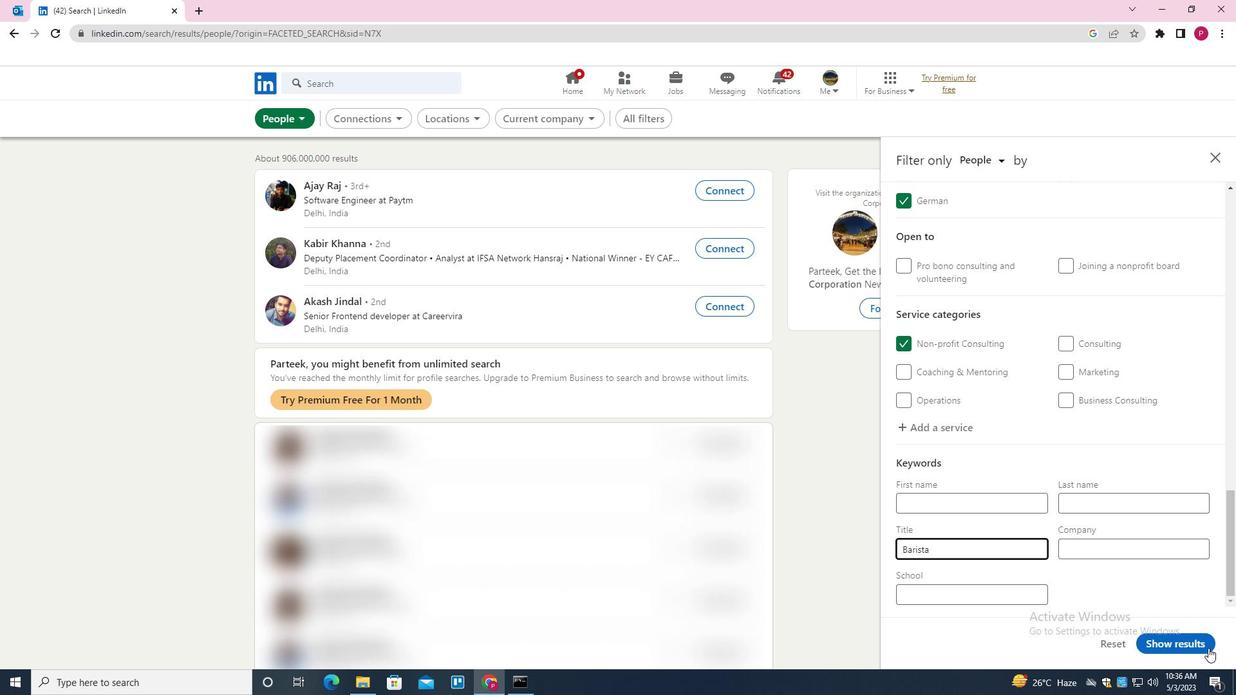 
Action: Mouse pressed left at (1185, 647)
Screenshot: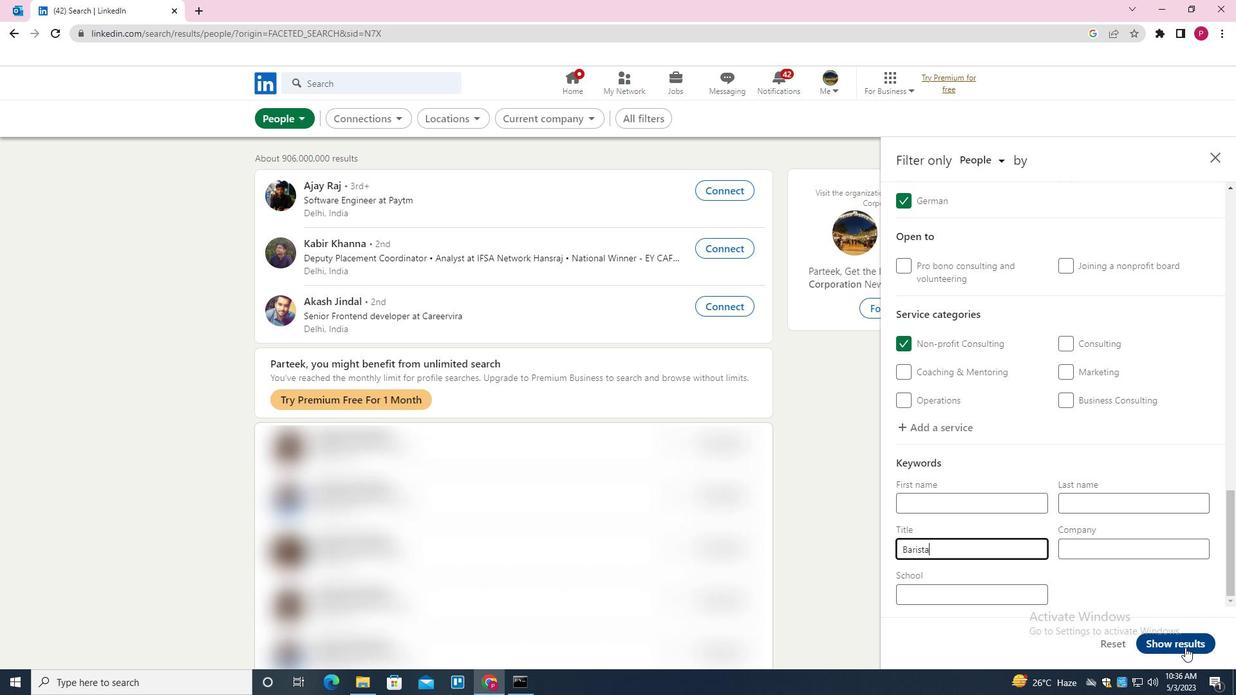 
Action: Mouse moved to (600, 311)
Screenshot: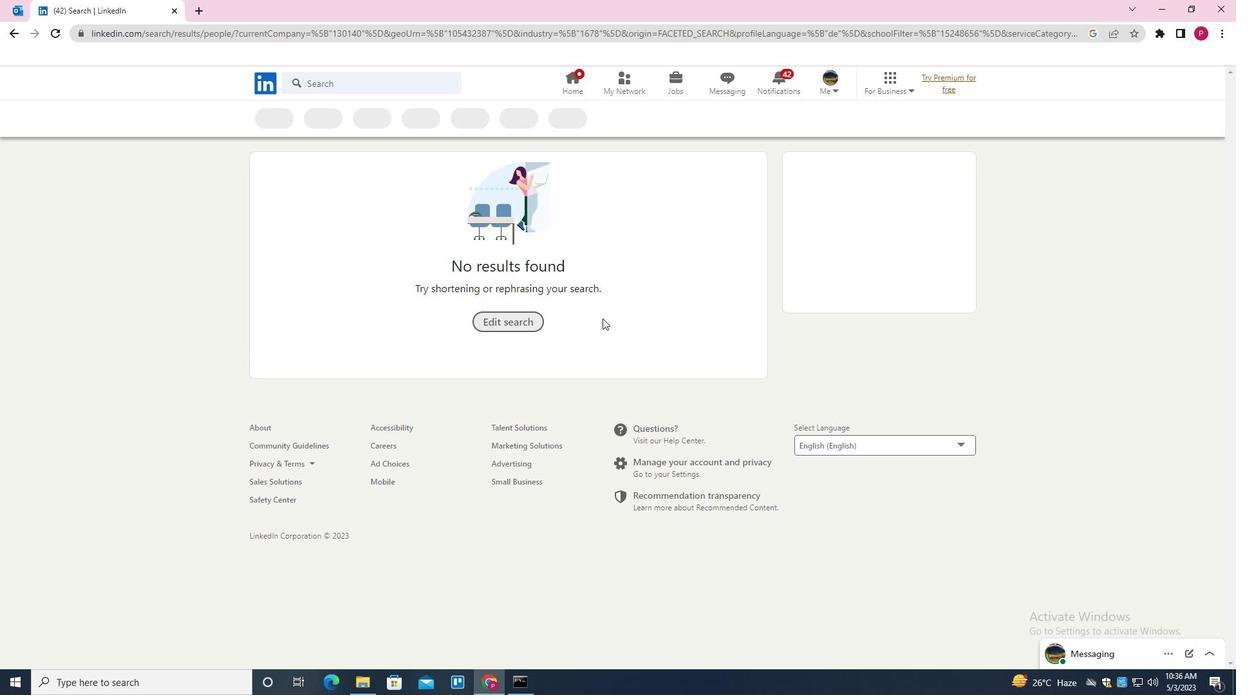 
